 Task: Research Airbnb accommodation in Touba, Senegal from 4th December, 2023 to 8th December, 2023 for 1 adult.1  bedroom having 1 bed and 1 bathroom. Amenities needed are: wifi. Booking option can be shelf check-in. Look for 5 properties as per requirement.
Action: Mouse moved to (542, 118)
Screenshot: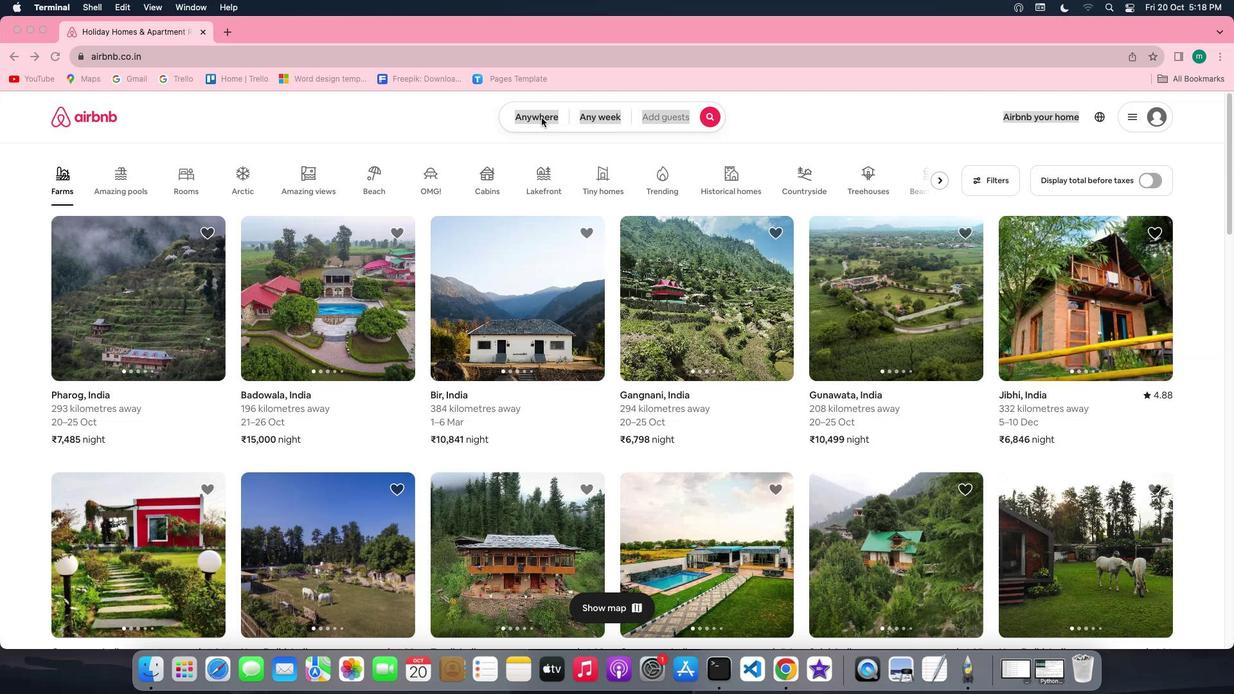 
Action: Mouse pressed left at (542, 118)
Screenshot: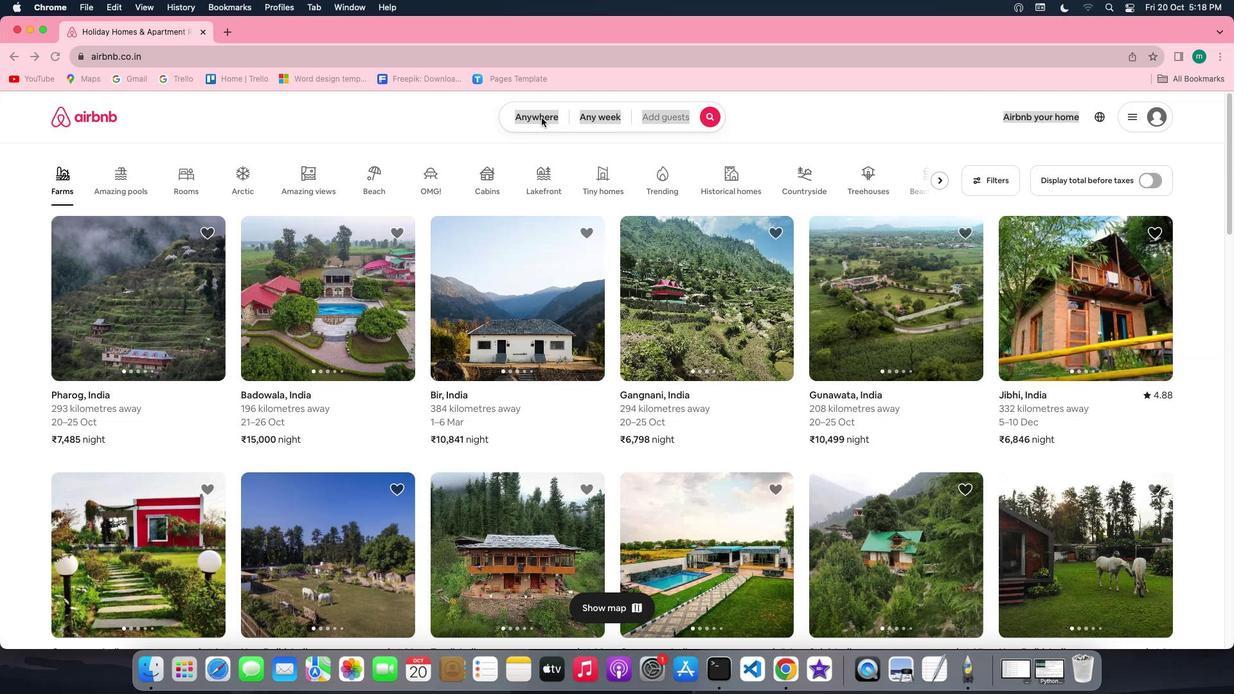 
Action: Mouse pressed left at (542, 118)
Screenshot: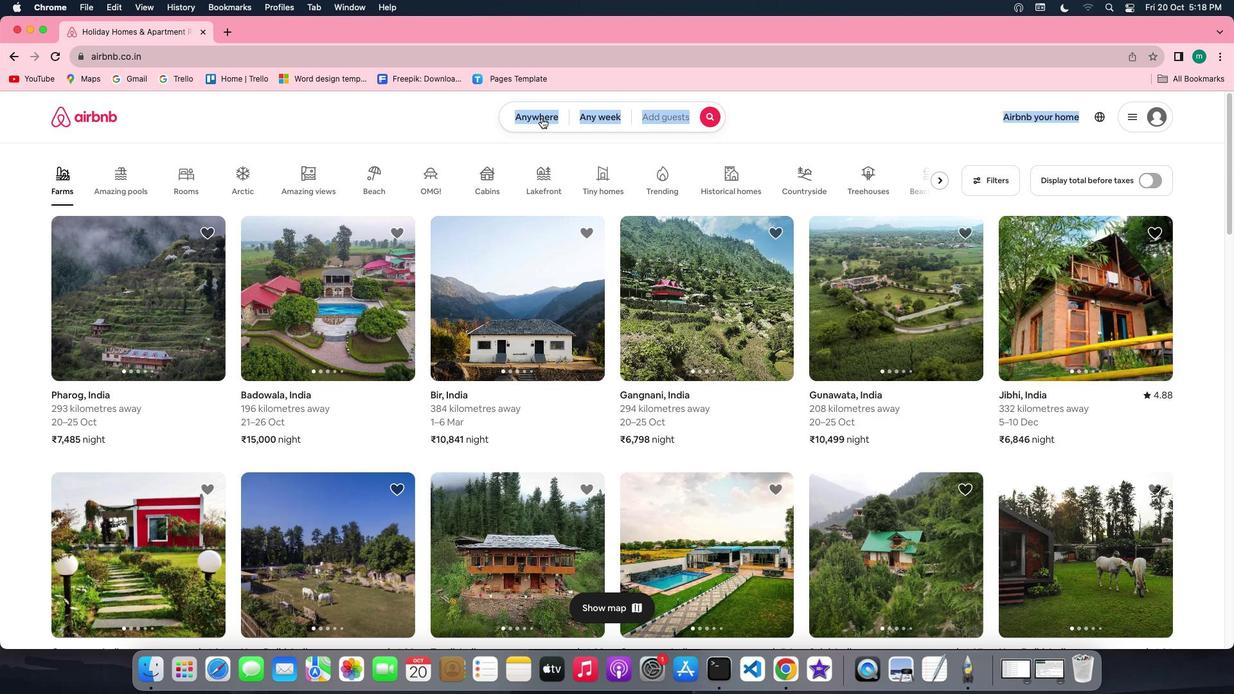 
Action: Mouse moved to (441, 169)
Screenshot: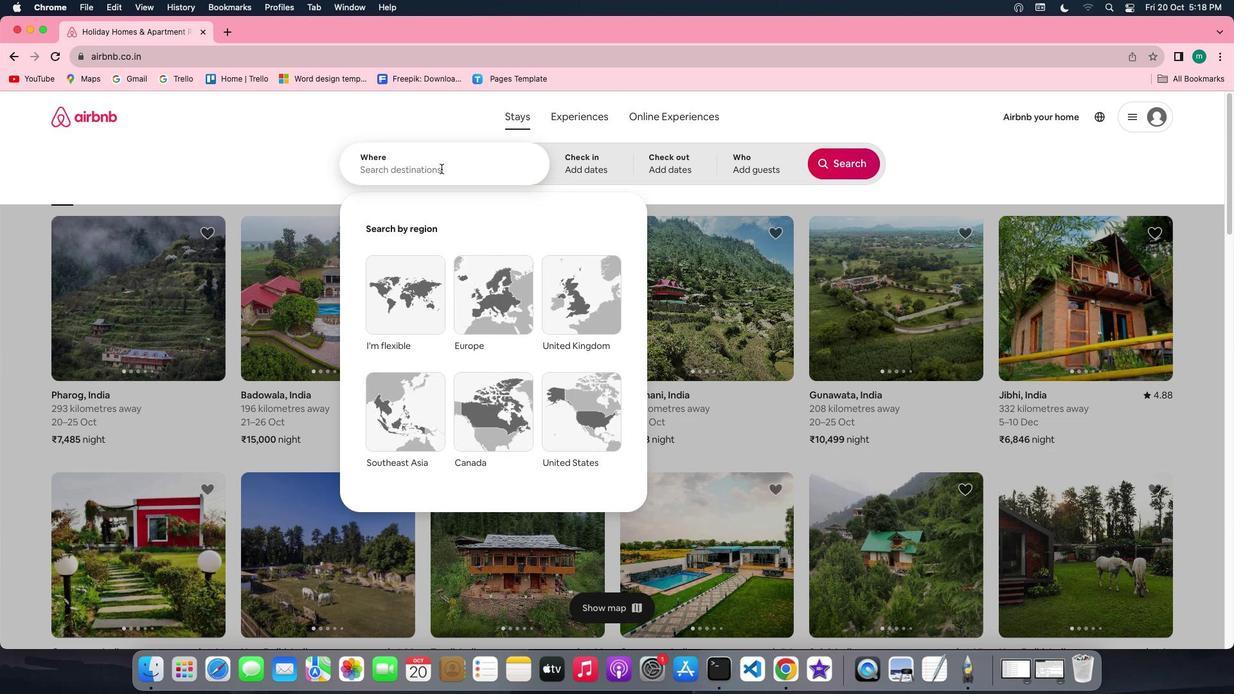 
Action: Mouse pressed left at (441, 169)
Screenshot: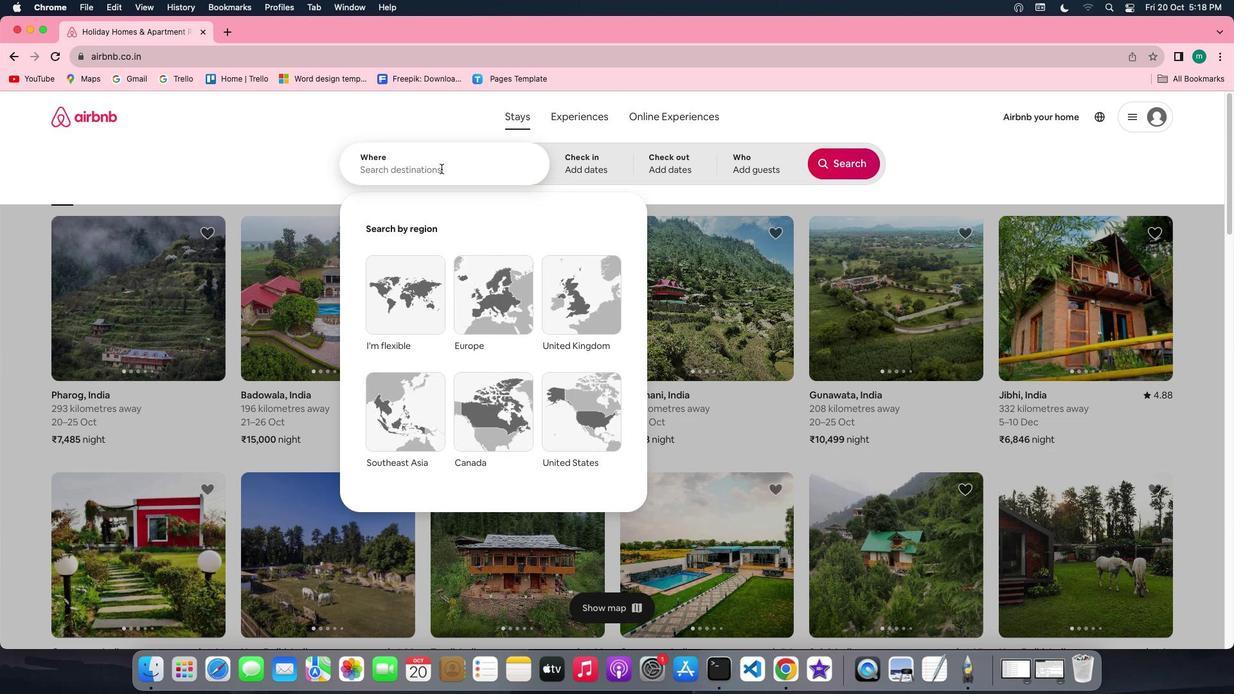 
Action: Key pressed Key.shift'T''o''u''b''a'','Key.spaceKey.shift'S''e''n''e''g''a''l'
Screenshot: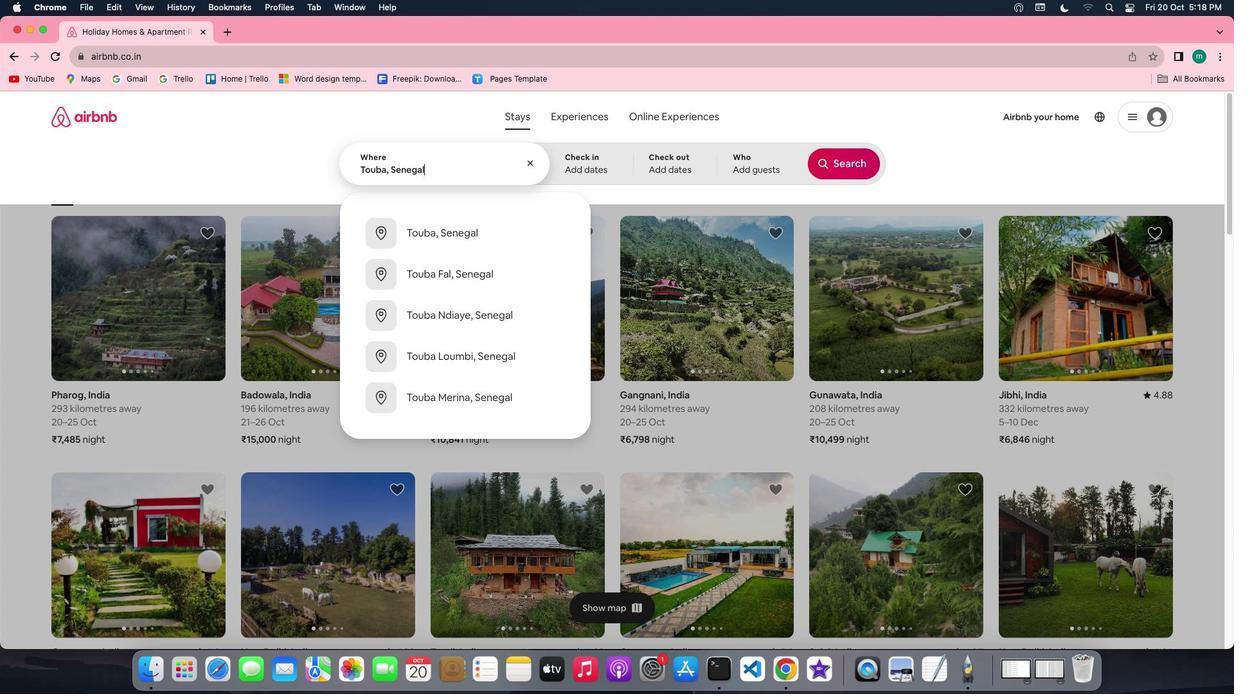 
Action: Mouse moved to (456, 251)
Screenshot: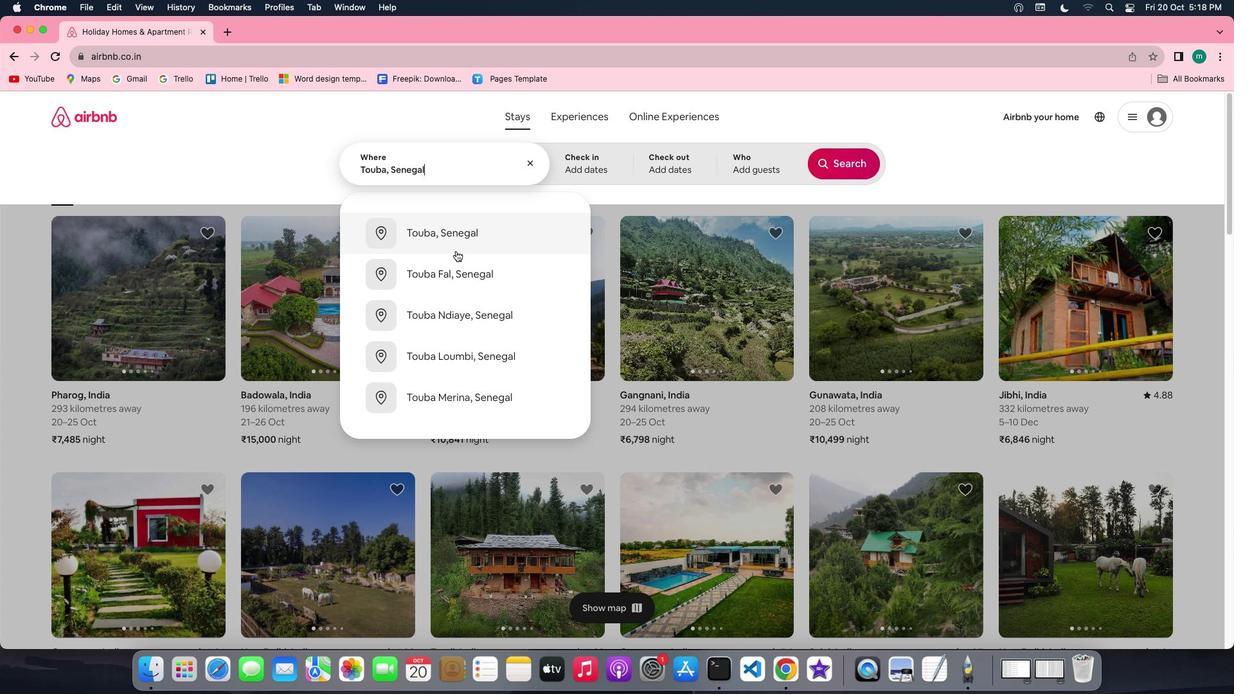 
Action: Mouse pressed left at (456, 251)
Screenshot: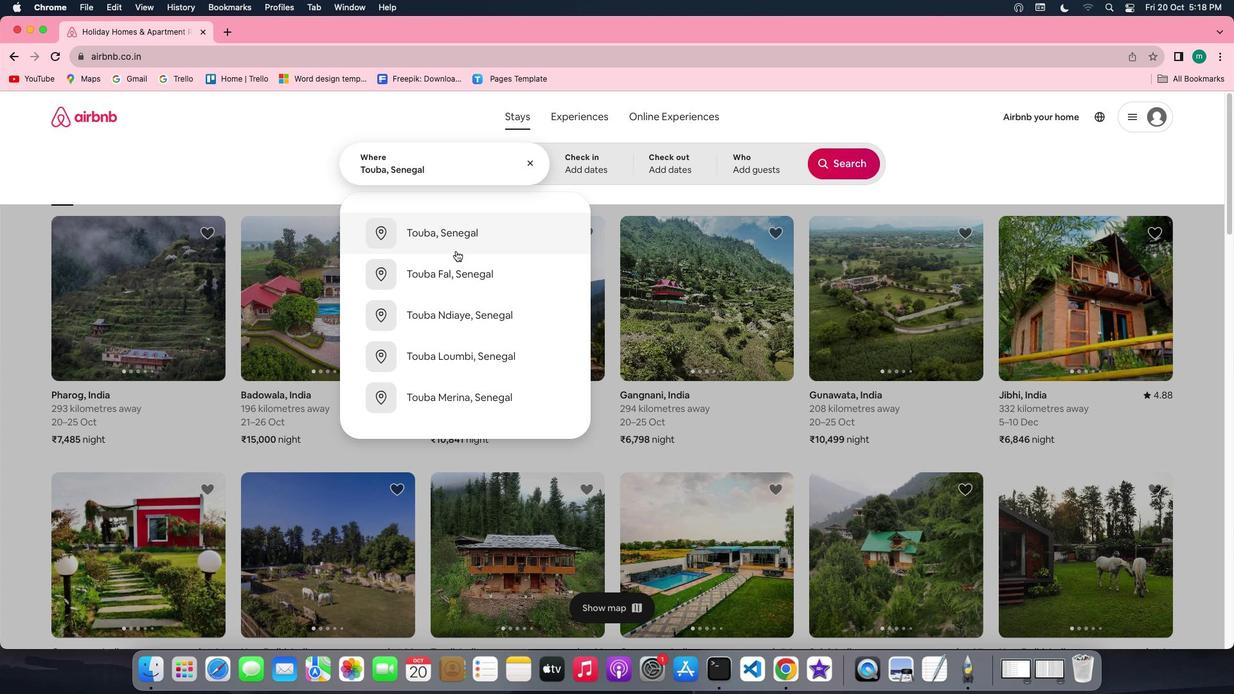
Action: Mouse moved to (836, 266)
Screenshot: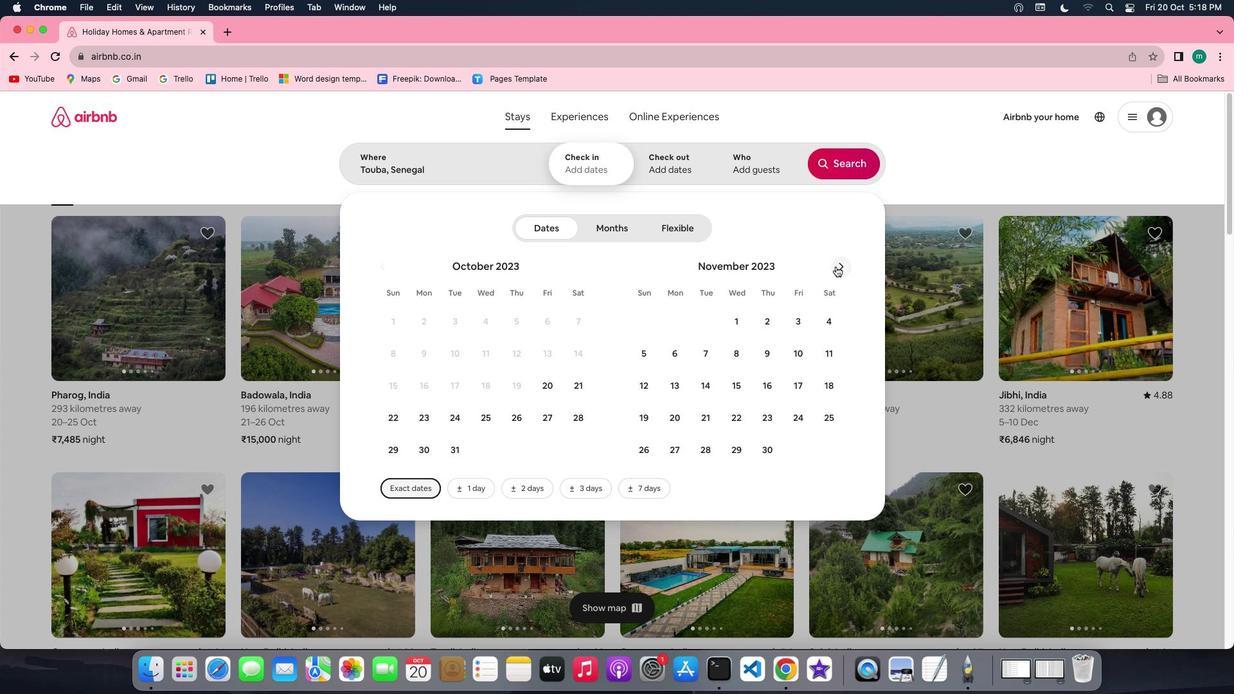 
Action: Mouse pressed left at (836, 266)
Screenshot: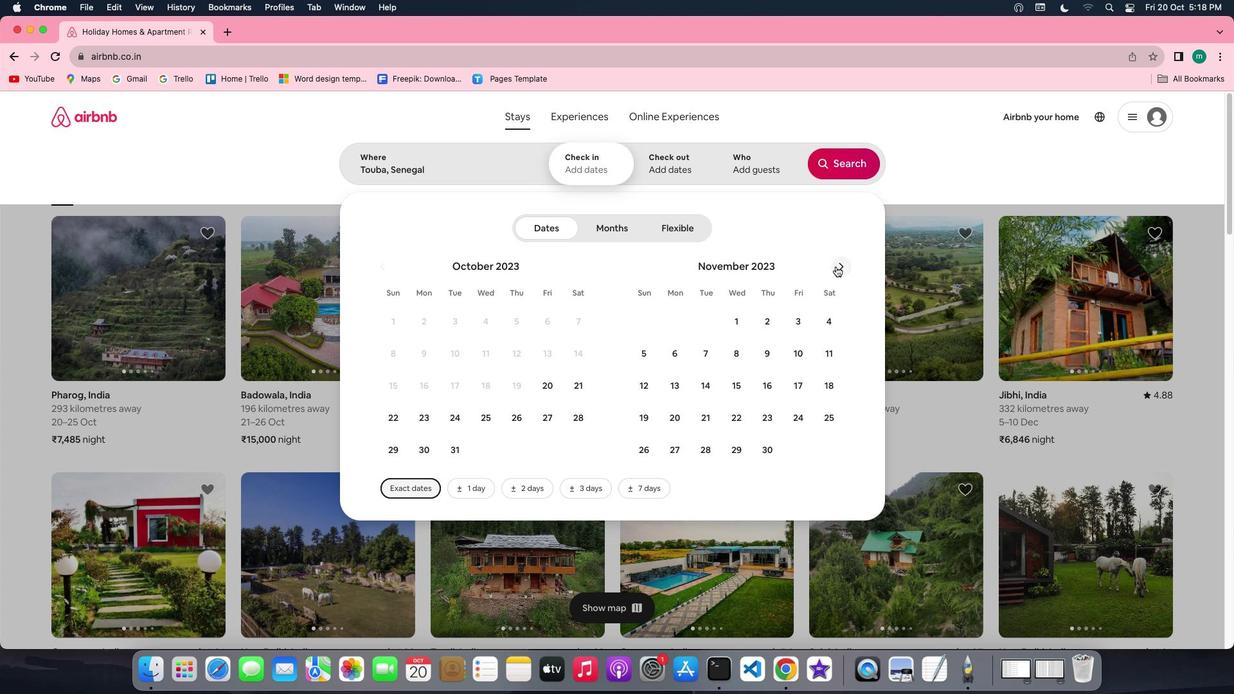 
Action: Mouse moved to (677, 351)
Screenshot: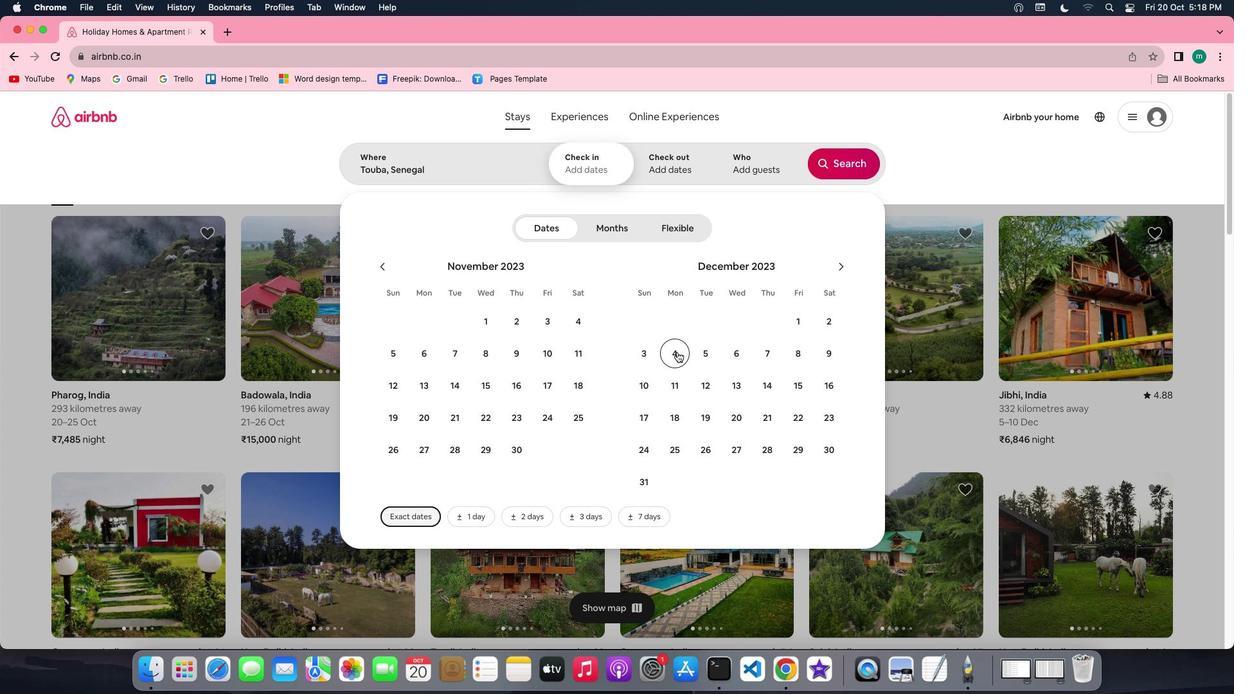 
Action: Mouse pressed left at (677, 351)
Screenshot: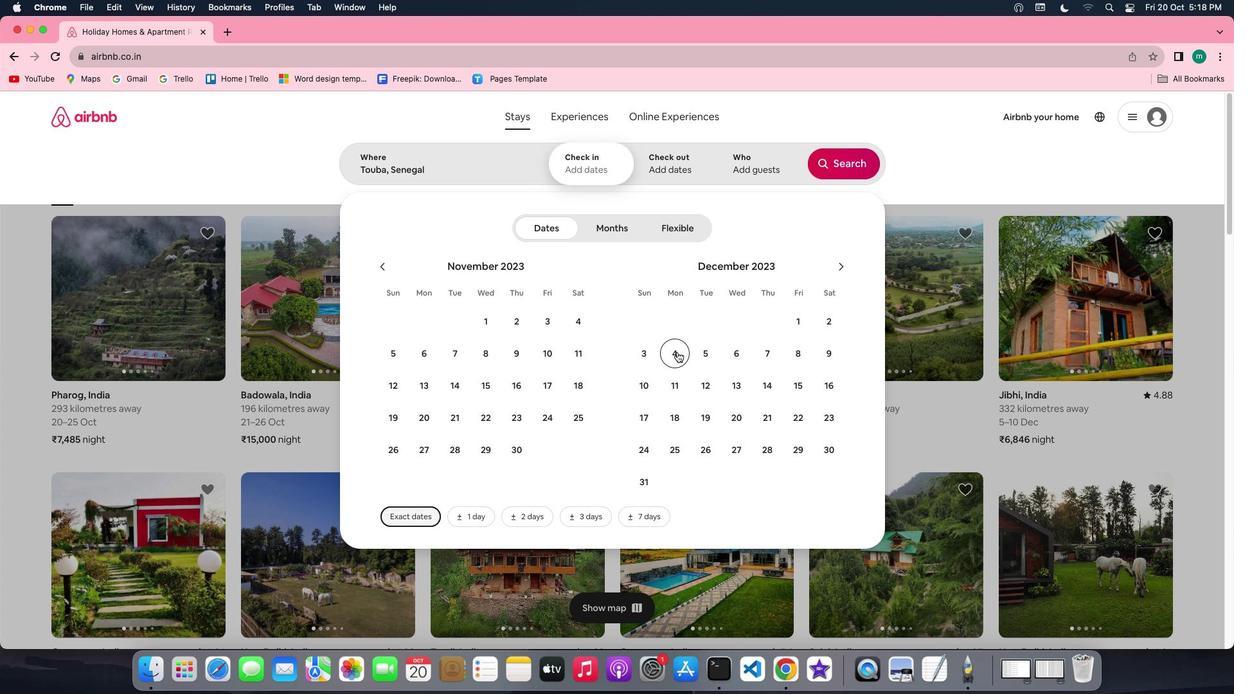 
Action: Mouse moved to (793, 349)
Screenshot: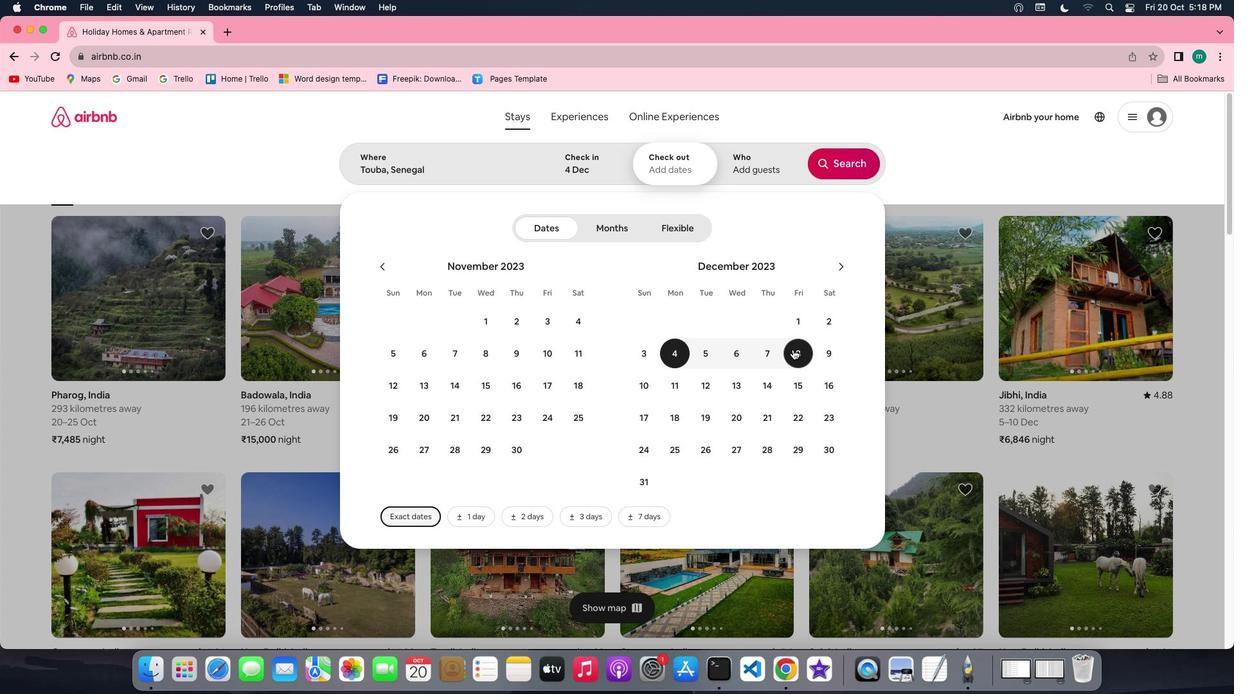 
Action: Mouse pressed left at (793, 349)
Screenshot: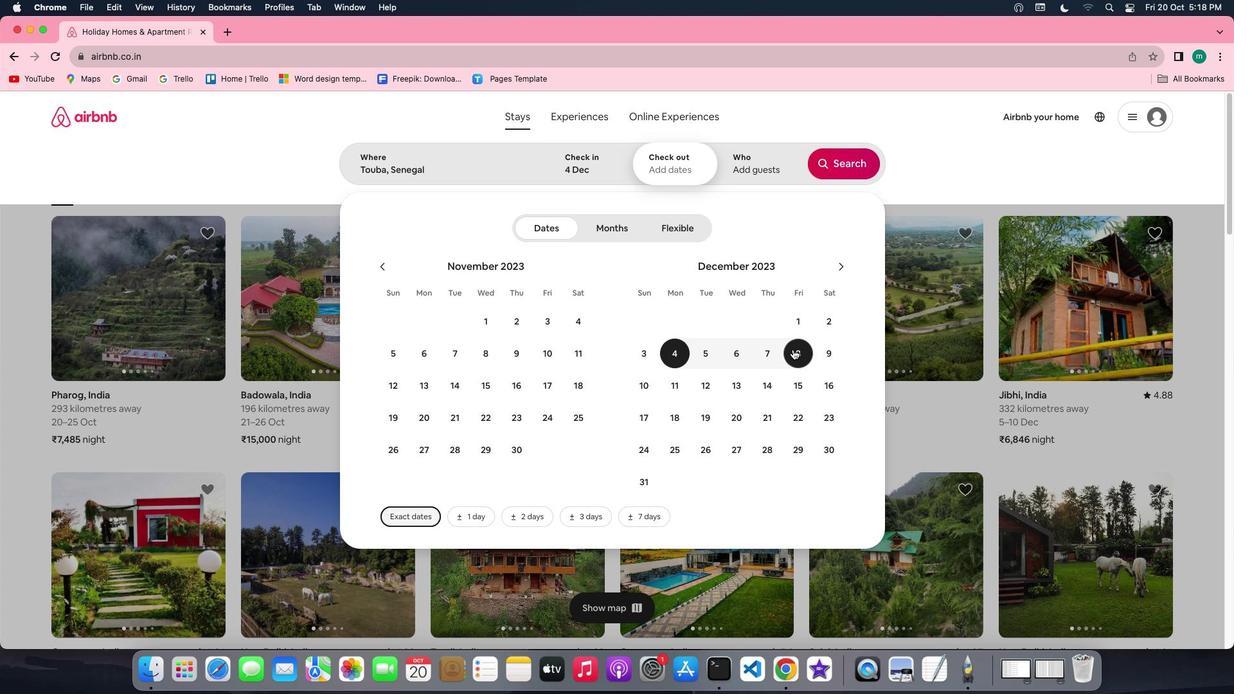 
Action: Mouse moved to (749, 176)
Screenshot: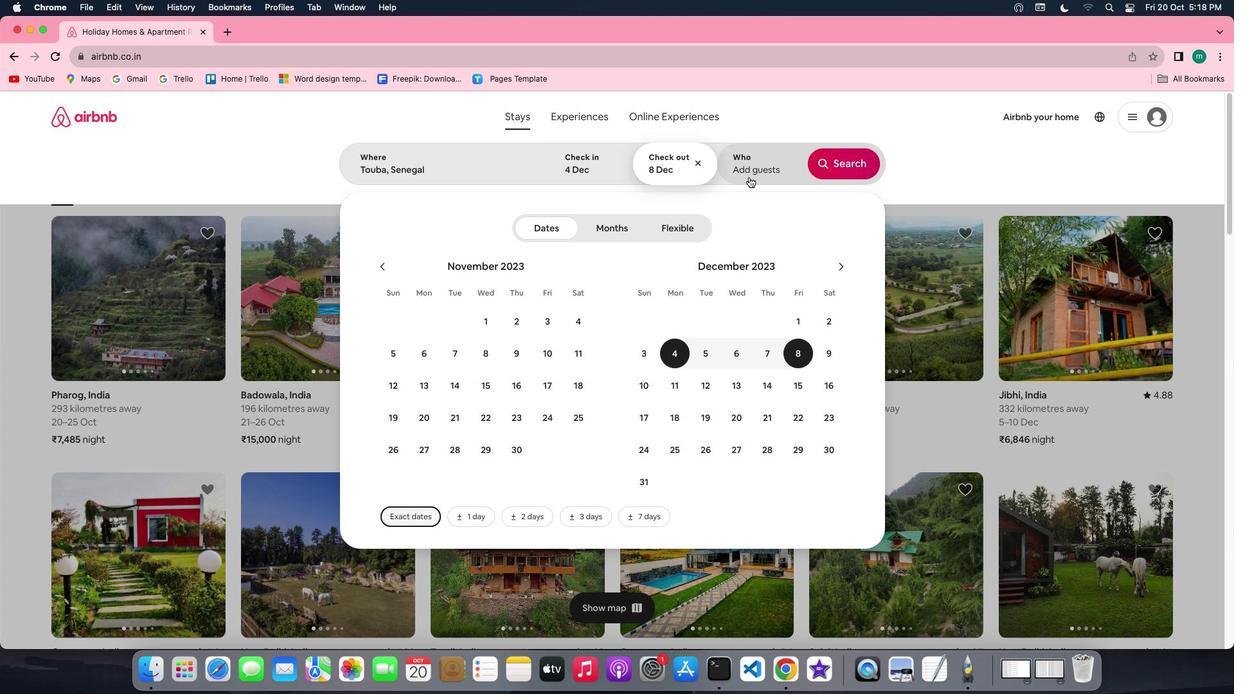 
Action: Mouse pressed left at (749, 176)
Screenshot: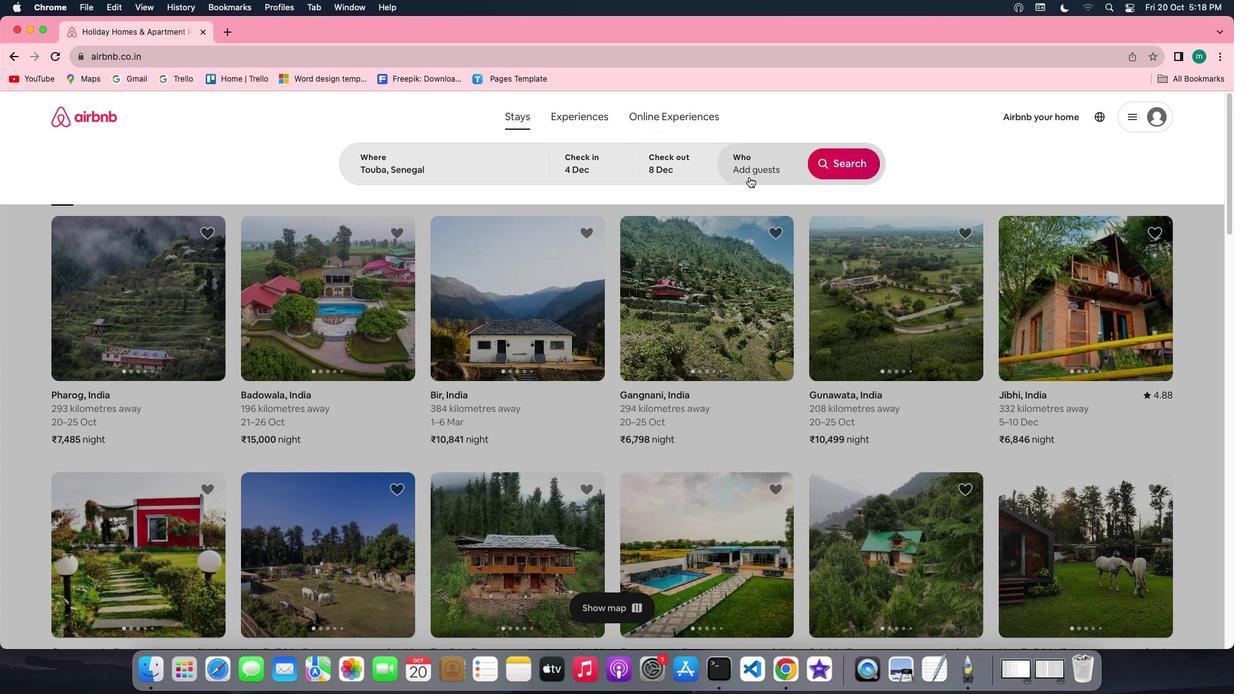 
Action: Mouse moved to (852, 230)
Screenshot: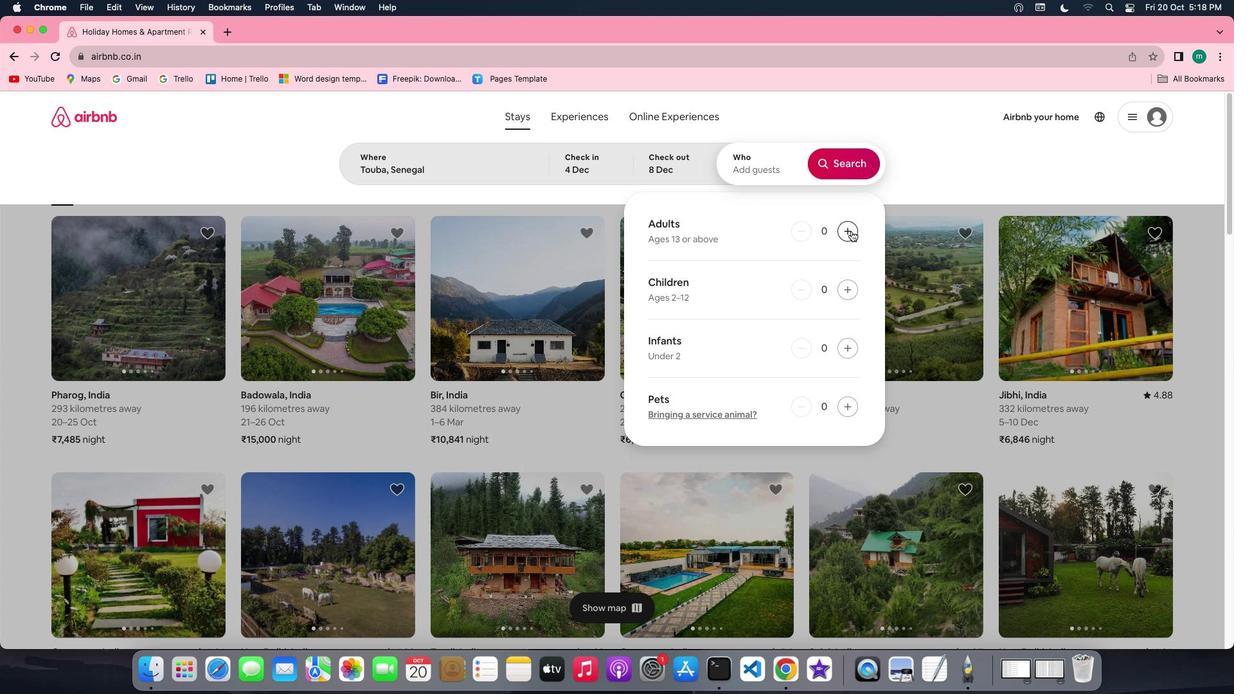 
Action: Mouse pressed left at (852, 230)
Screenshot: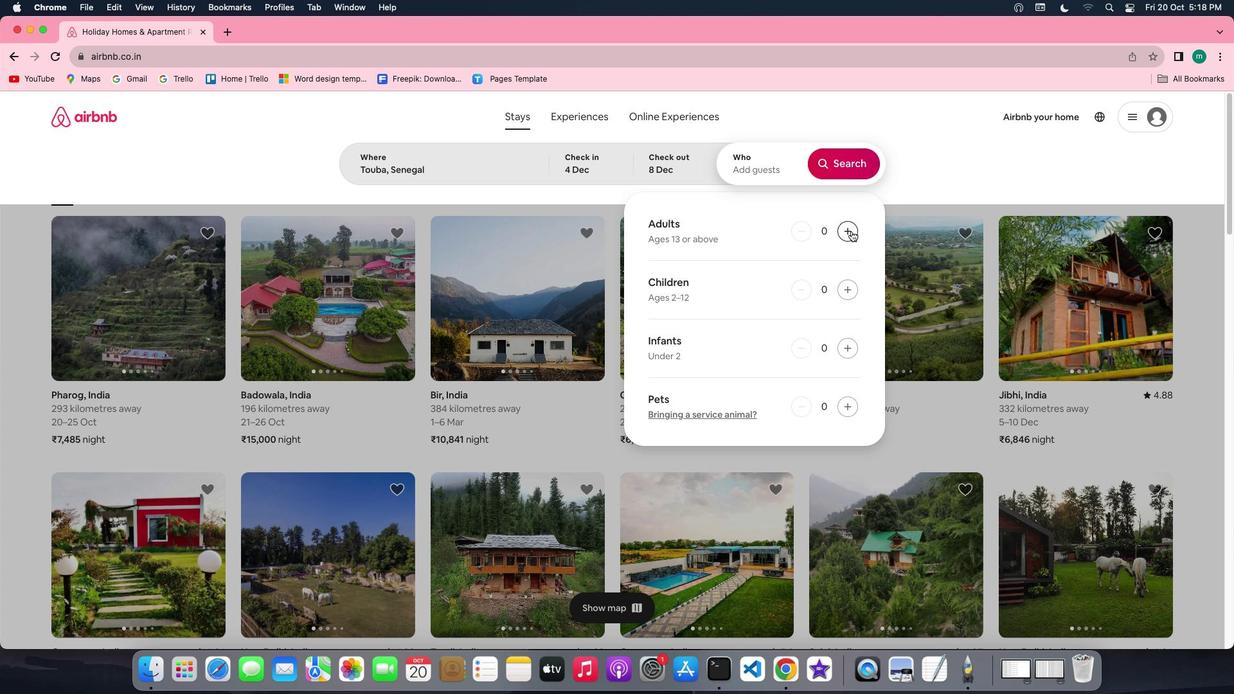 
Action: Mouse moved to (862, 169)
Screenshot: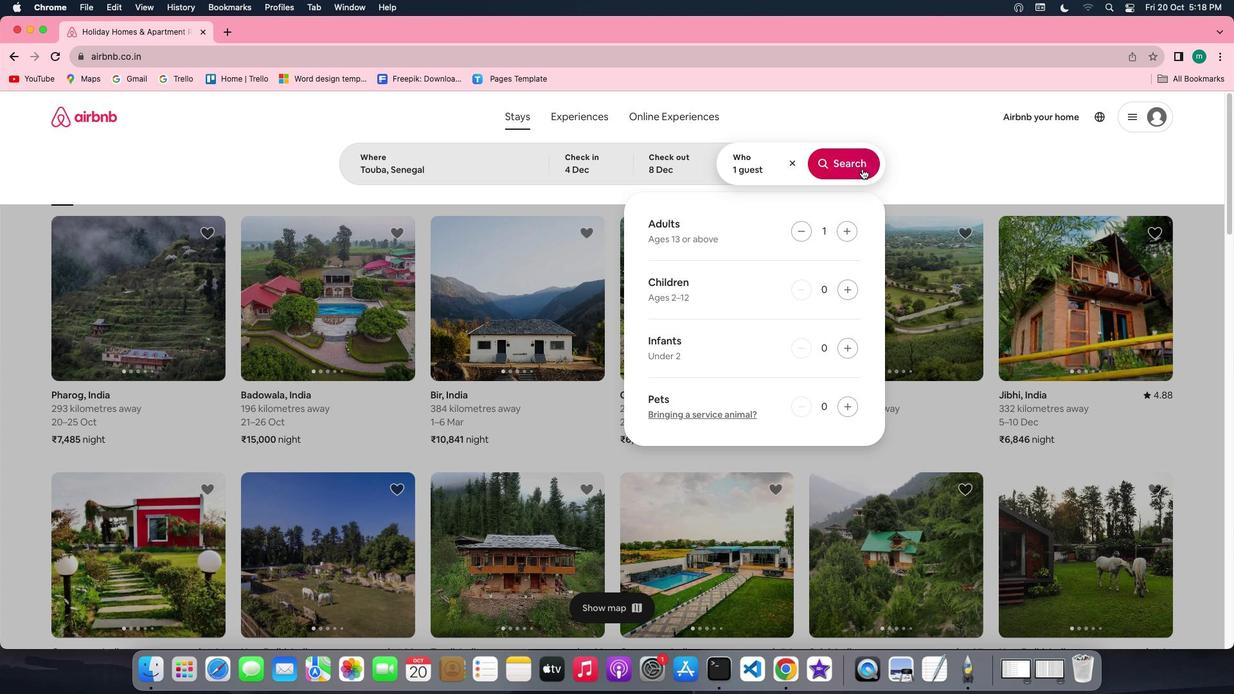 
Action: Mouse pressed left at (862, 169)
Screenshot: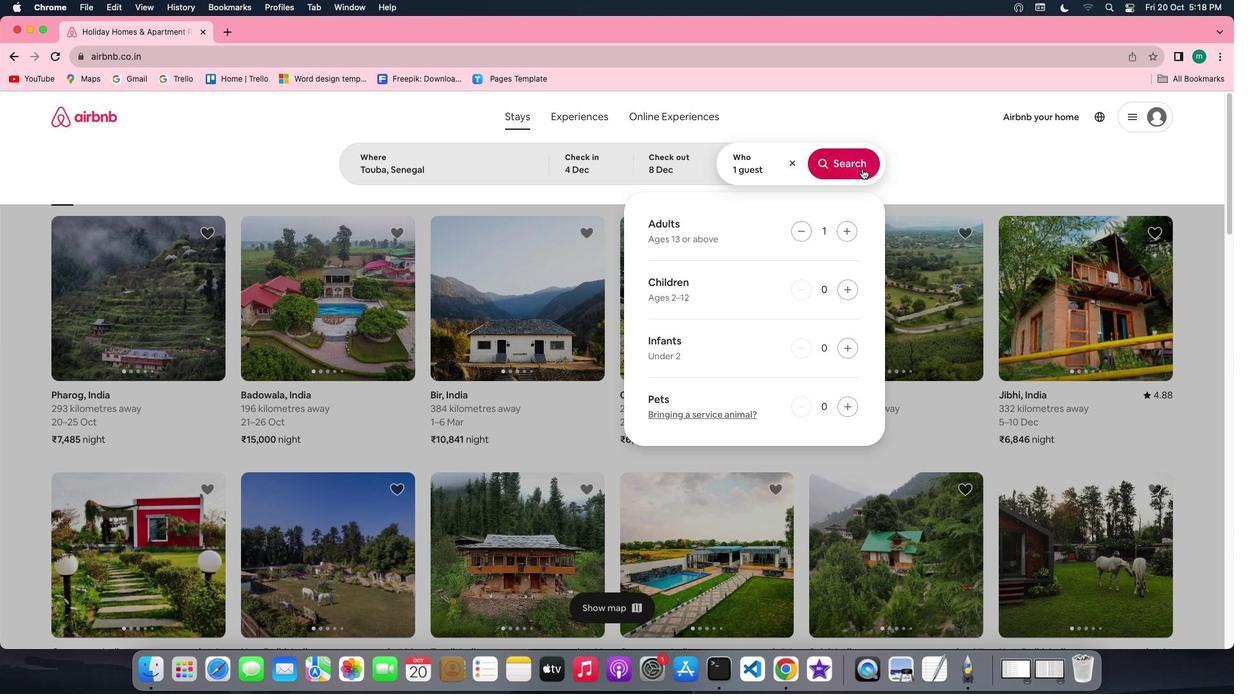 
Action: Mouse moved to (1026, 165)
Screenshot: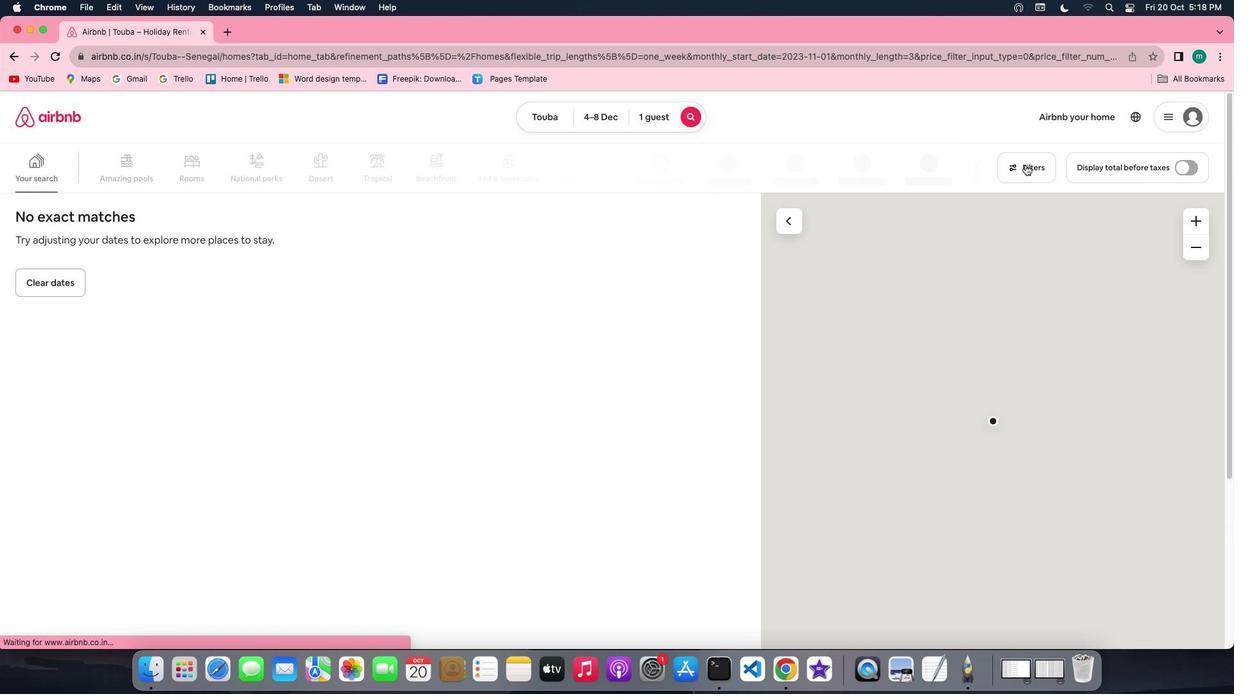 
Action: Mouse pressed left at (1026, 165)
Screenshot: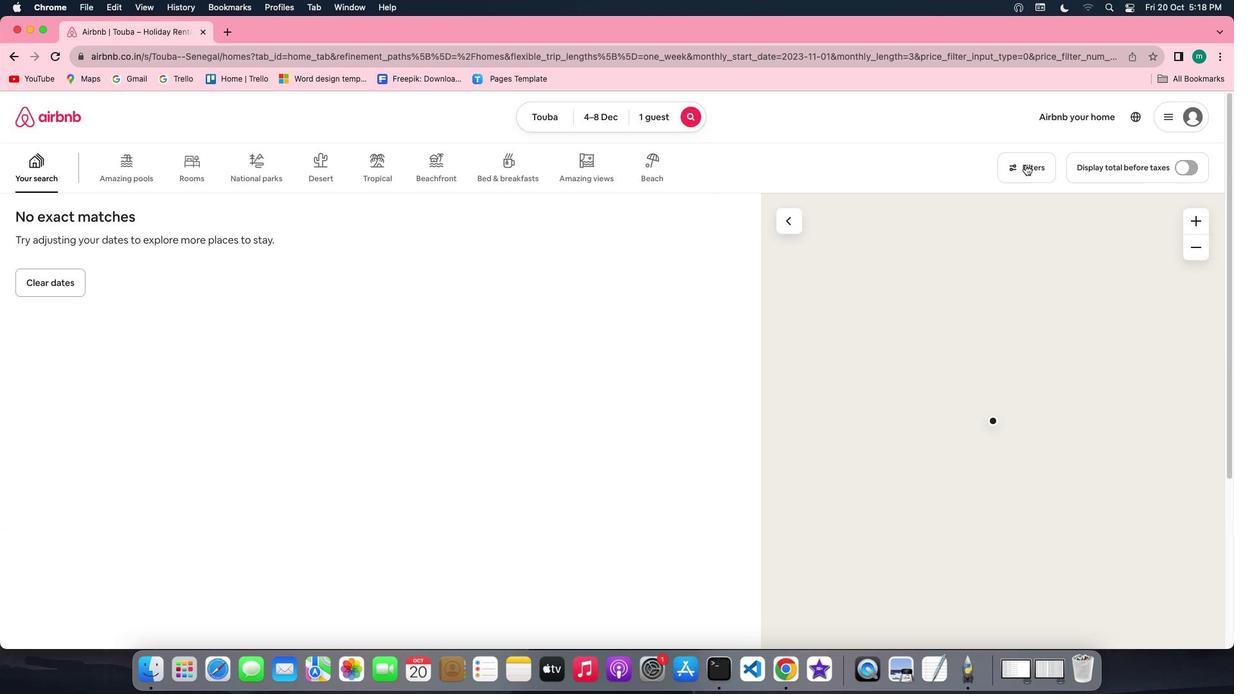 
Action: Mouse moved to (604, 369)
Screenshot: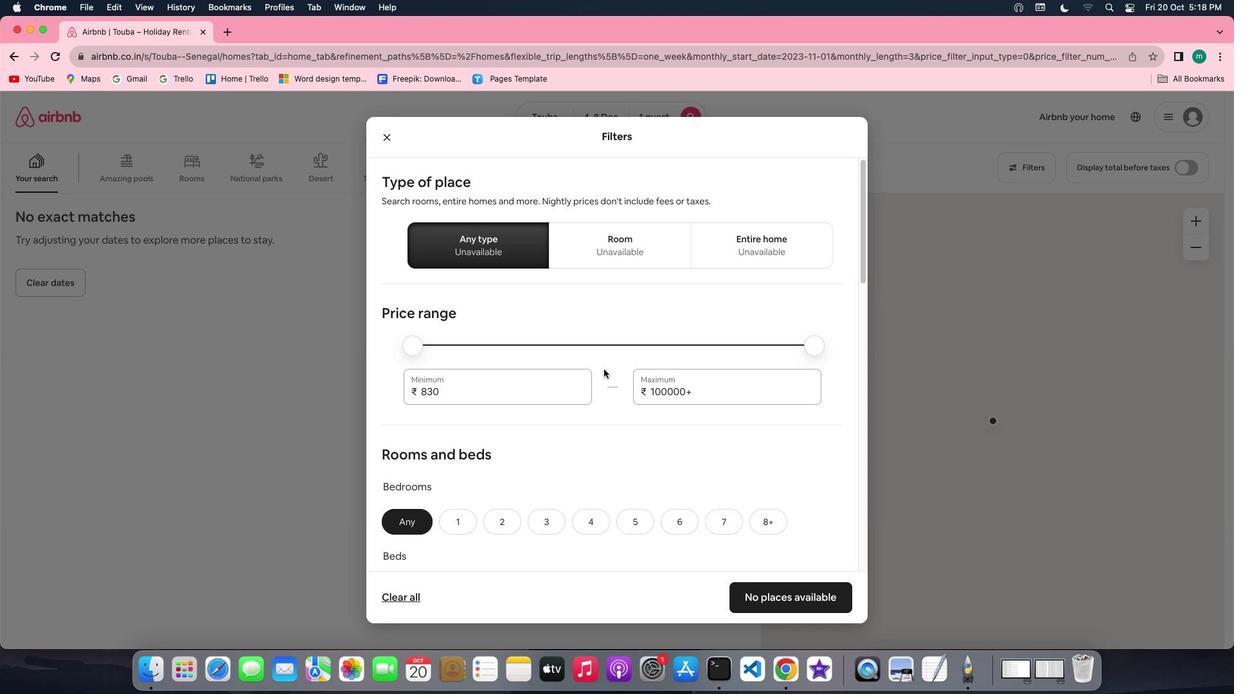 
Action: Mouse scrolled (604, 369) with delta (0, 0)
Screenshot: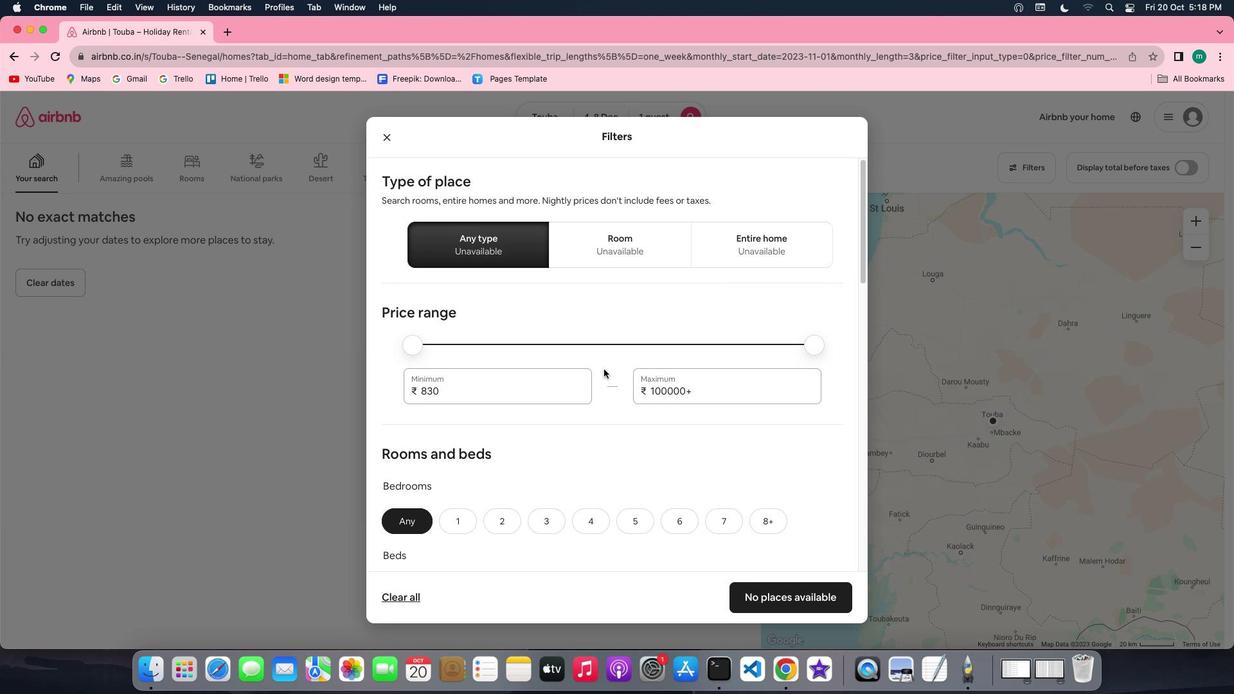 
Action: Mouse scrolled (604, 369) with delta (0, 0)
Screenshot: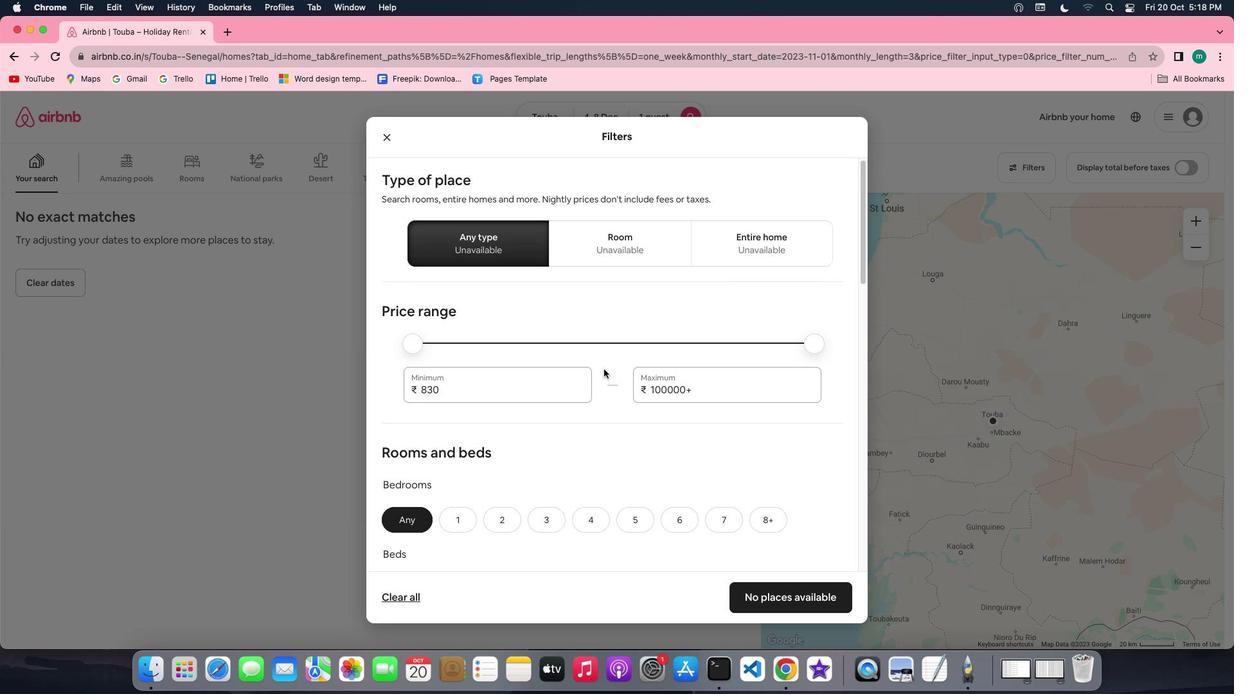 
Action: Mouse scrolled (604, 369) with delta (0, 0)
Screenshot: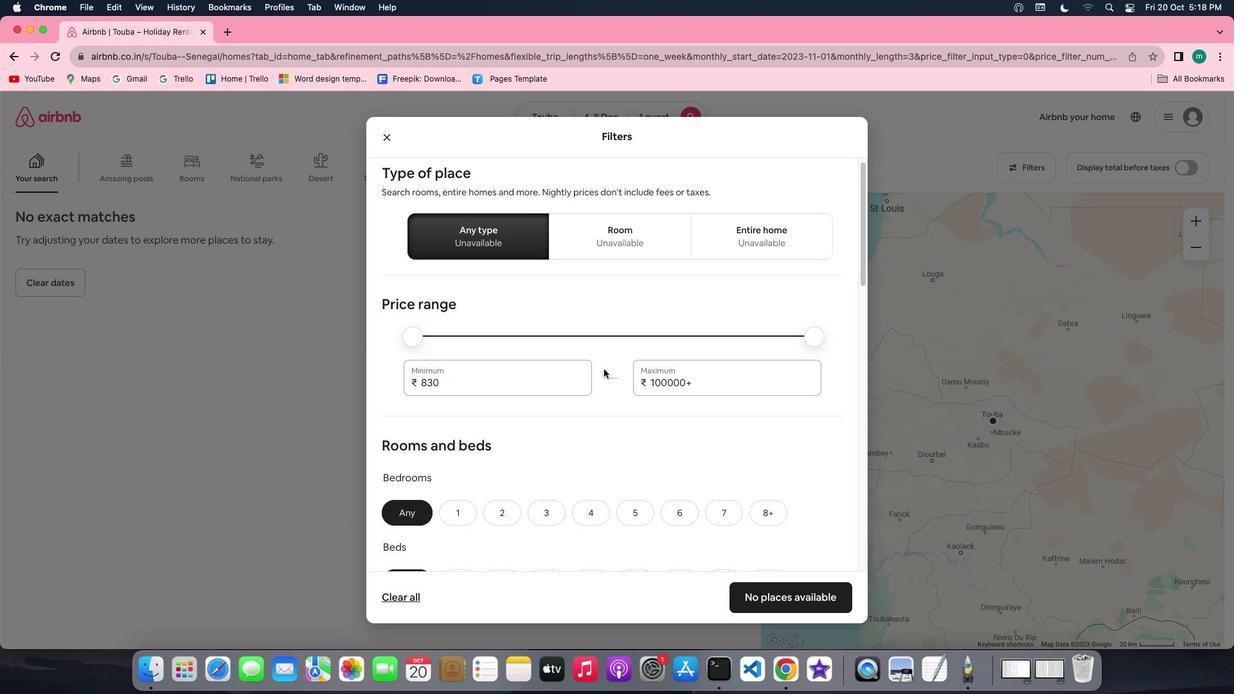 
Action: Mouse scrolled (604, 369) with delta (0, 0)
Screenshot: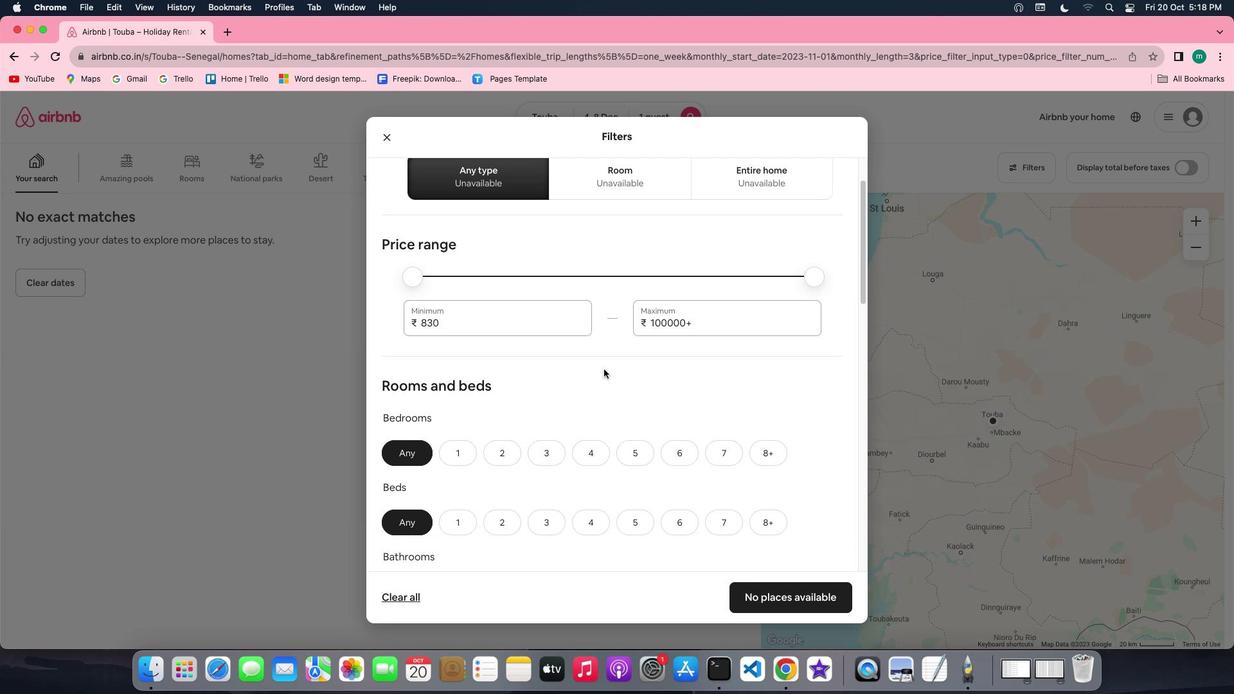 
Action: Mouse scrolled (604, 369) with delta (0, 0)
Screenshot: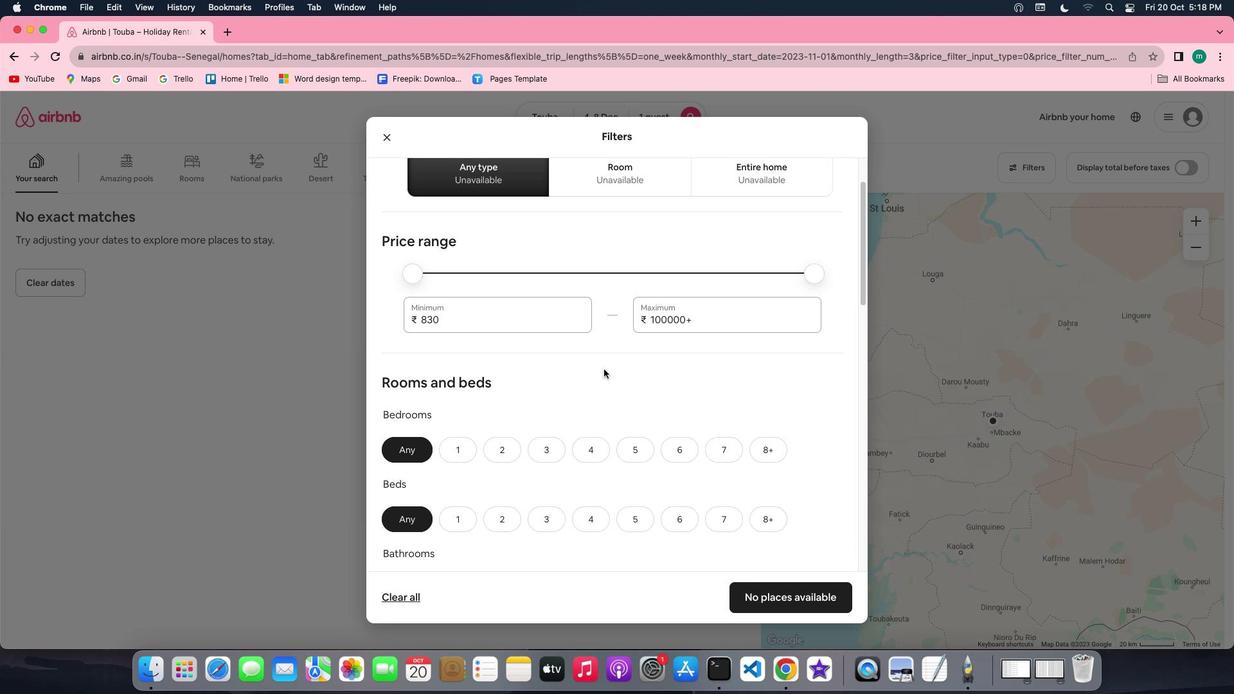 
Action: Mouse scrolled (604, 369) with delta (0, 0)
Screenshot: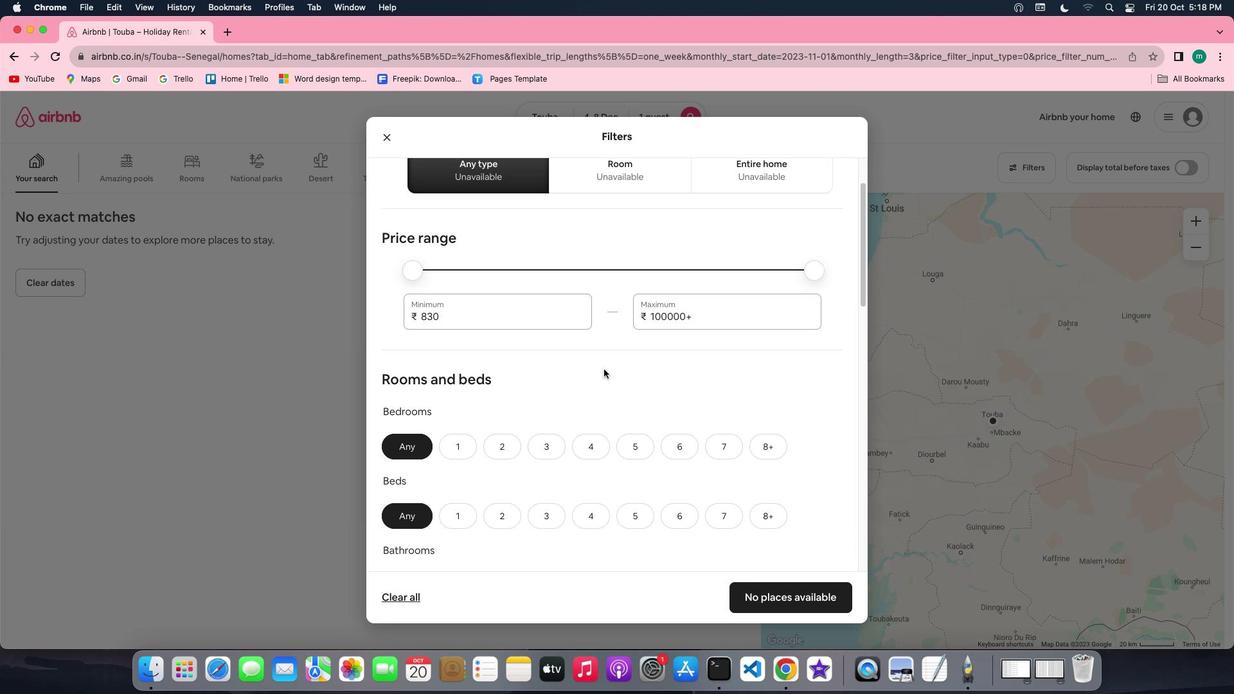 
Action: Mouse scrolled (604, 369) with delta (0, 0)
Screenshot: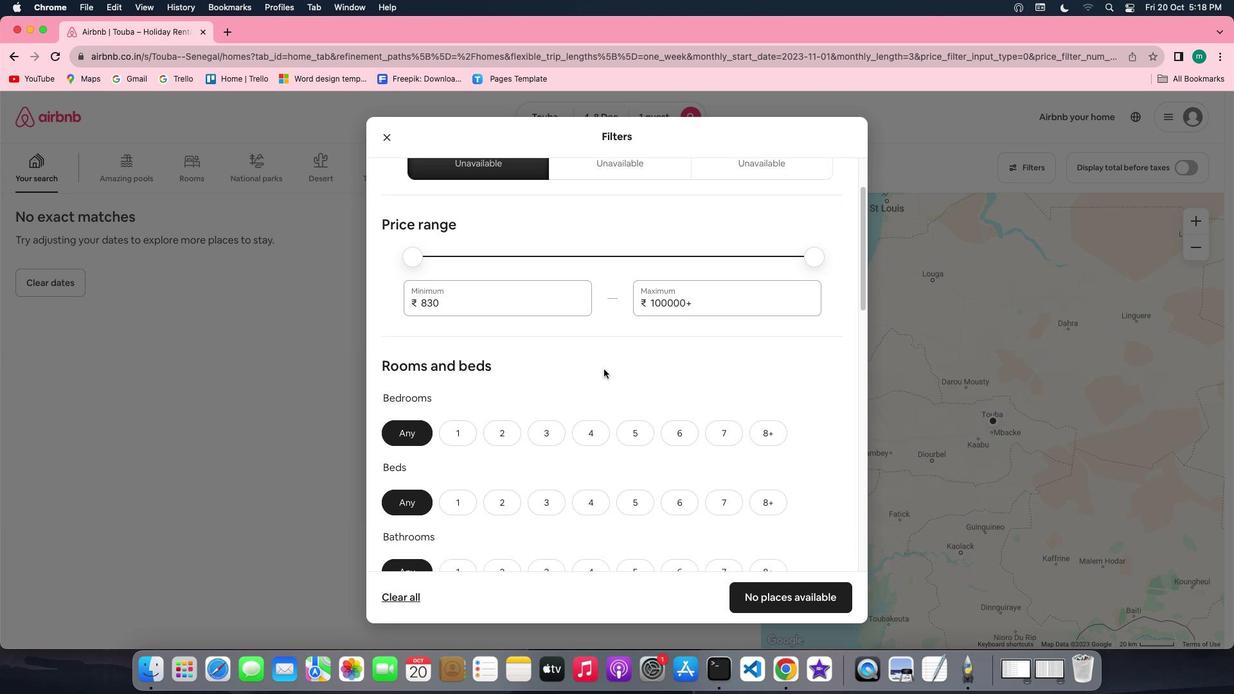 
Action: Mouse scrolled (604, 369) with delta (0, 0)
Screenshot: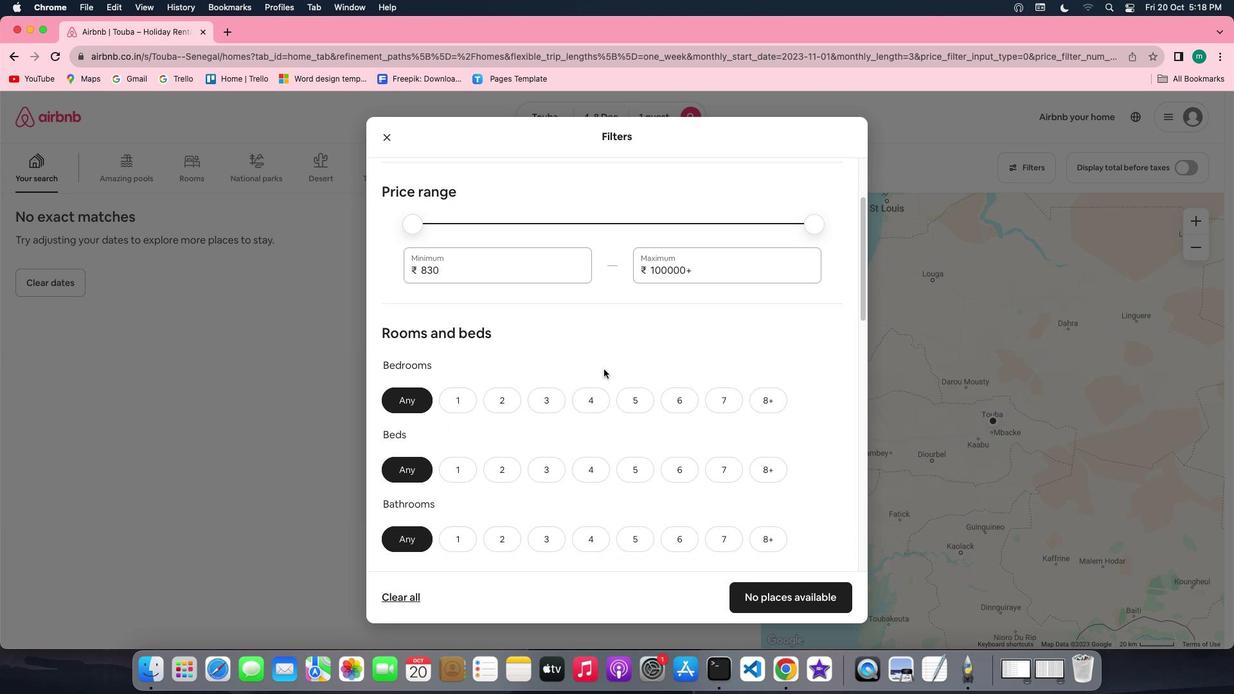 
Action: Mouse scrolled (604, 369) with delta (0, 0)
Screenshot: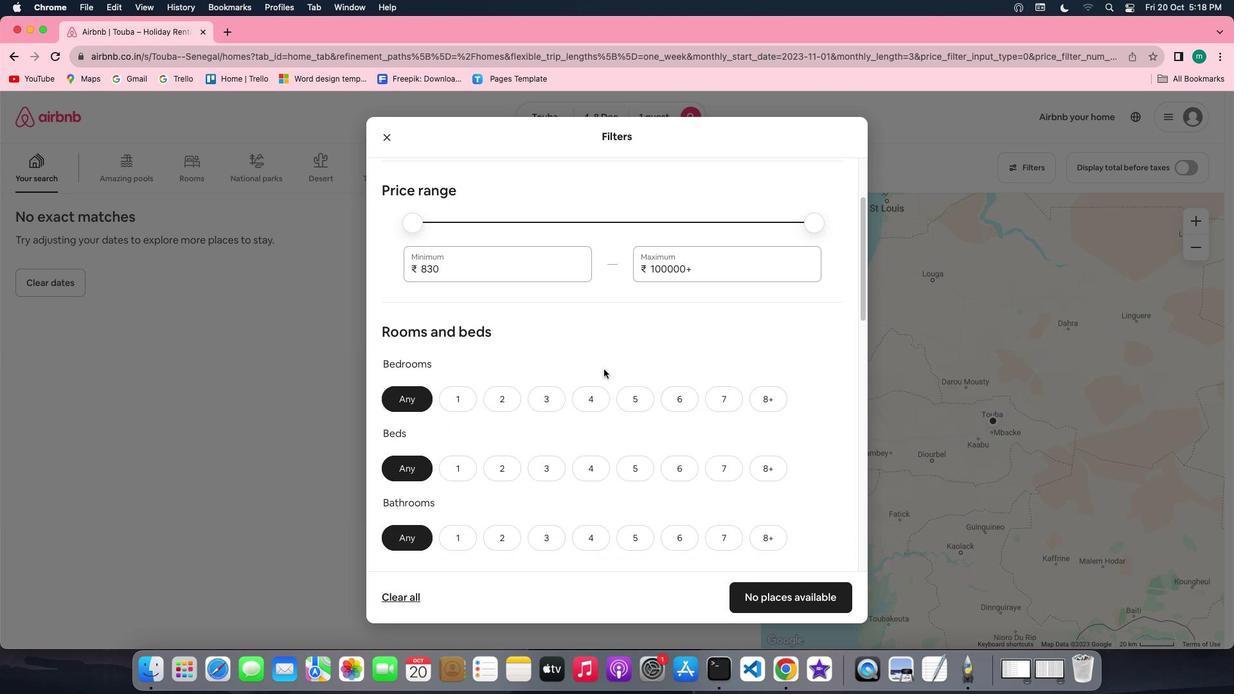 
Action: Mouse scrolled (604, 369) with delta (0, -1)
Screenshot: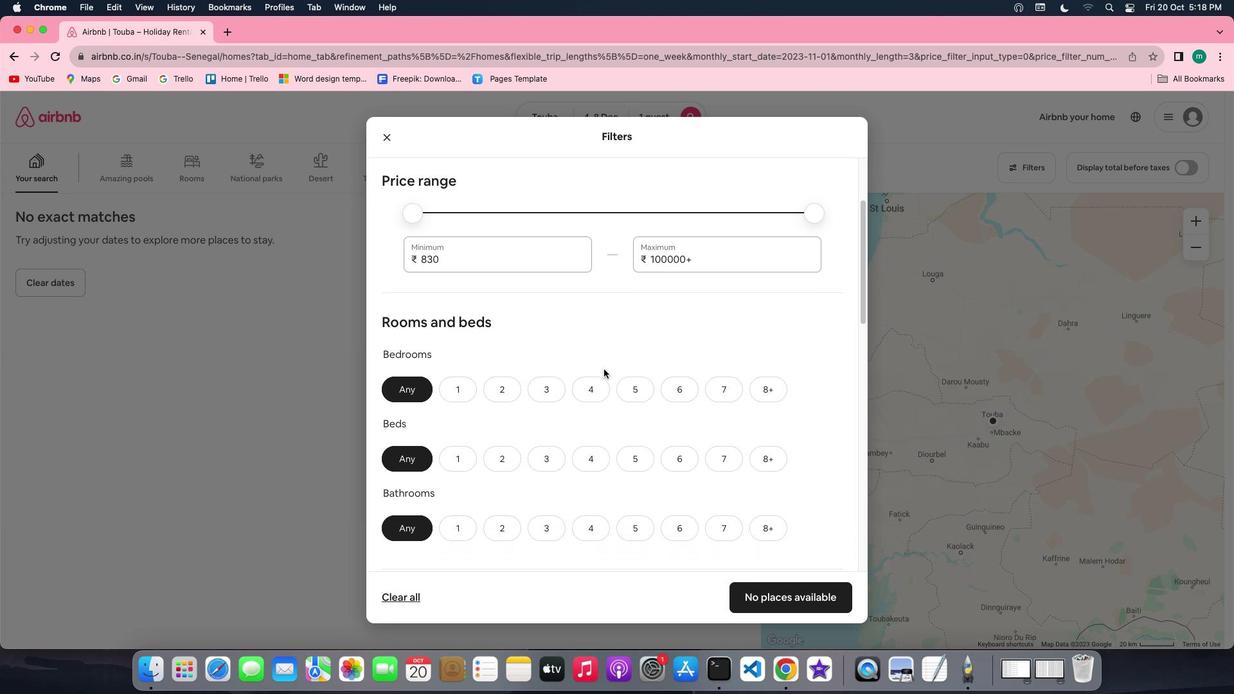 
Action: Mouse scrolled (604, 369) with delta (0, 0)
Screenshot: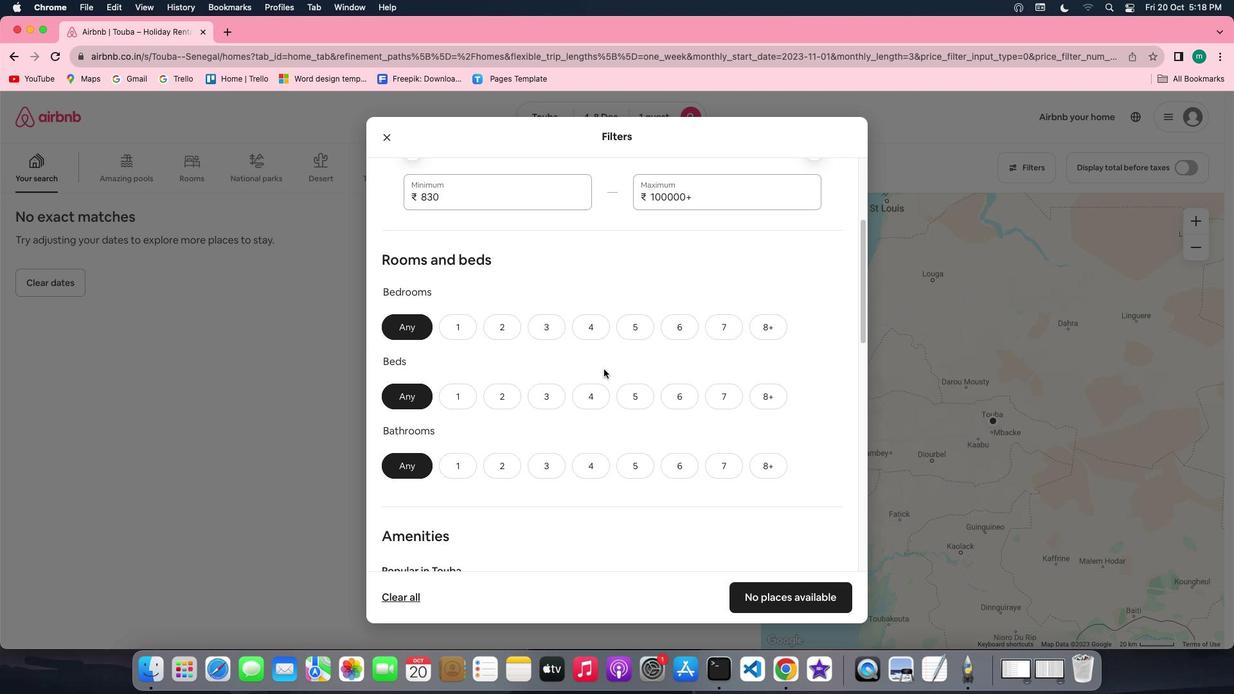 
Action: Mouse scrolled (604, 369) with delta (0, 0)
Screenshot: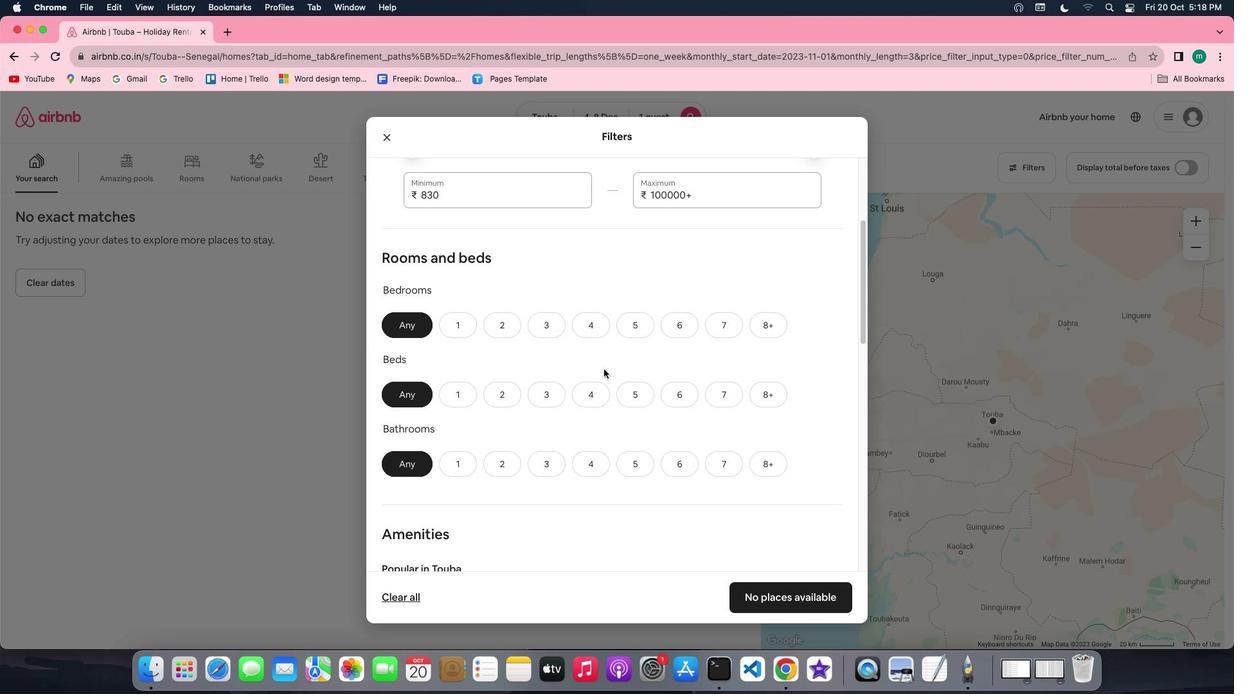 
Action: Mouse scrolled (604, 369) with delta (0, 0)
Screenshot: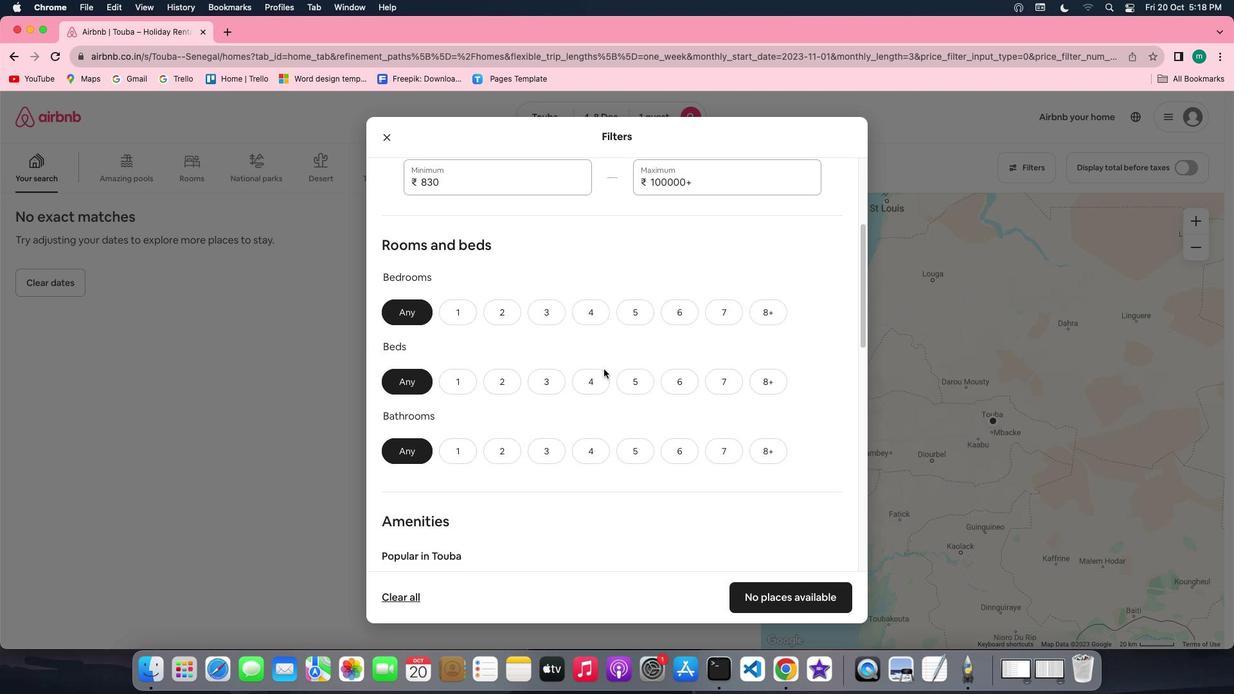 
Action: Mouse moved to (448, 270)
Screenshot: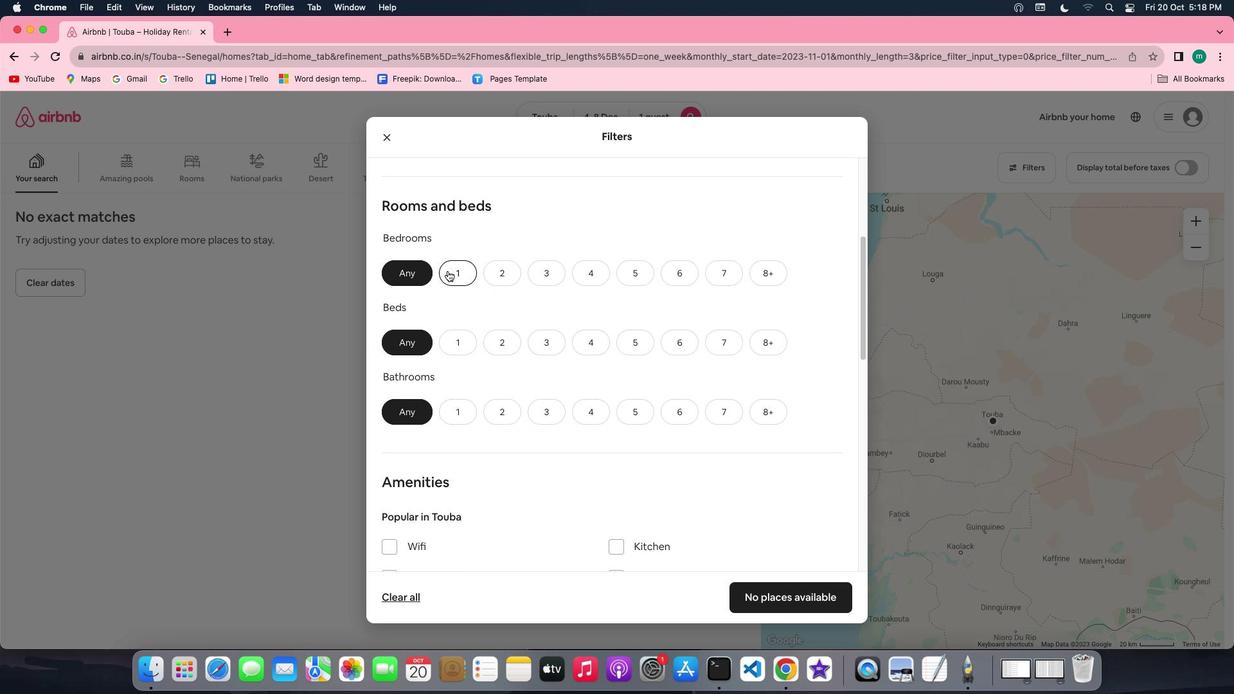 
Action: Mouse pressed left at (448, 270)
Screenshot: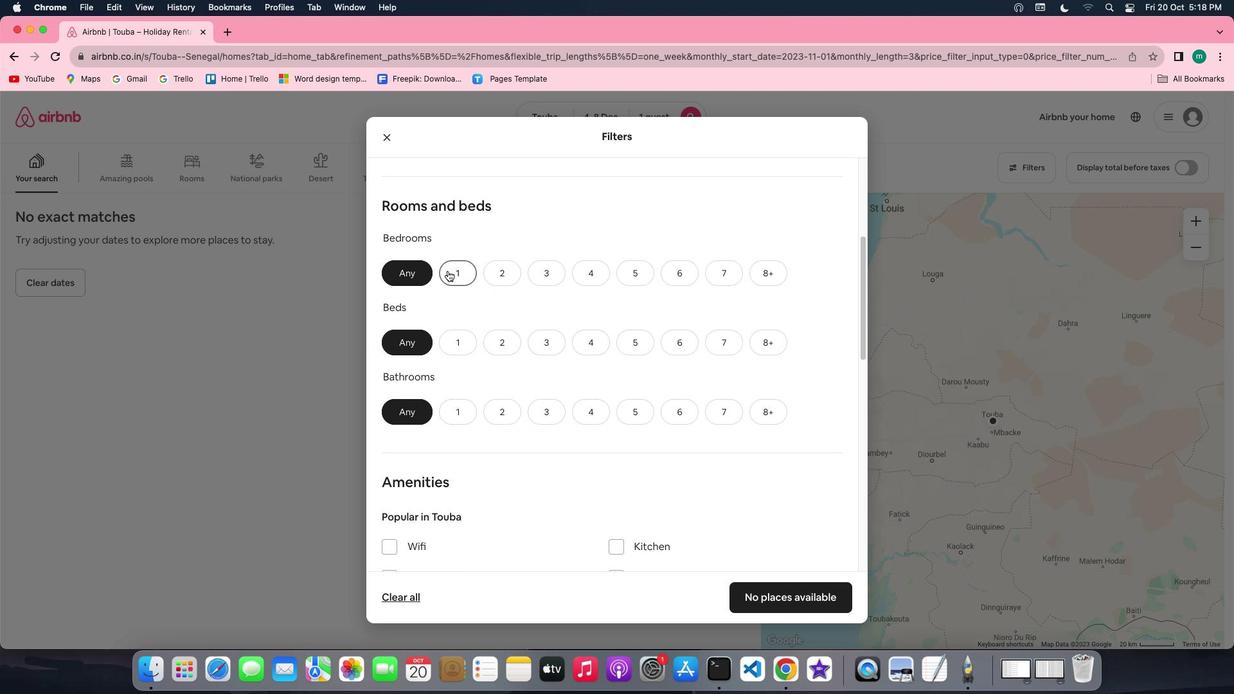 
Action: Mouse moved to (463, 343)
Screenshot: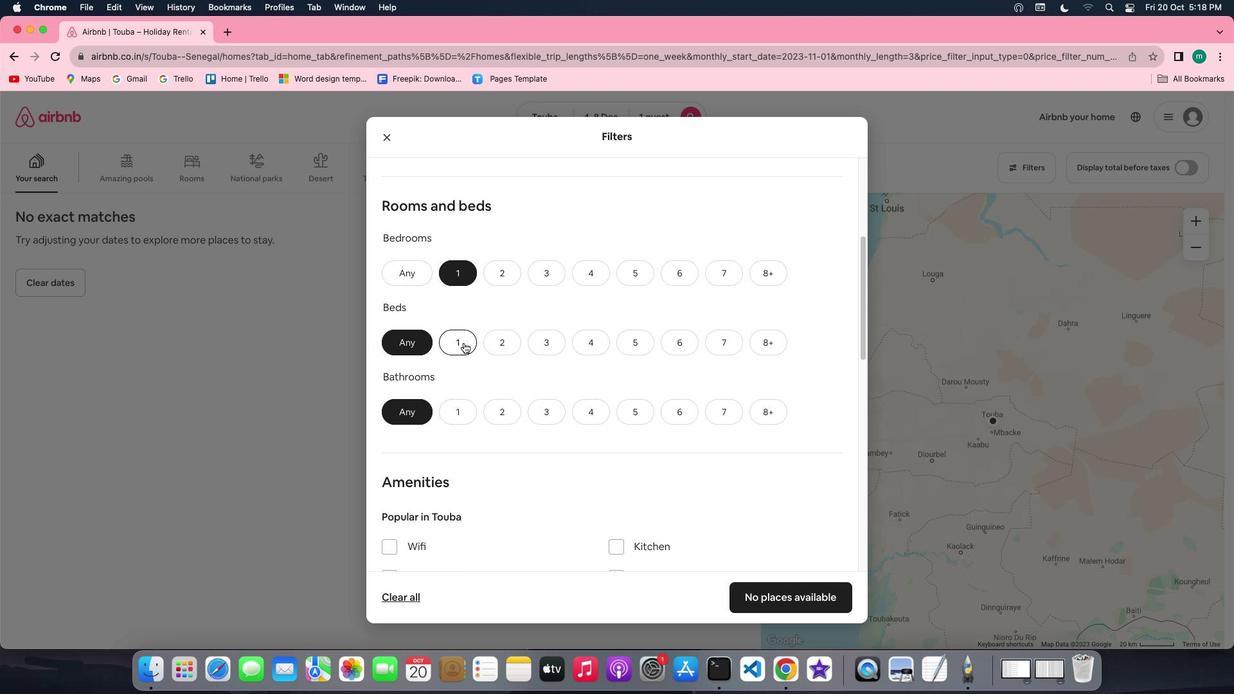 
Action: Mouse pressed left at (463, 343)
Screenshot: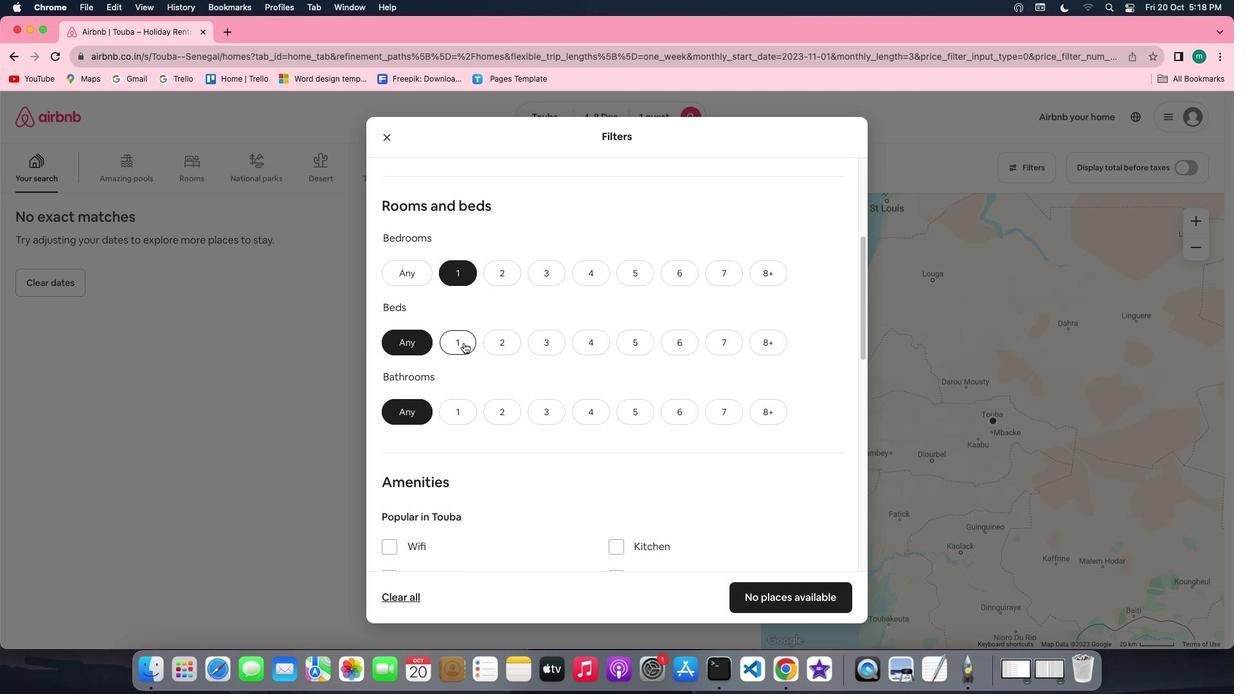 
Action: Mouse moved to (457, 411)
Screenshot: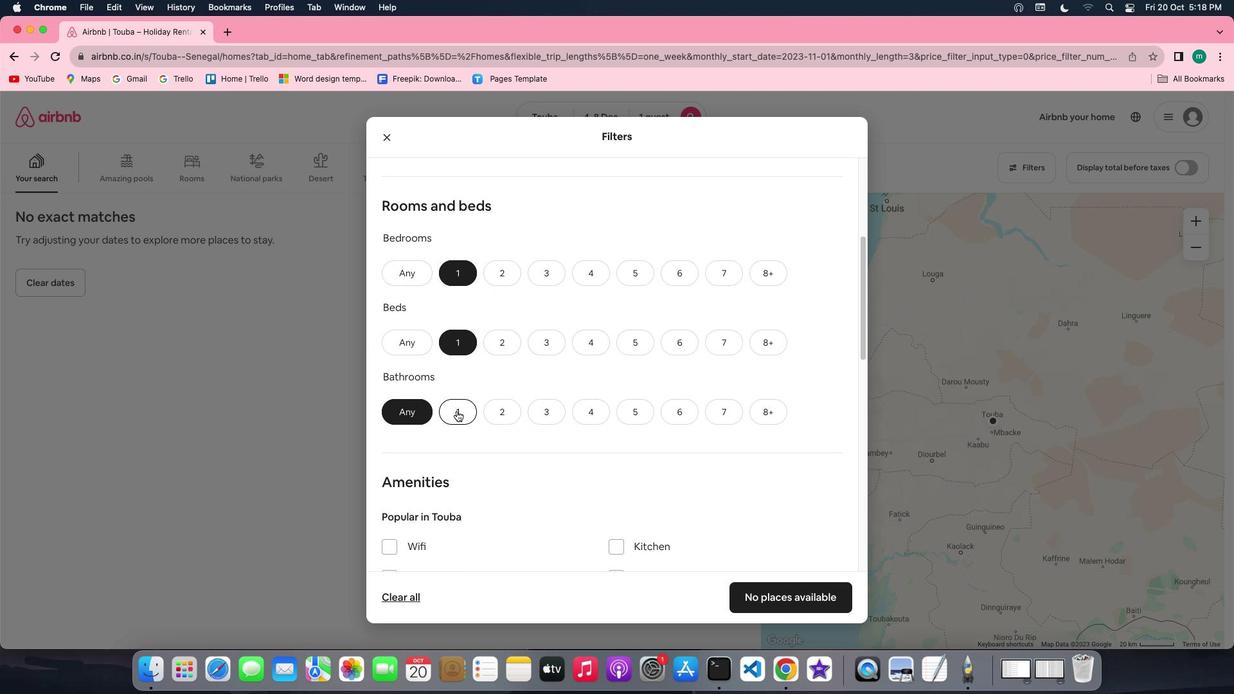 
Action: Mouse pressed left at (457, 411)
Screenshot: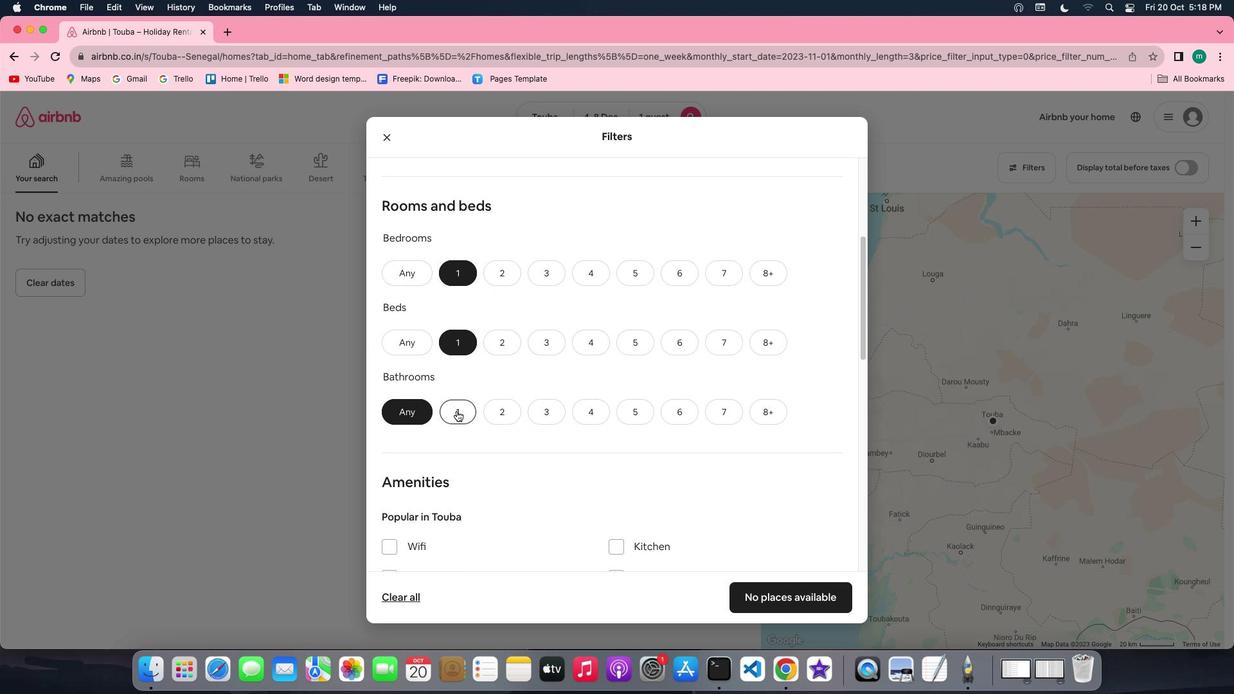 
Action: Mouse moved to (558, 415)
Screenshot: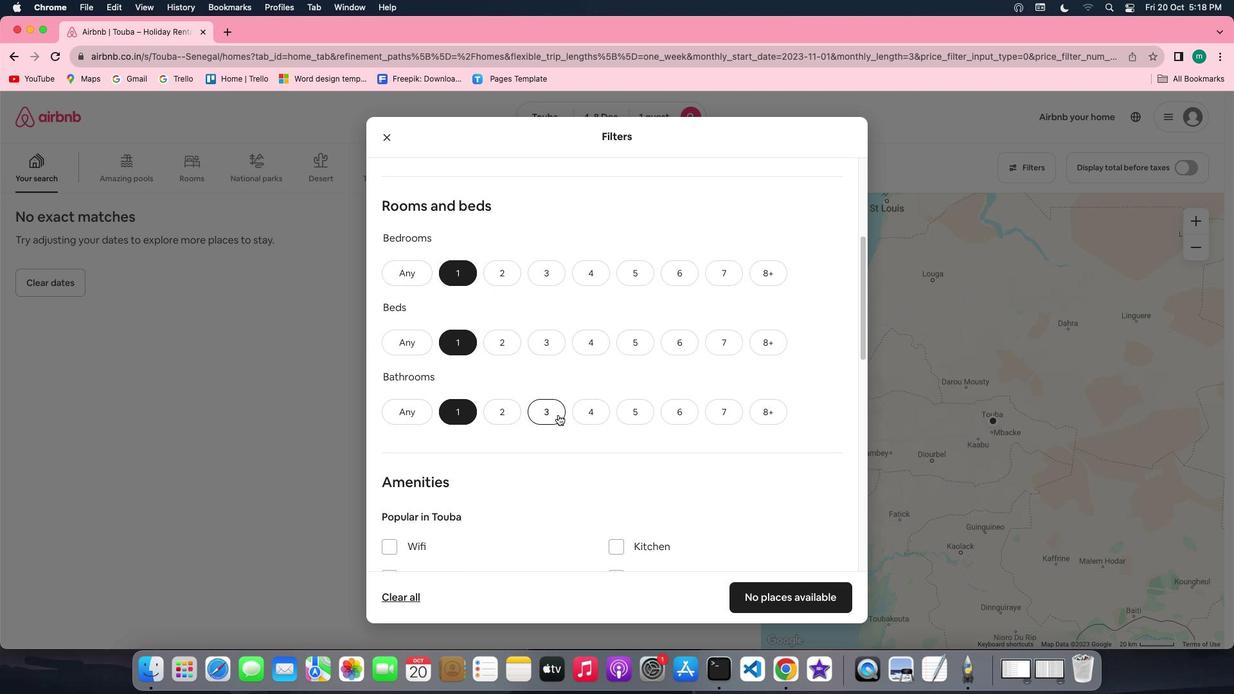 
Action: Mouse scrolled (558, 415) with delta (0, 0)
Screenshot: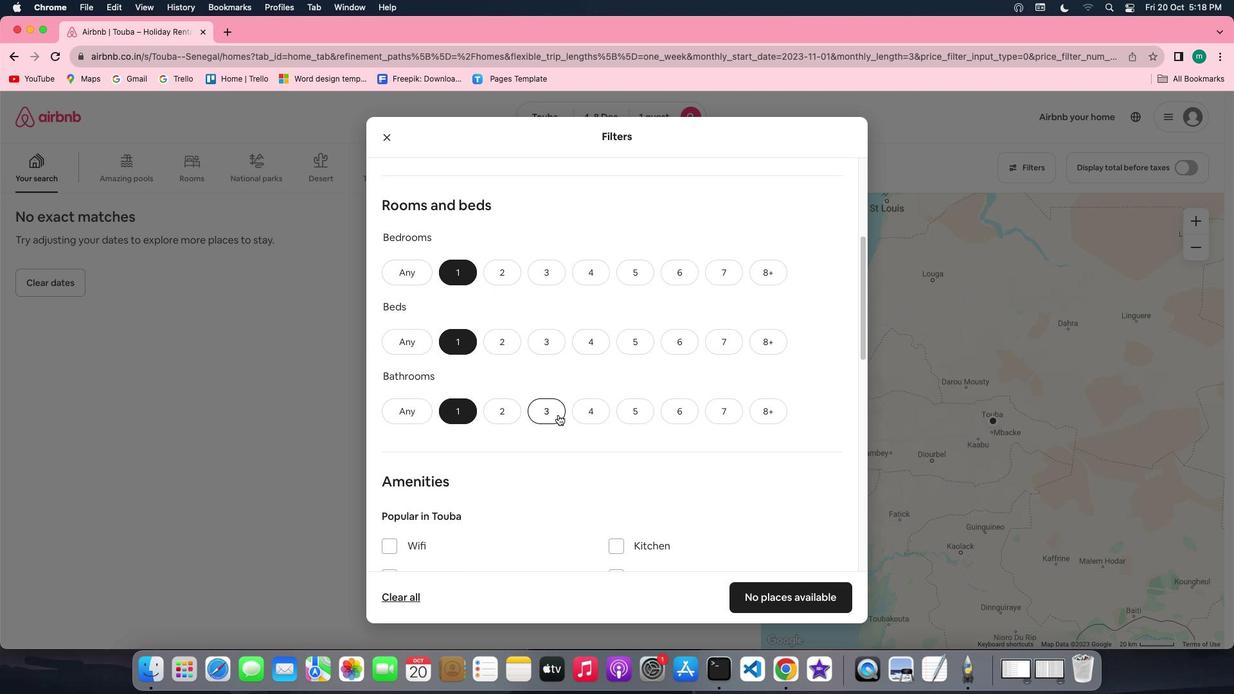 
Action: Mouse scrolled (558, 415) with delta (0, 0)
Screenshot: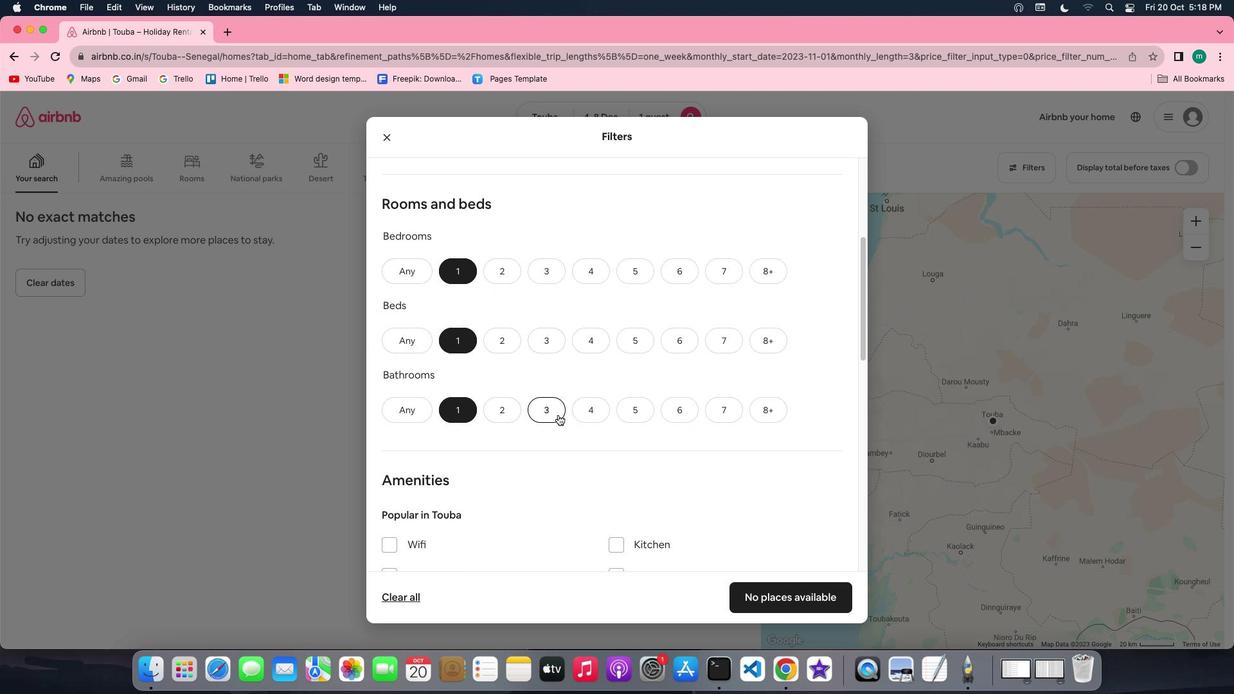 
Action: Mouse scrolled (558, 415) with delta (0, 0)
Screenshot: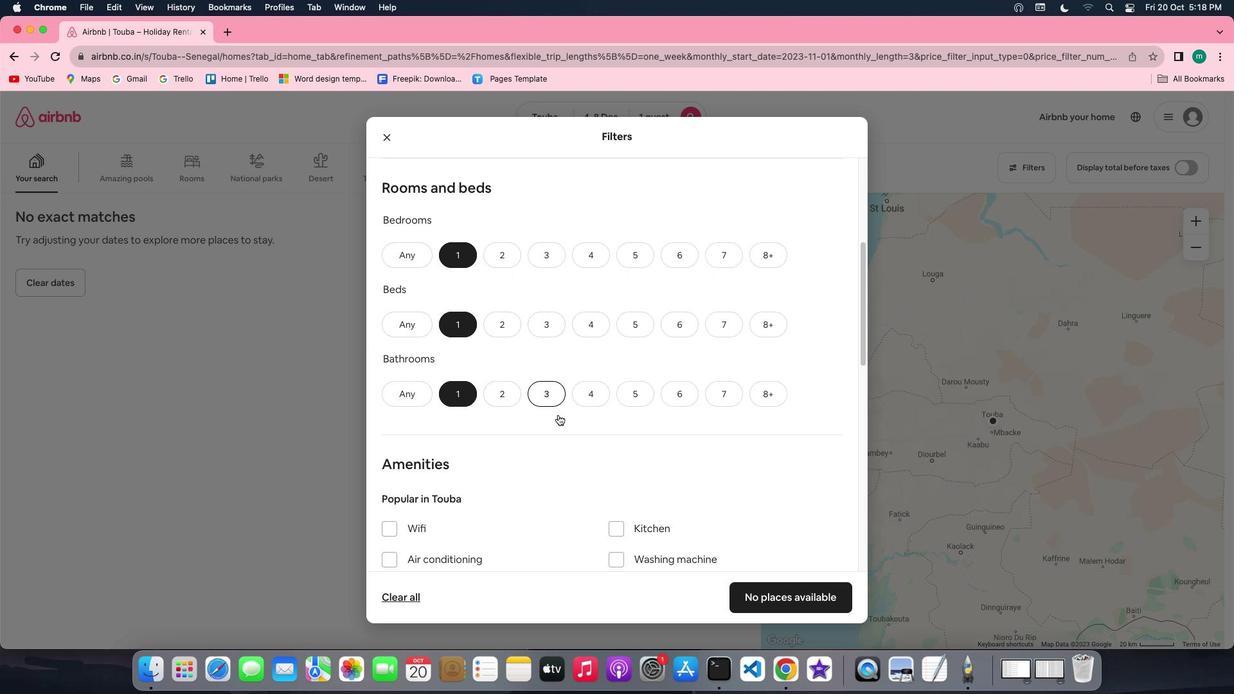 
Action: Mouse scrolled (558, 415) with delta (0, 0)
Screenshot: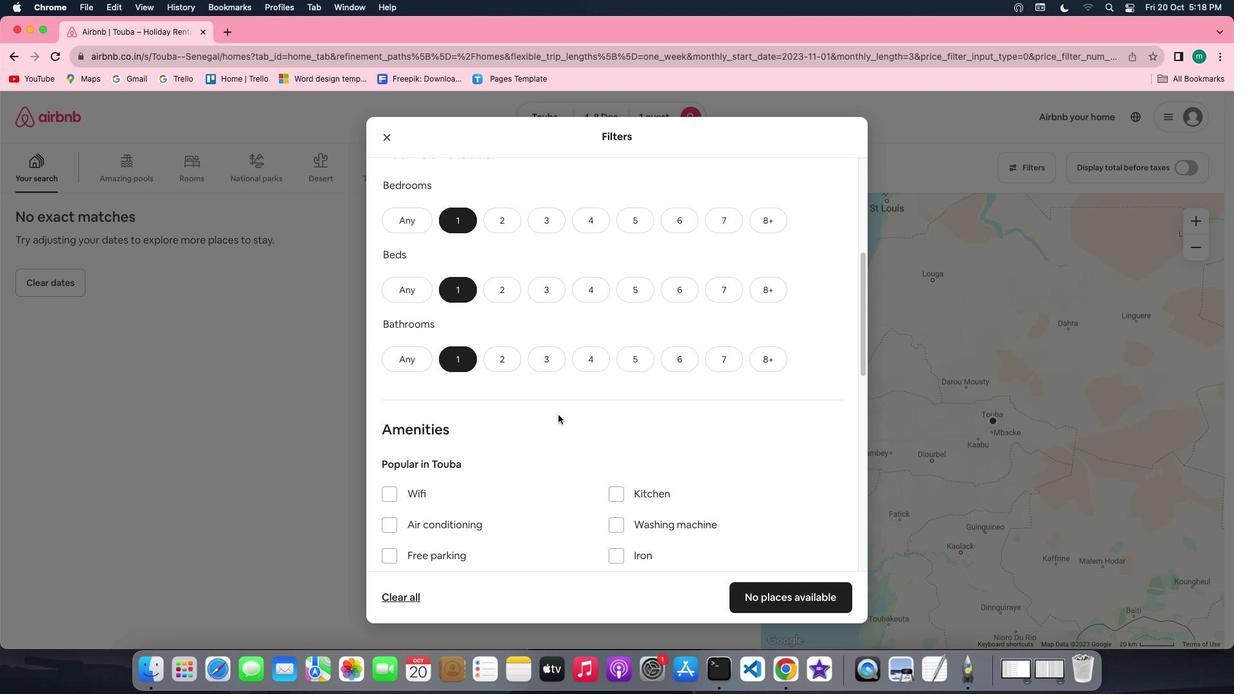
Action: Mouse scrolled (558, 415) with delta (0, 0)
Screenshot: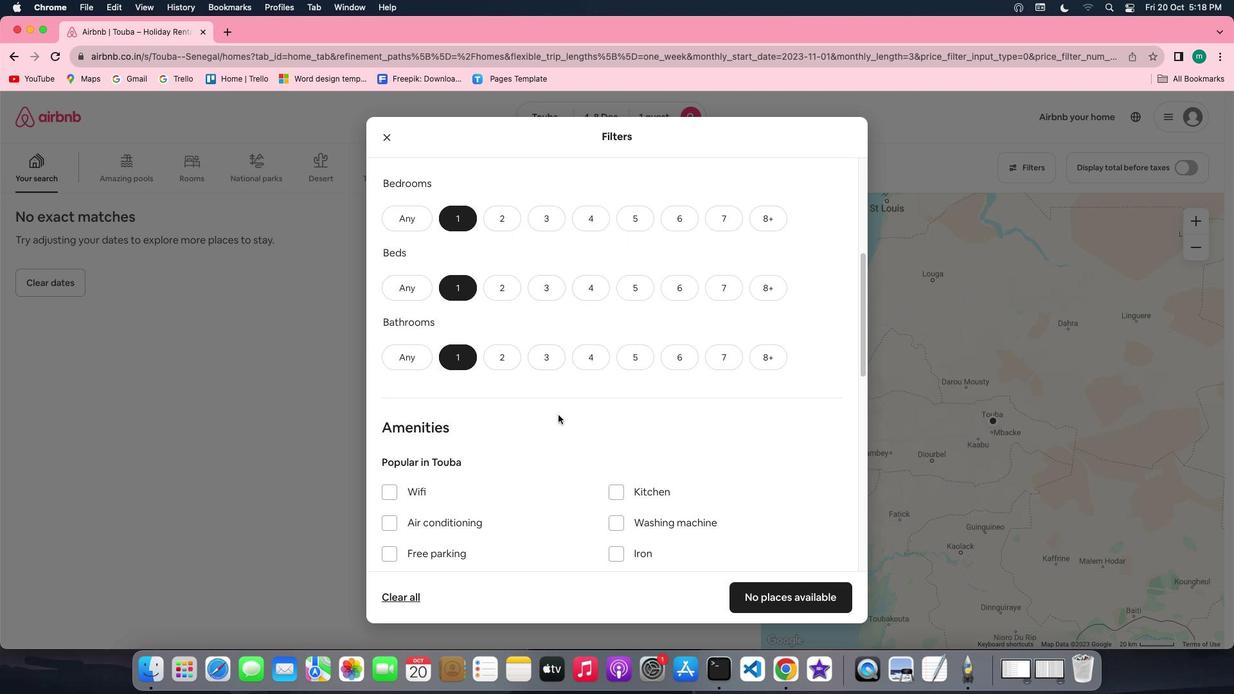
Action: Mouse scrolled (558, 415) with delta (0, 0)
Screenshot: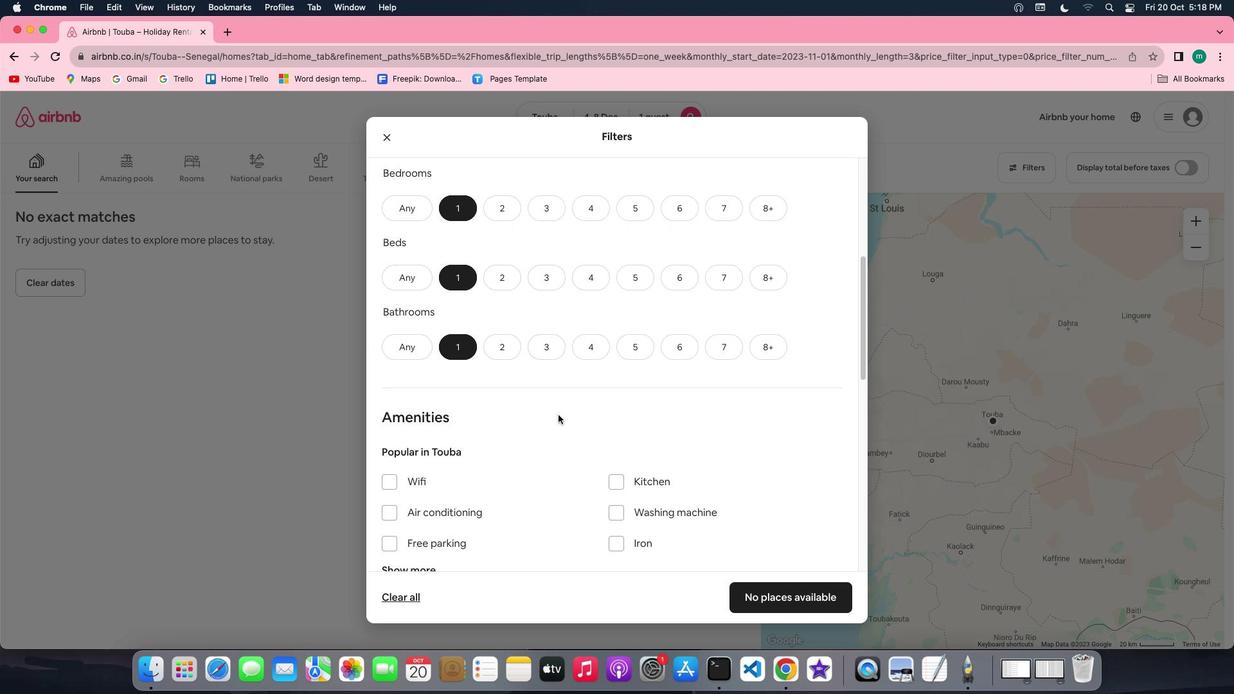 
Action: Mouse scrolled (558, 415) with delta (0, 0)
Screenshot: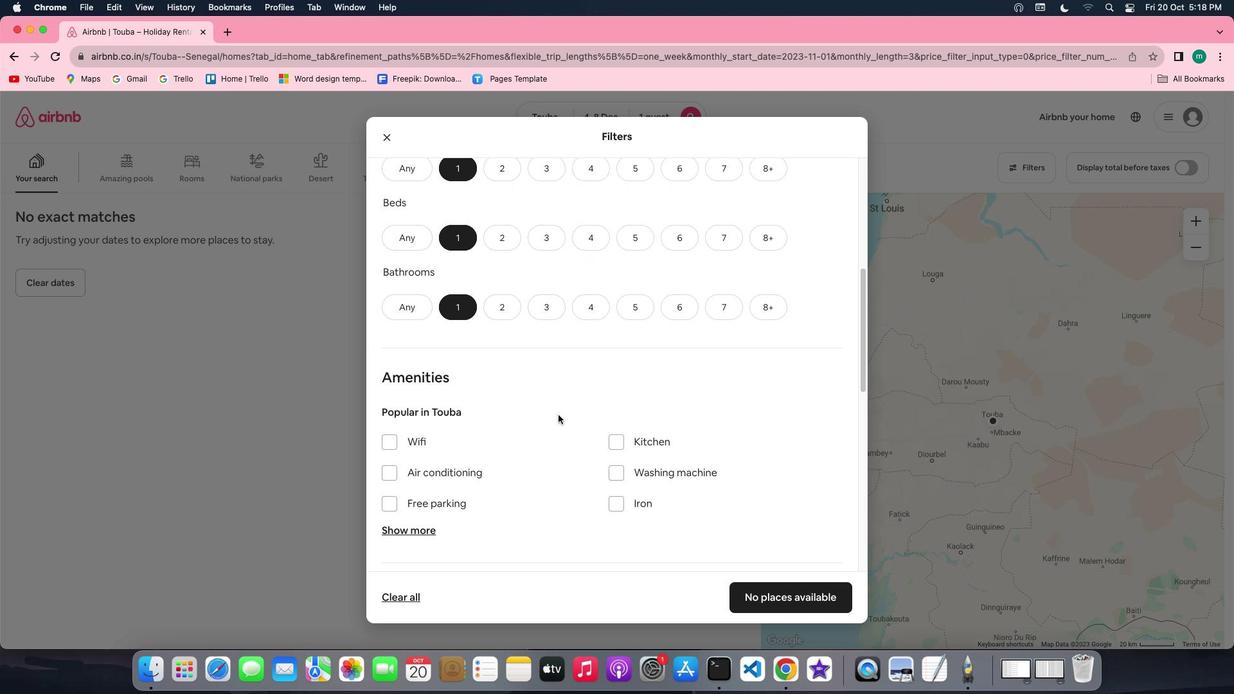 
Action: Mouse scrolled (558, 415) with delta (0, 0)
Screenshot: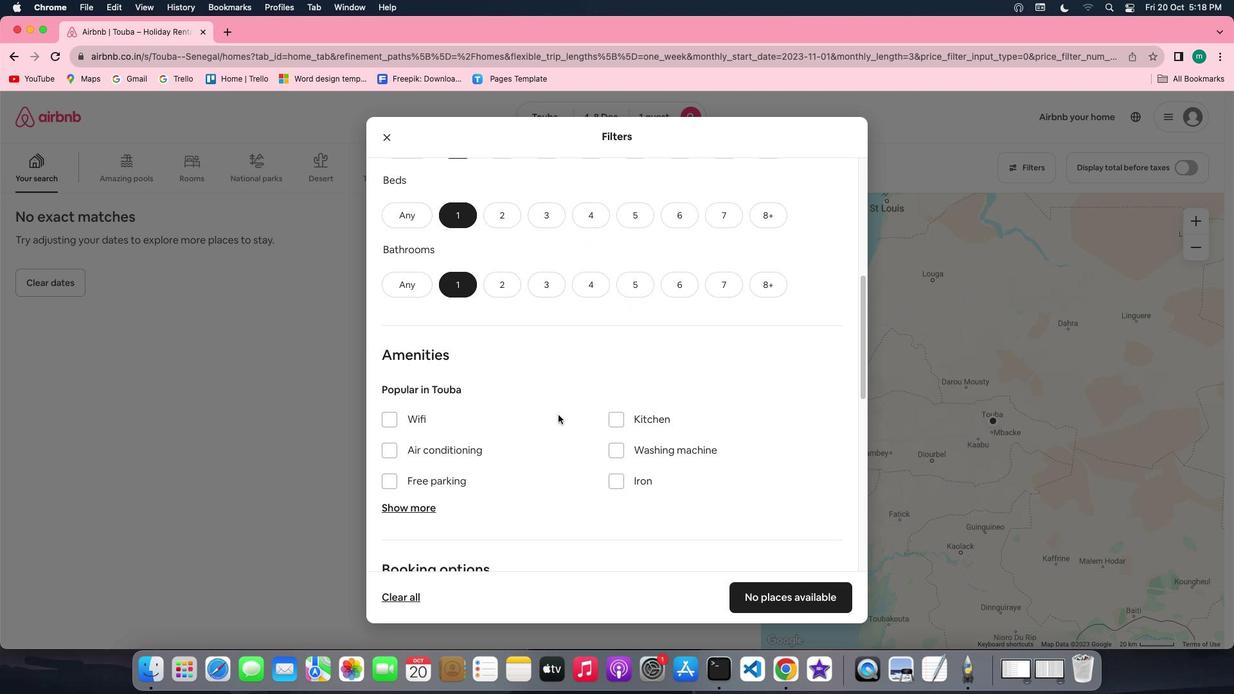 
Action: Mouse scrolled (558, 415) with delta (0, 0)
Screenshot: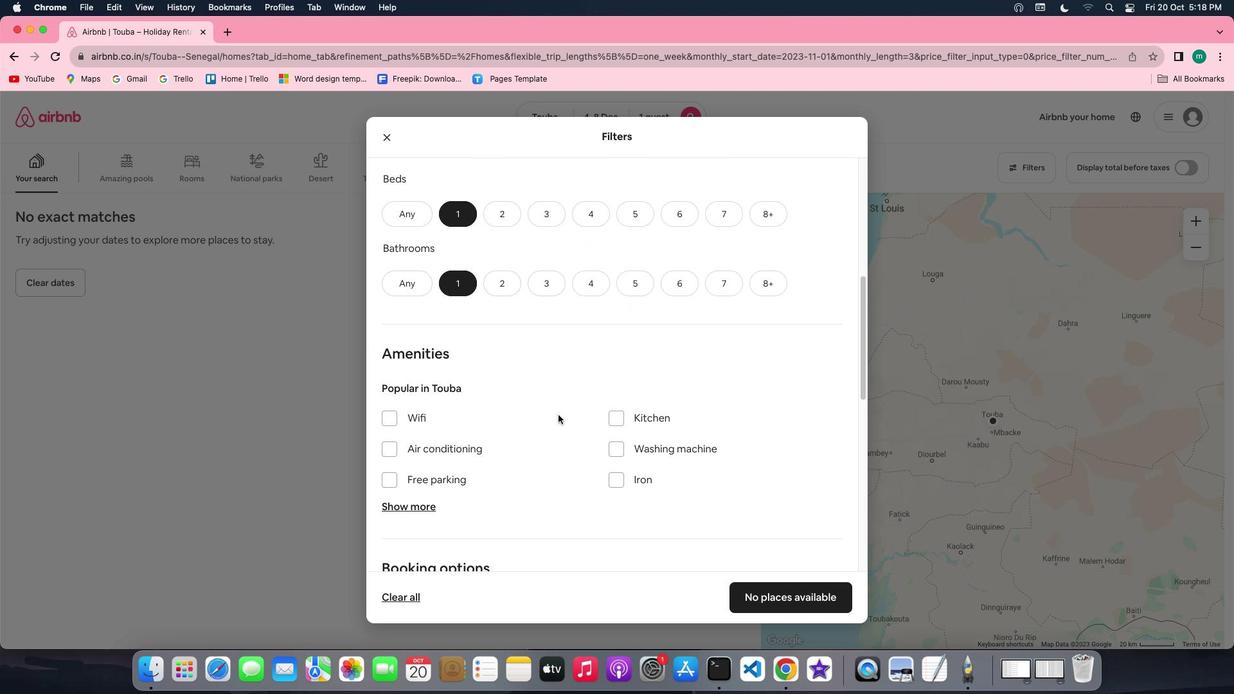 
Action: Mouse scrolled (558, 415) with delta (0, 0)
Screenshot: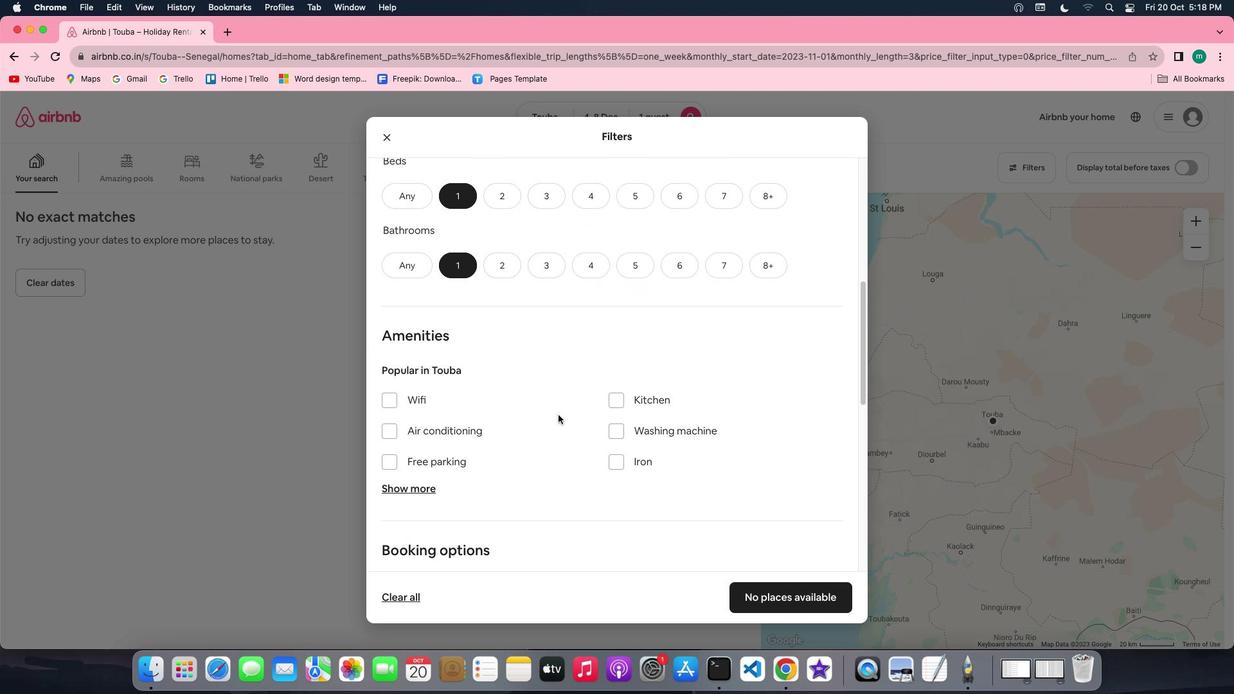 
Action: Mouse moved to (414, 353)
Screenshot: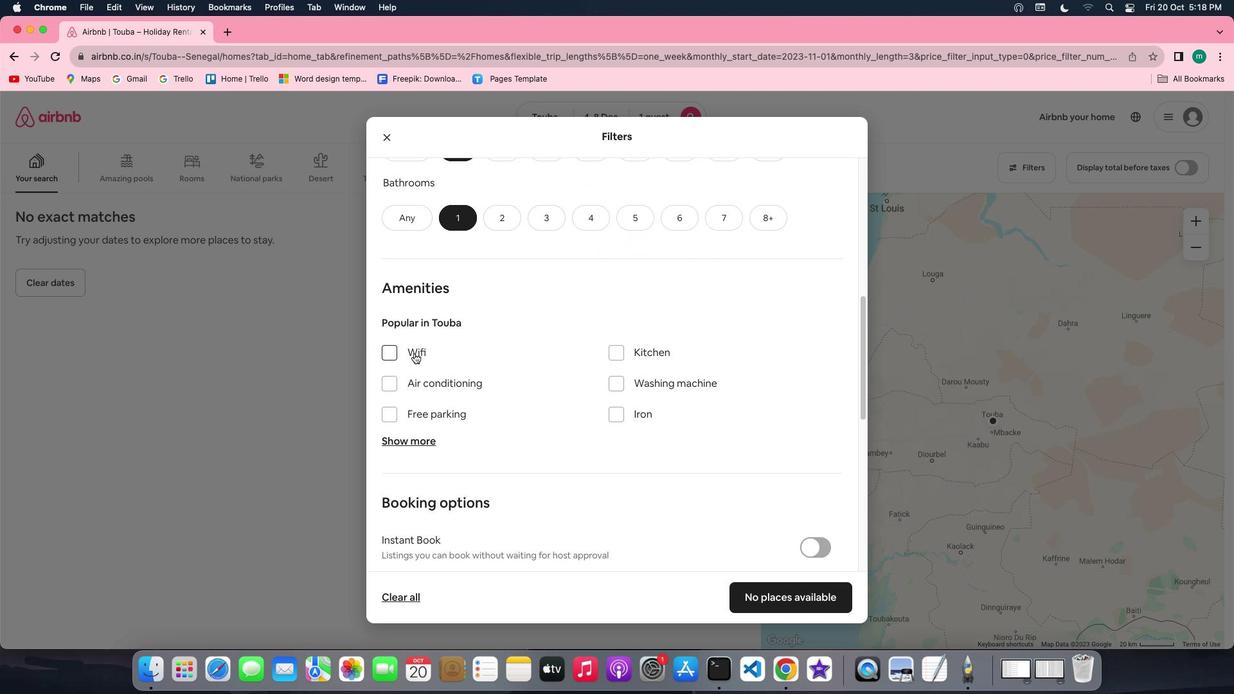 
Action: Mouse pressed left at (414, 353)
Screenshot: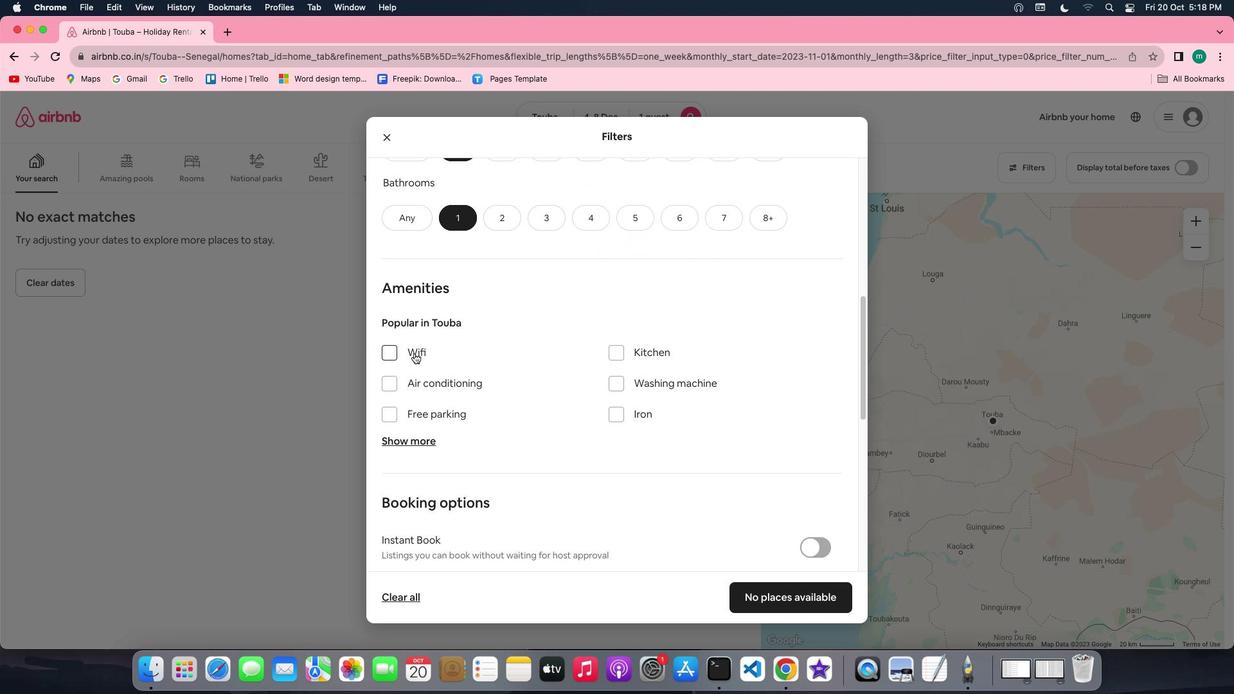 
Action: Mouse moved to (607, 394)
Screenshot: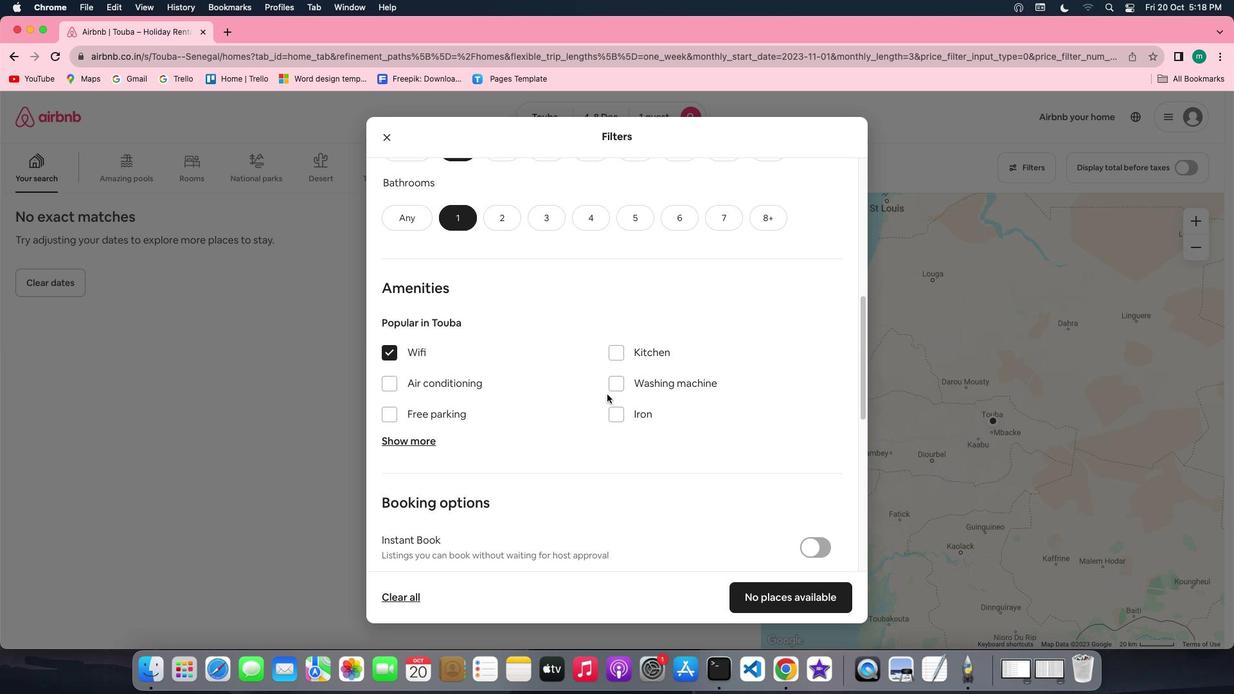 
Action: Mouse scrolled (607, 394) with delta (0, 0)
Screenshot: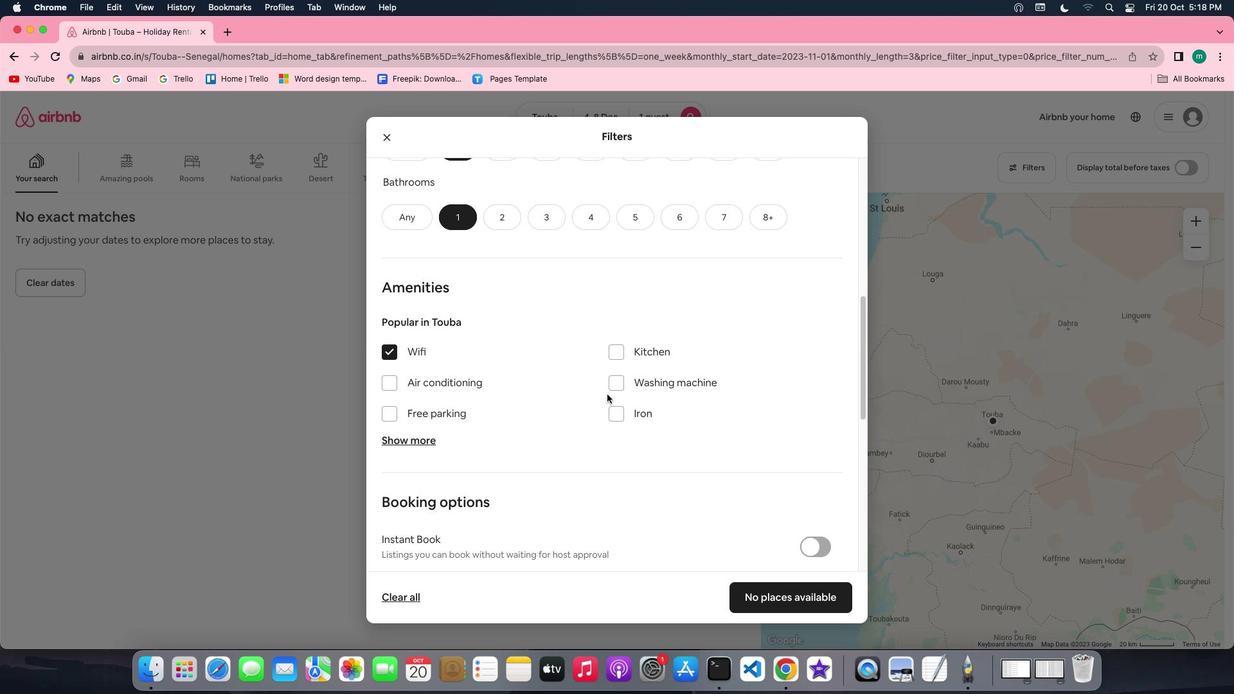 
Action: Mouse scrolled (607, 394) with delta (0, 0)
Screenshot: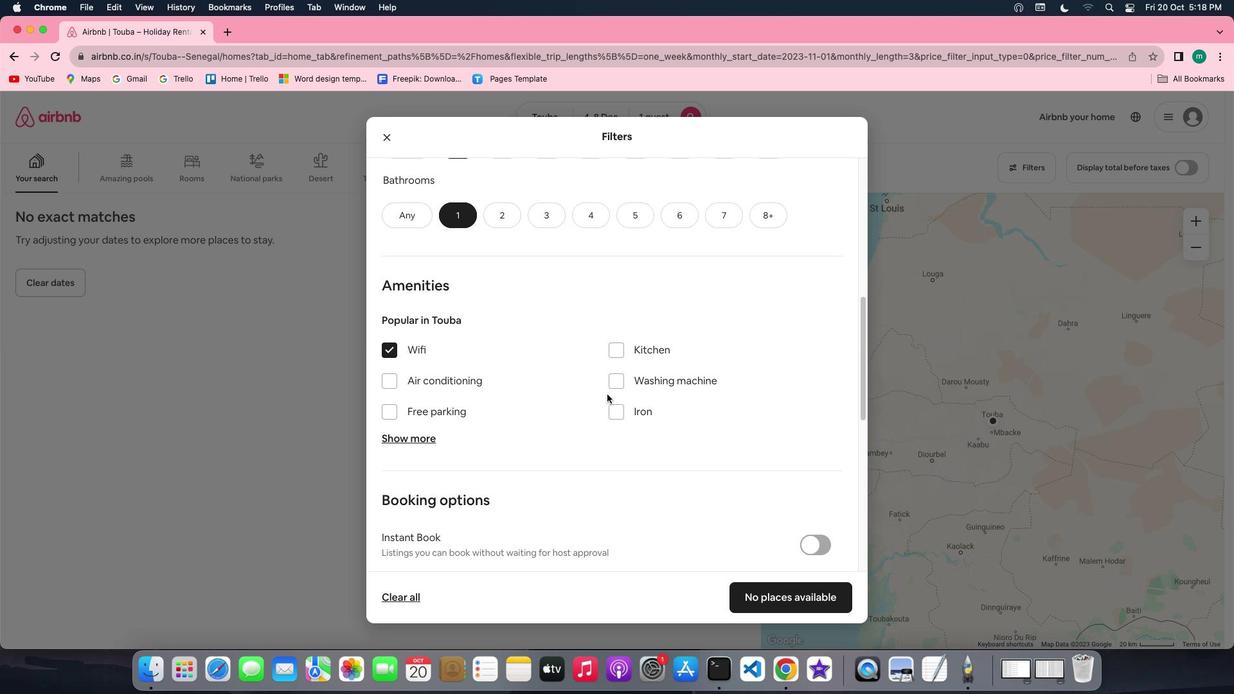
Action: Mouse scrolled (607, 394) with delta (0, 0)
Screenshot: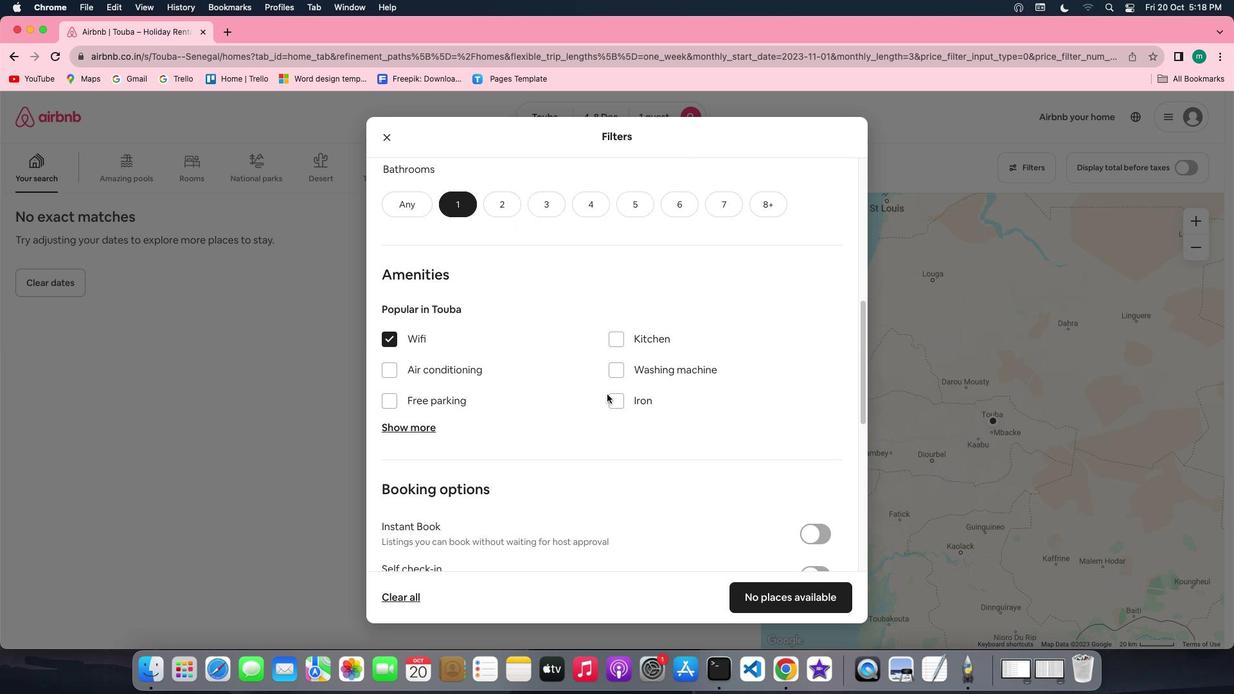 
Action: Mouse scrolled (607, 394) with delta (0, 0)
Screenshot: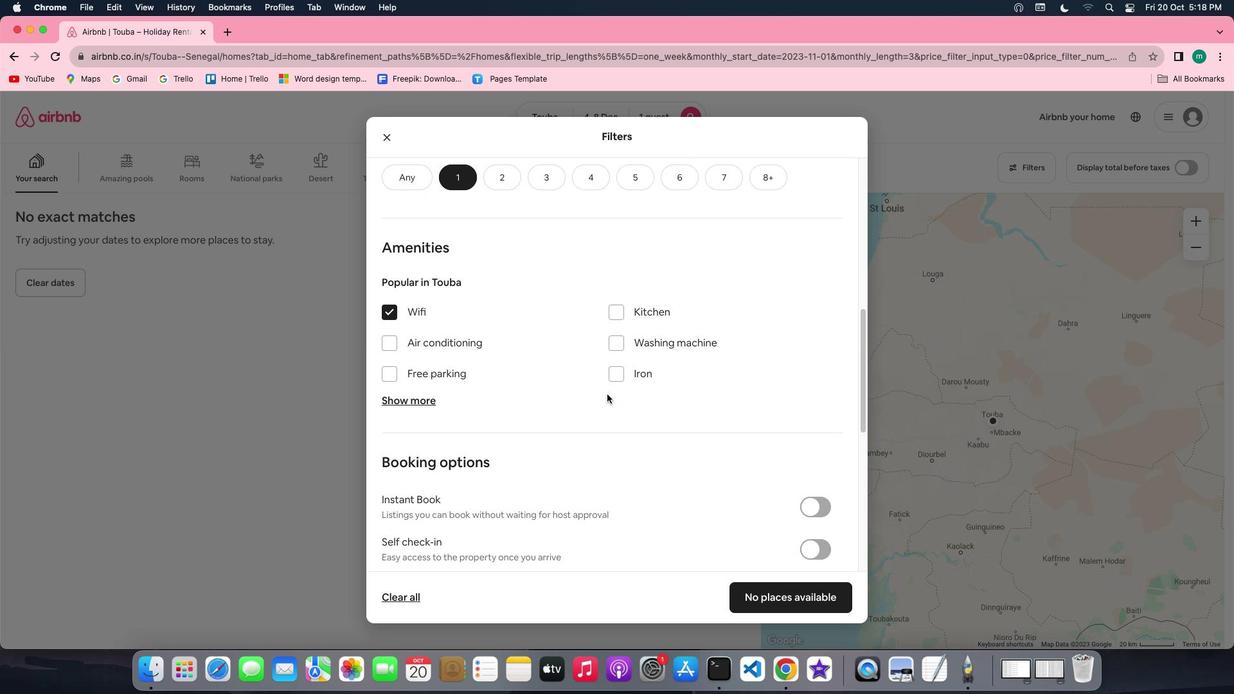 
Action: Mouse scrolled (607, 394) with delta (0, 0)
Screenshot: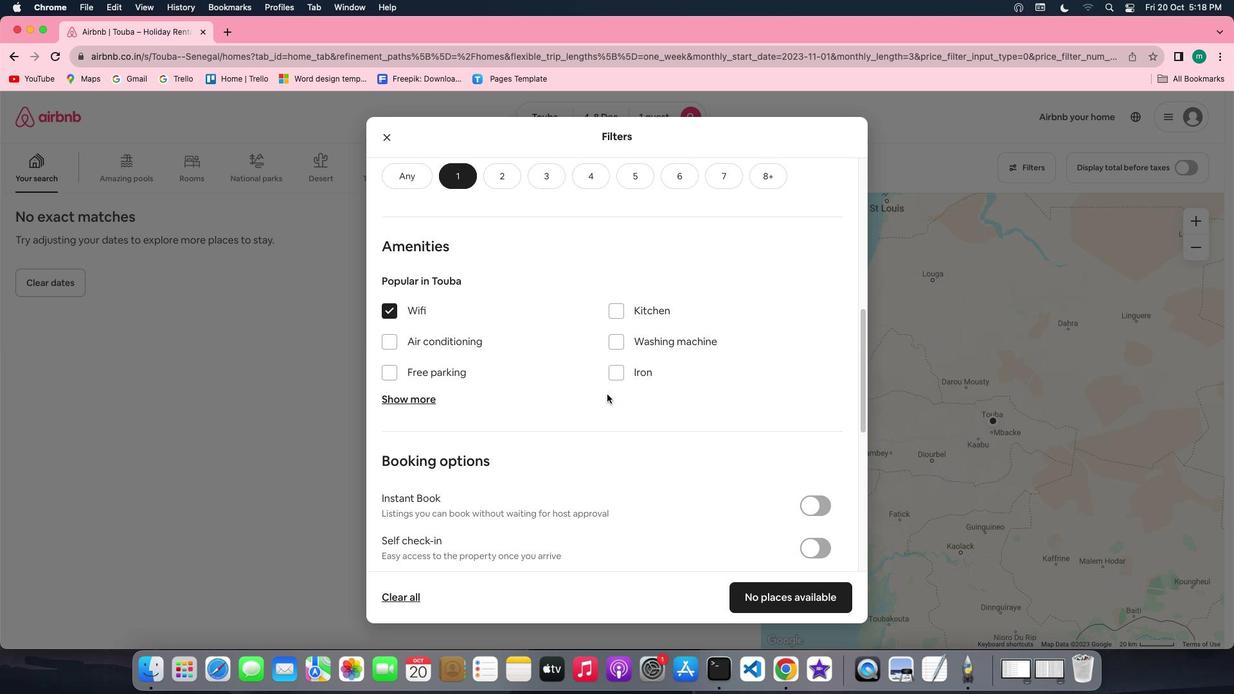 
Action: Mouse scrolled (607, 394) with delta (0, 0)
Screenshot: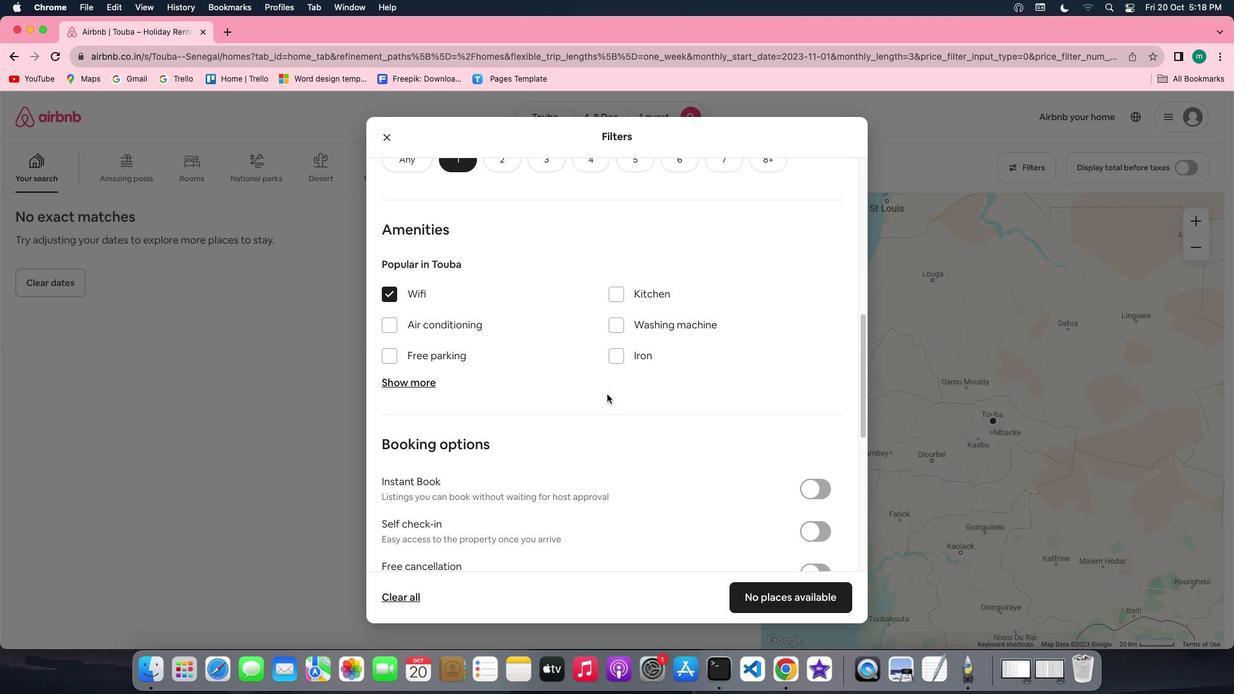 
Action: Mouse scrolled (607, 394) with delta (0, 0)
Screenshot: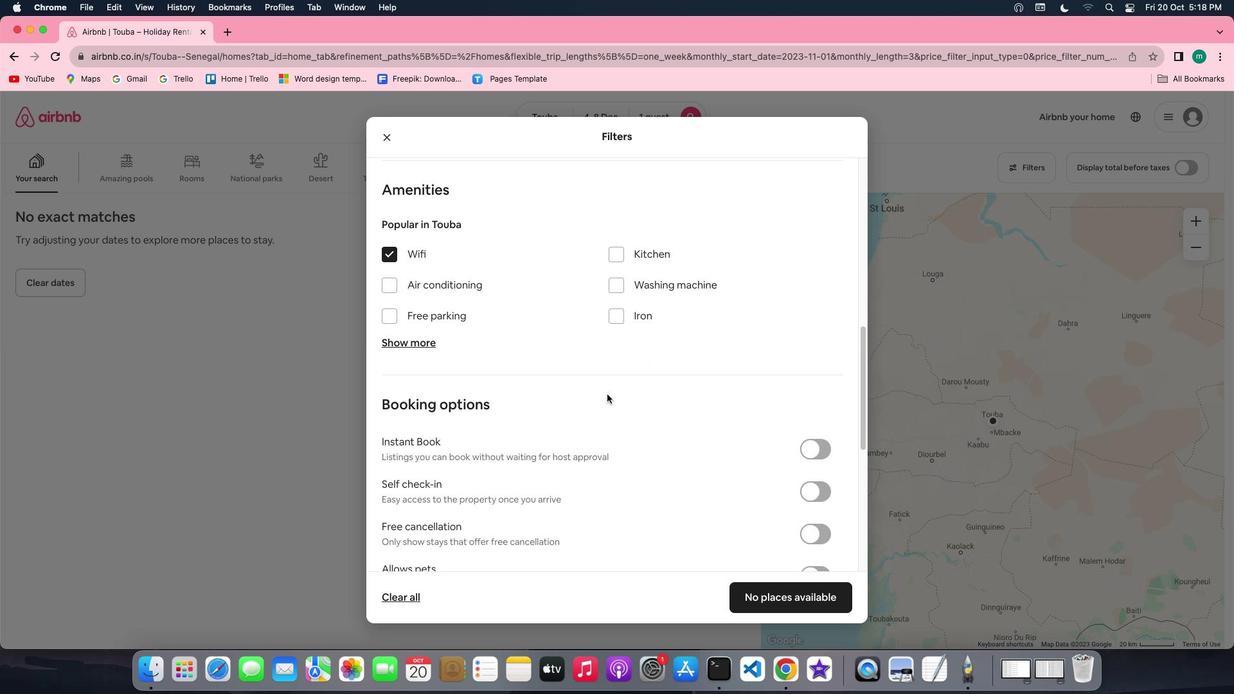 
Action: Mouse scrolled (607, 394) with delta (0, 0)
Screenshot: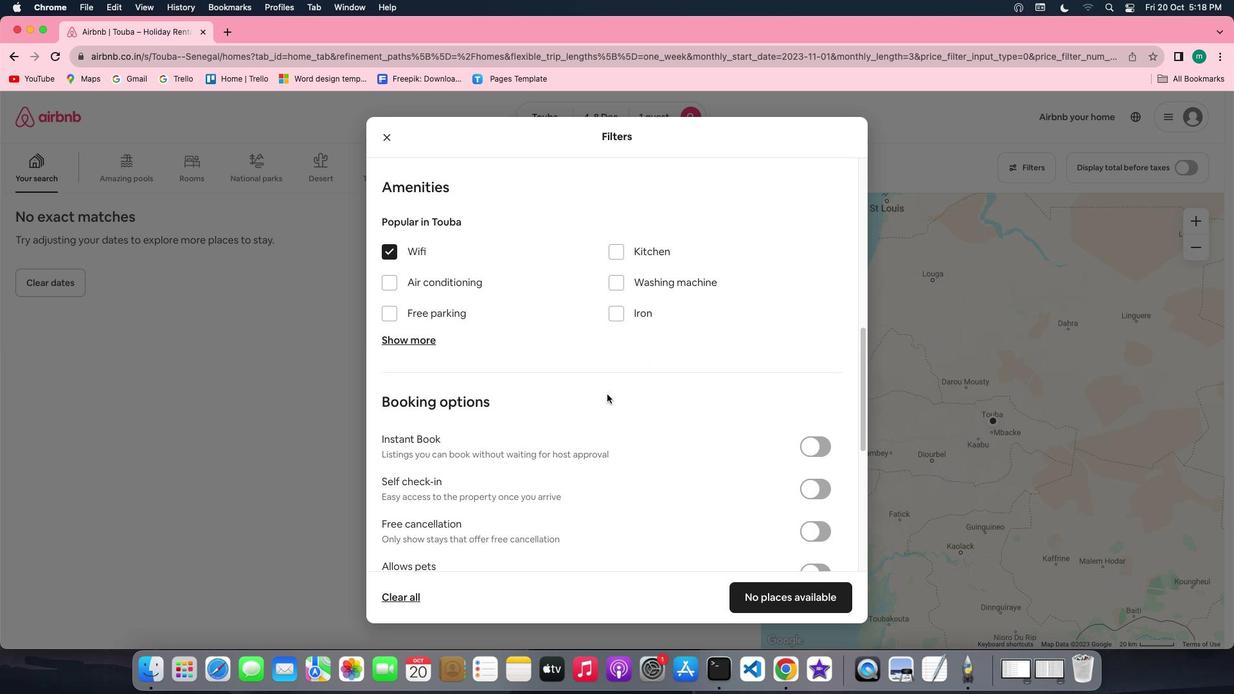 
Action: Mouse scrolled (607, 394) with delta (0, 0)
Screenshot: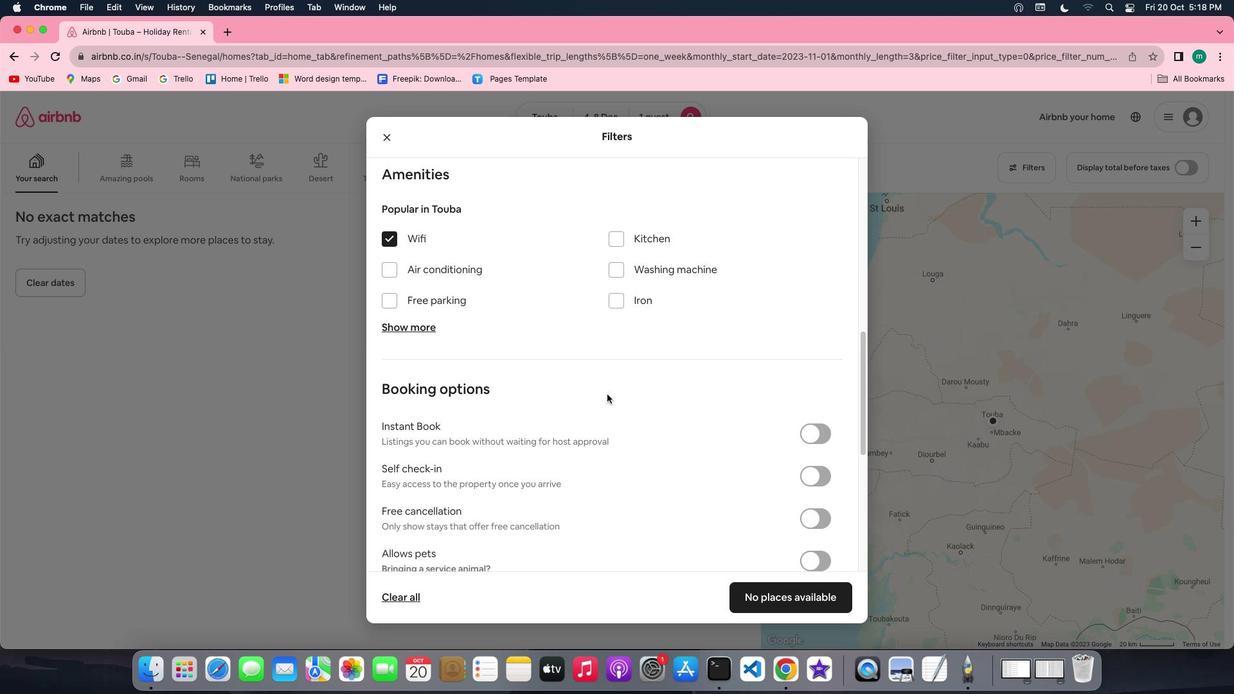 
Action: Mouse moved to (820, 427)
Screenshot: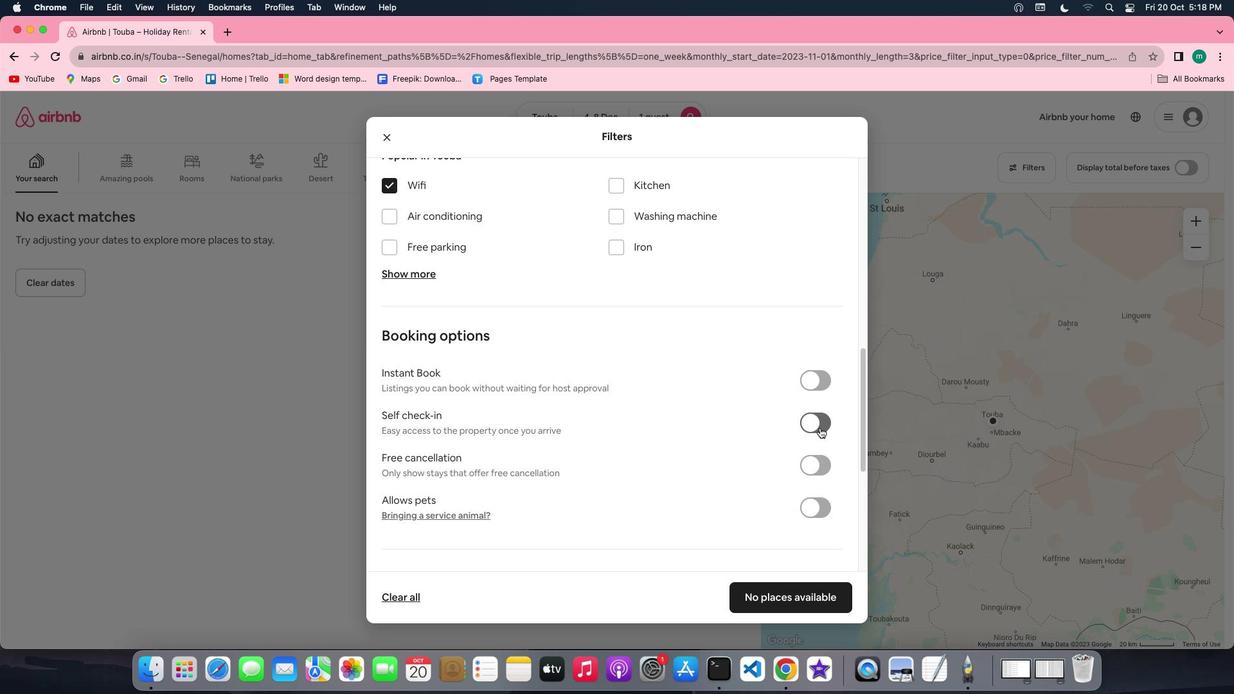 
Action: Mouse pressed left at (820, 427)
Screenshot: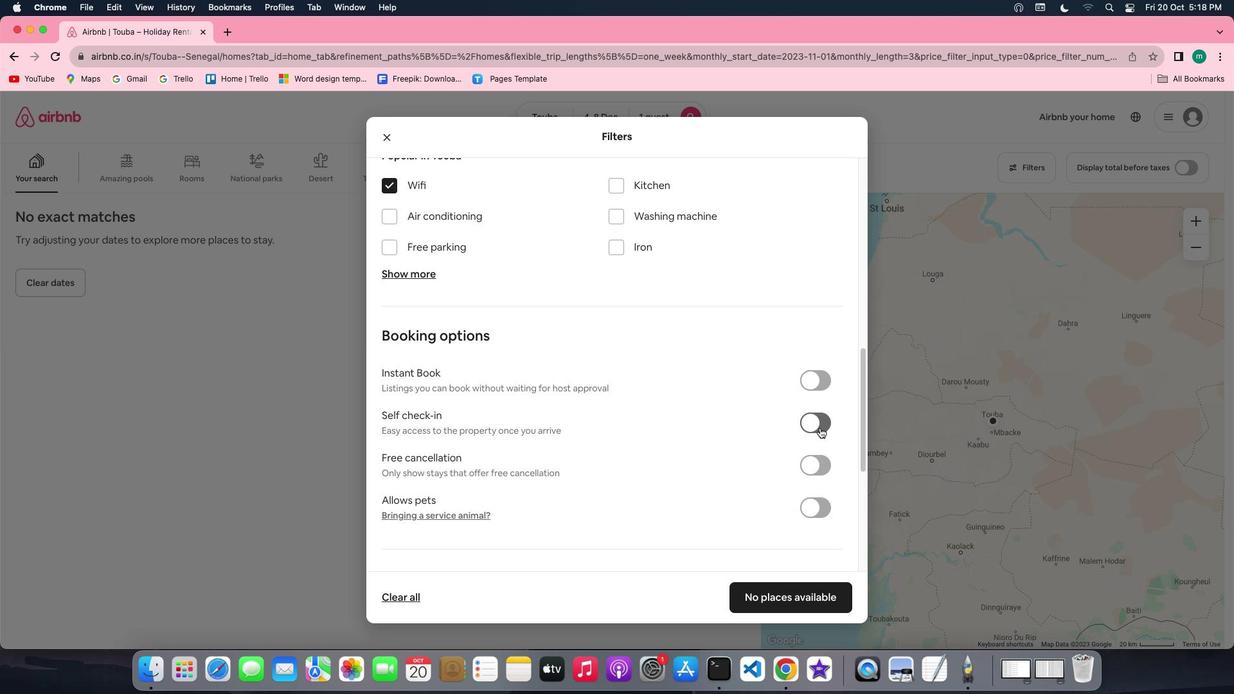 
Action: Mouse moved to (706, 454)
Screenshot: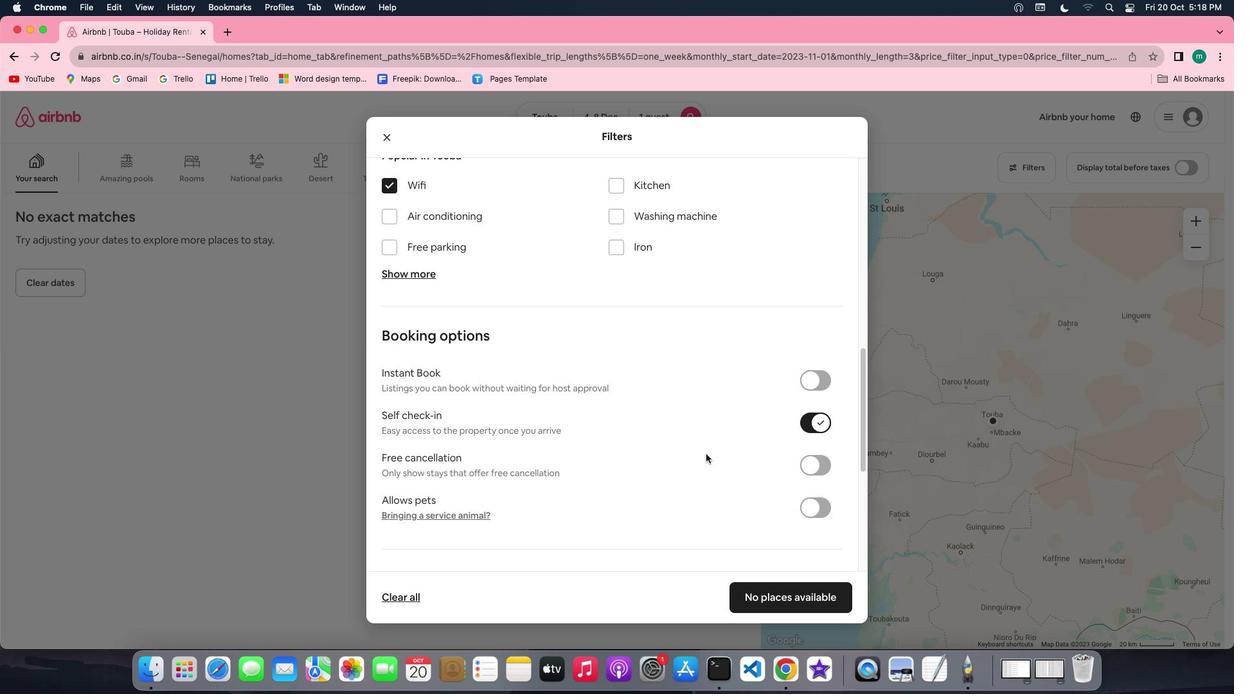 
Action: Mouse scrolled (706, 454) with delta (0, 0)
Screenshot: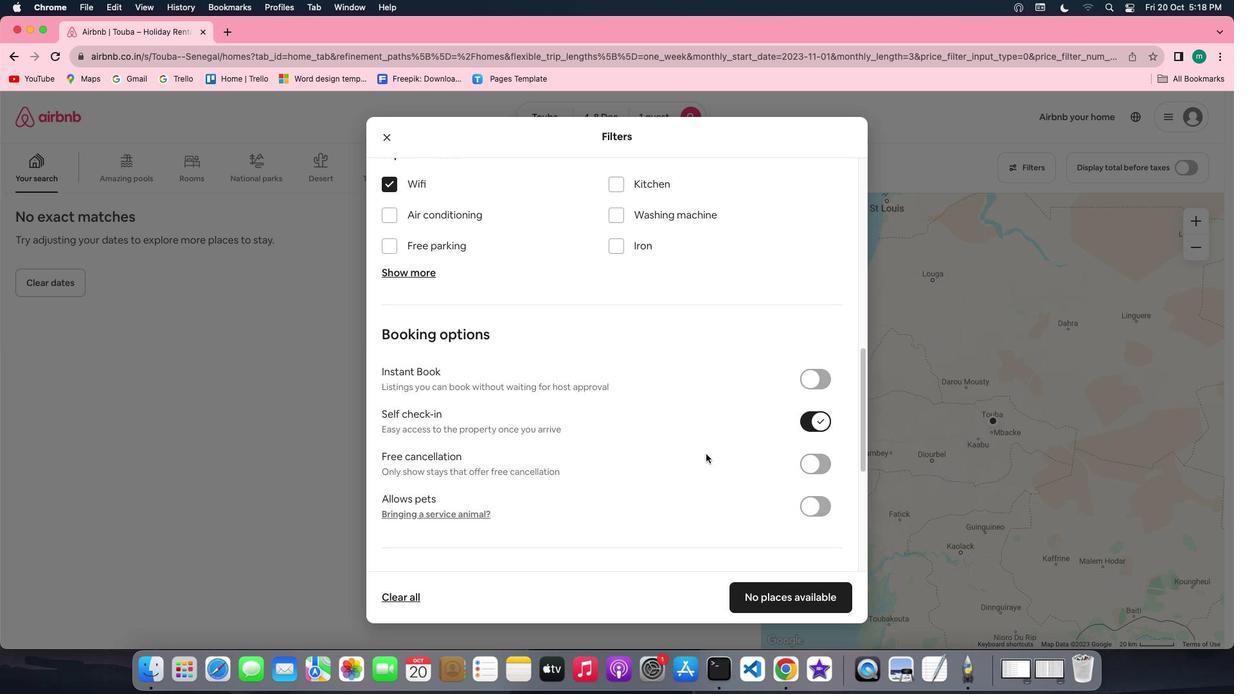 
Action: Mouse scrolled (706, 454) with delta (0, 0)
Screenshot: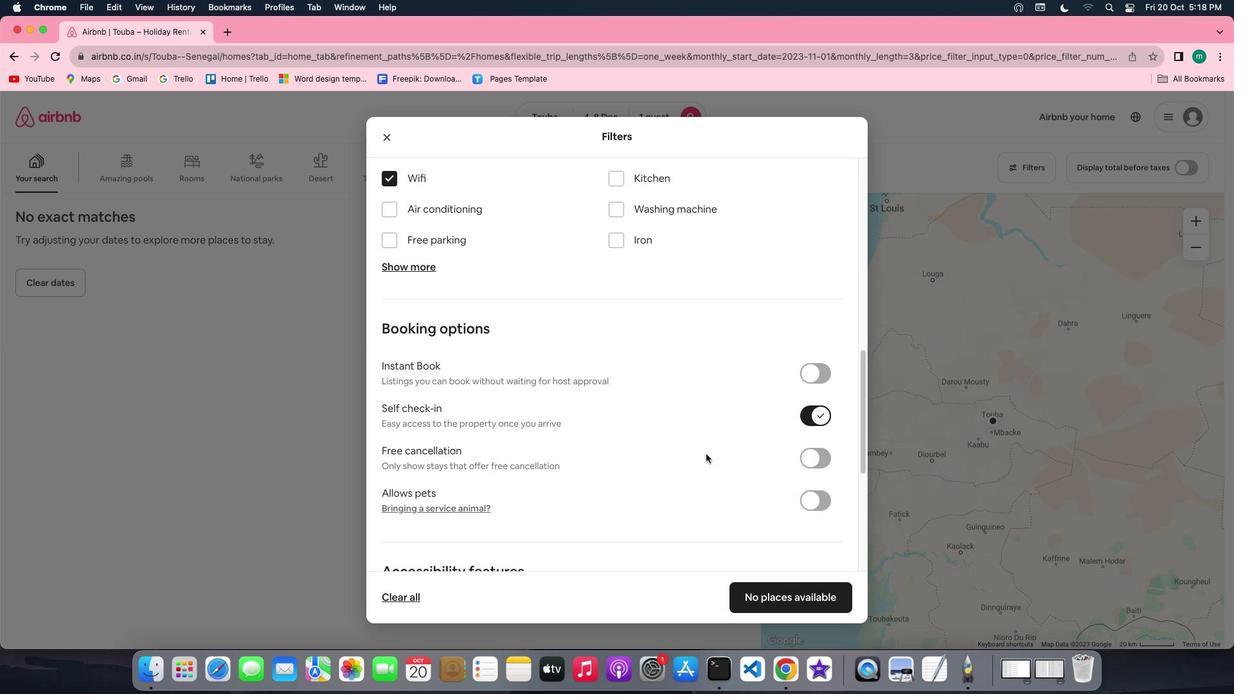 
Action: Mouse scrolled (706, 454) with delta (0, -1)
Screenshot: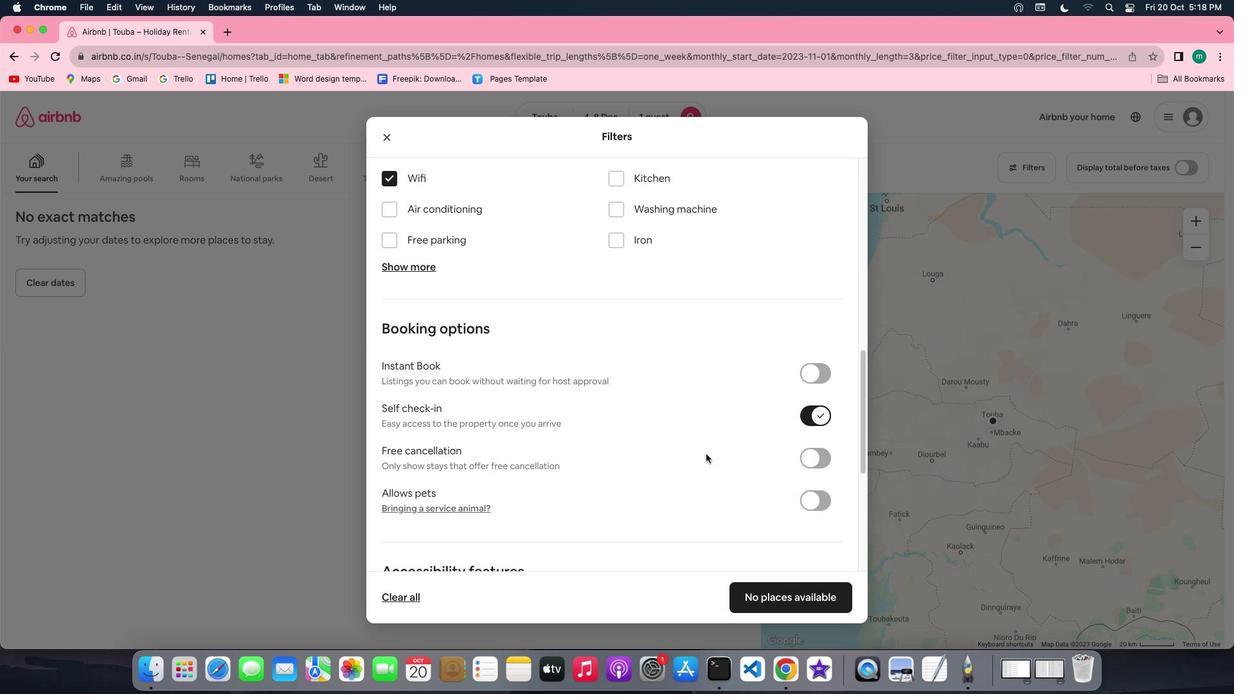 
Action: Mouse scrolled (706, 454) with delta (0, -2)
Screenshot: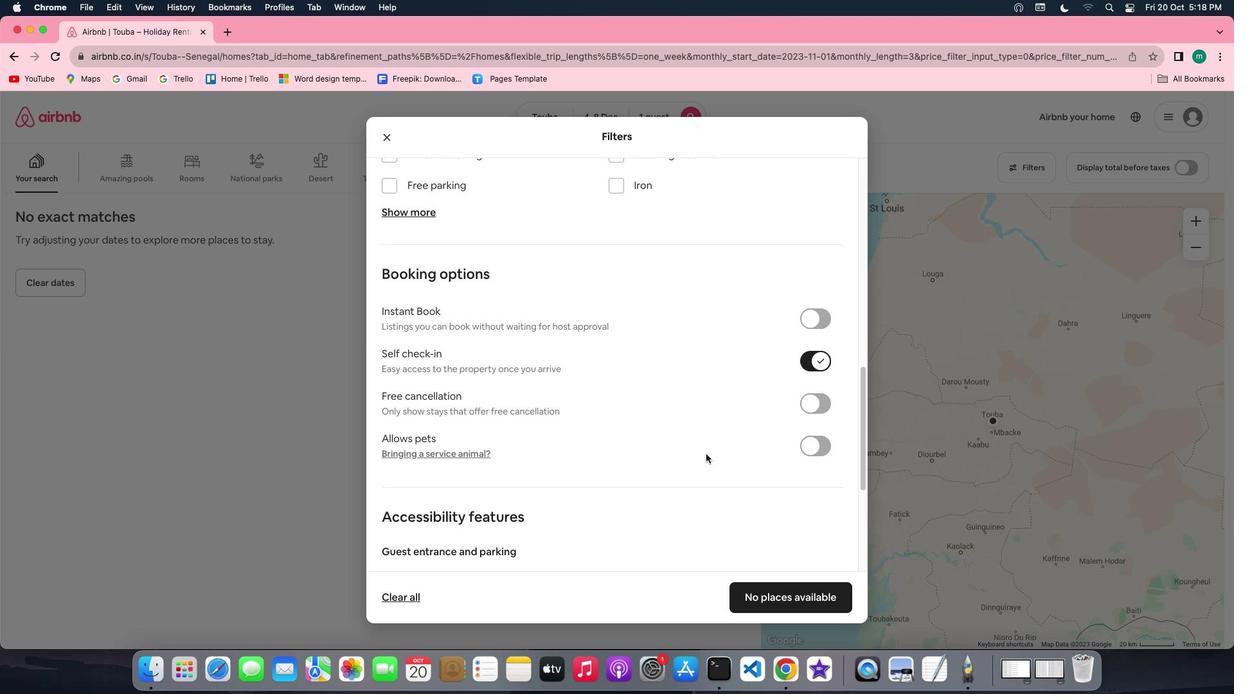 
Action: Mouse scrolled (706, 454) with delta (0, 0)
Screenshot: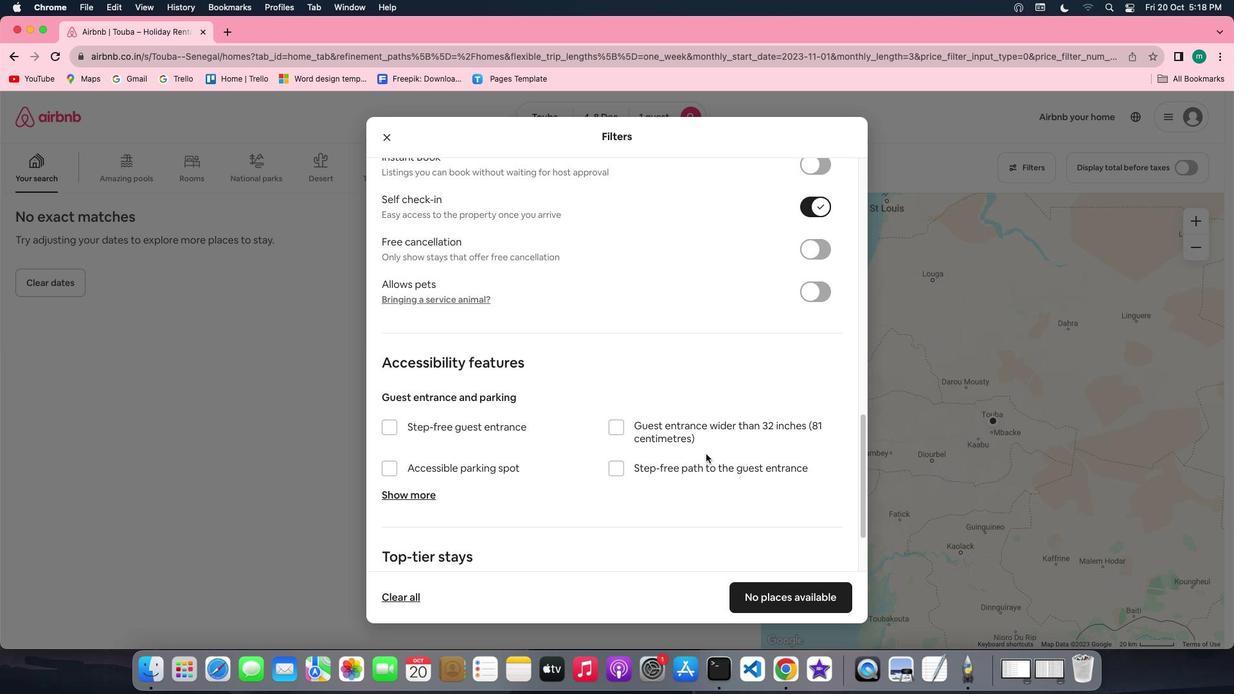 
Action: Mouse scrolled (706, 454) with delta (0, 0)
Screenshot: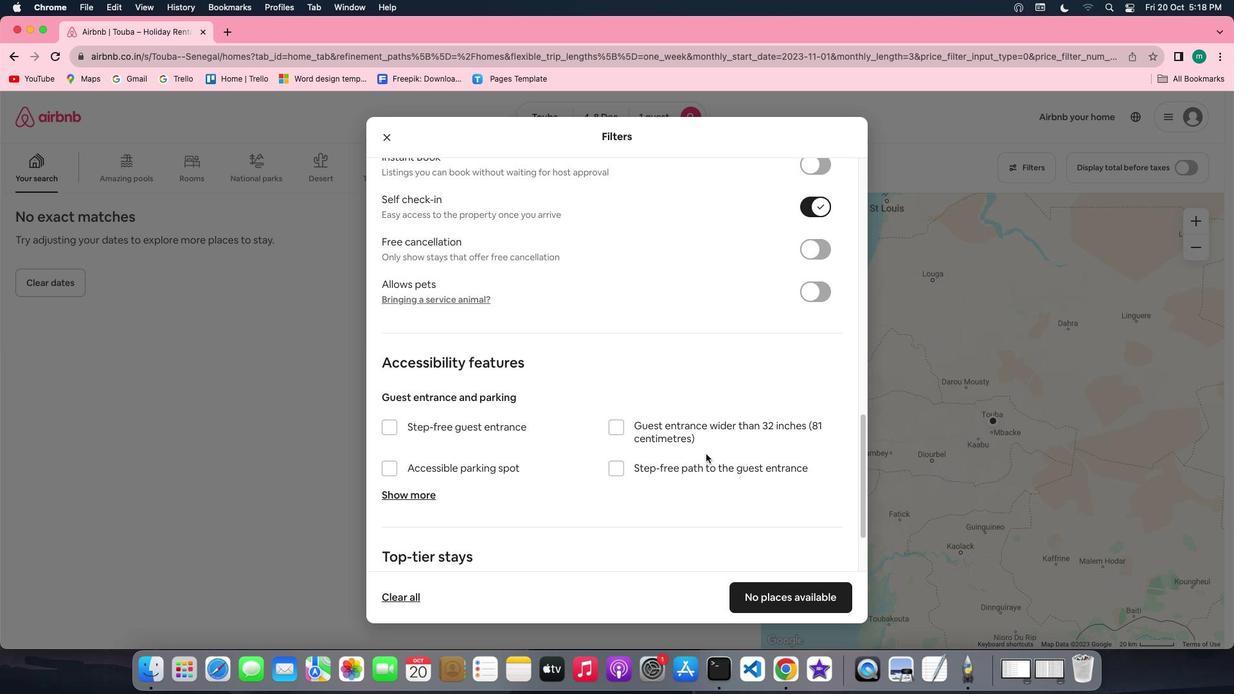 
Action: Mouse scrolled (706, 454) with delta (0, -1)
Screenshot: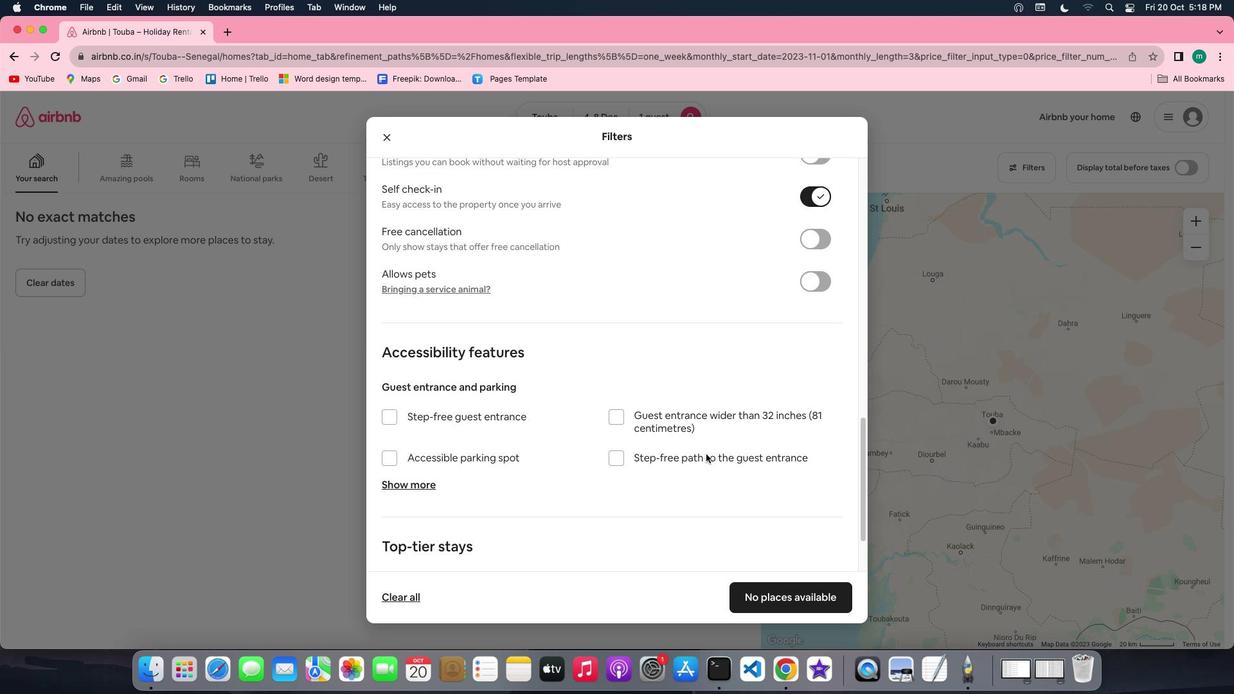 
Action: Mouse scrolled (706, 454) with delta (0, -3)
Screenshot: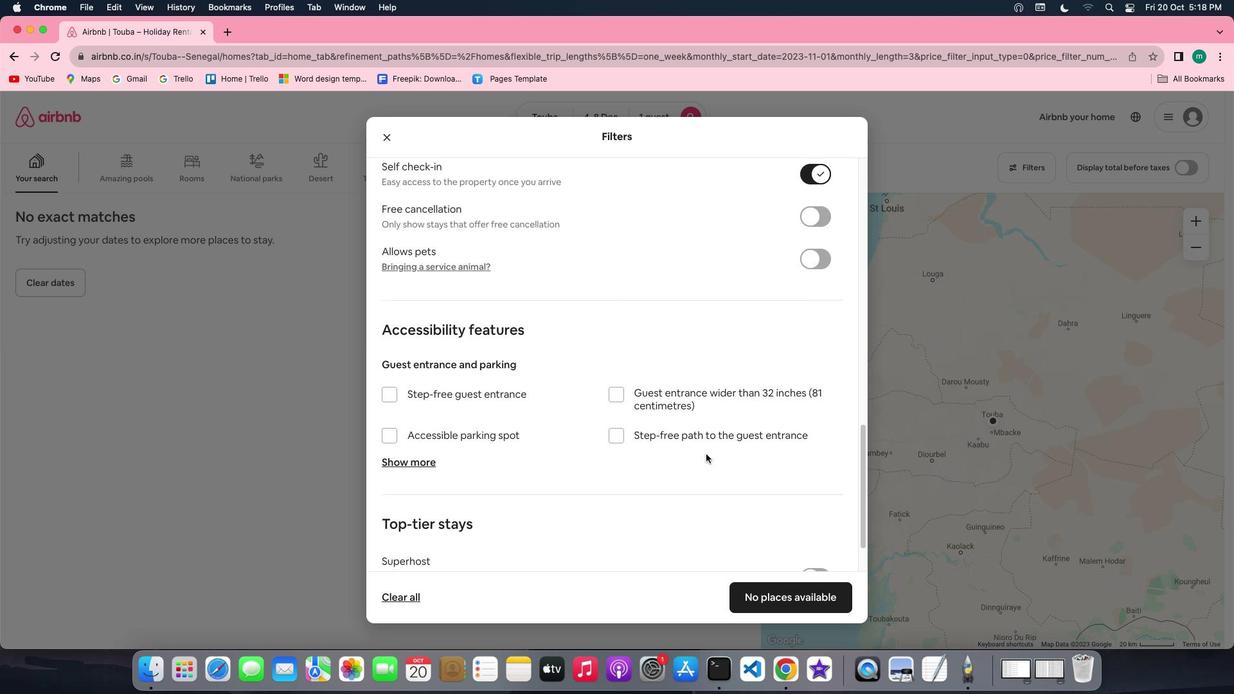 
Action: Mouse scrolled (706, 454) with delta (0, -3)
Screenshot: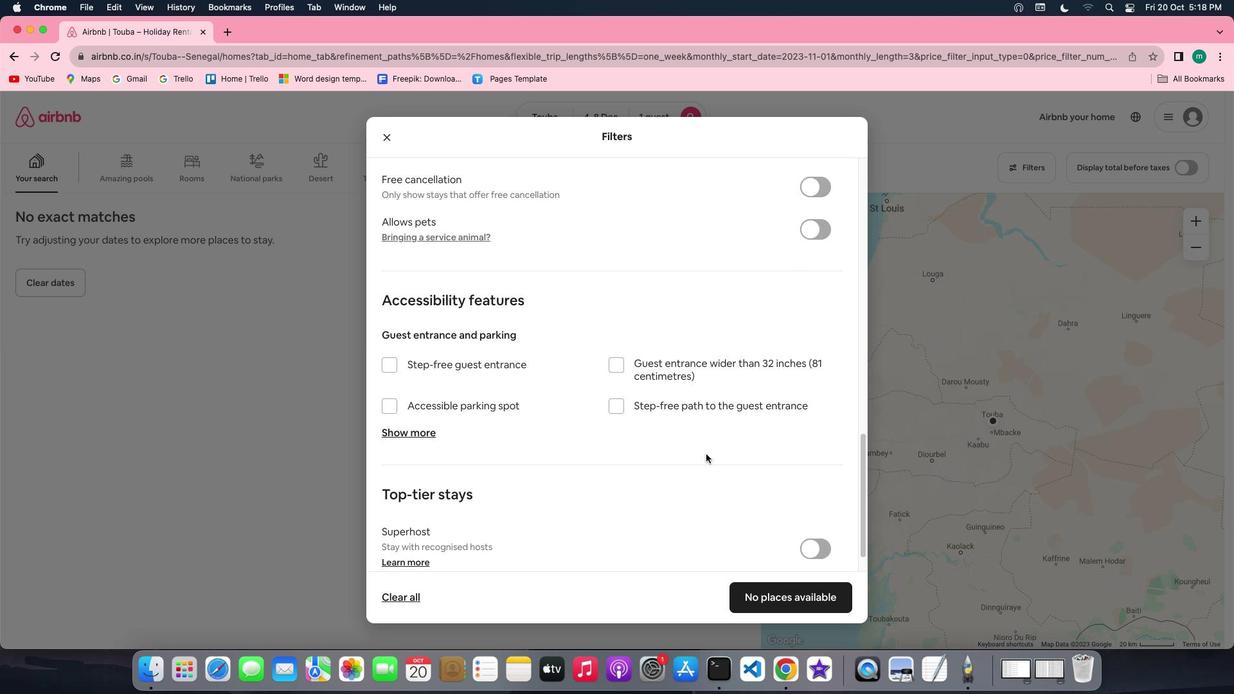 
Action: Mouse scrolled (706, 454) with delta (0, 0)
Screenshot: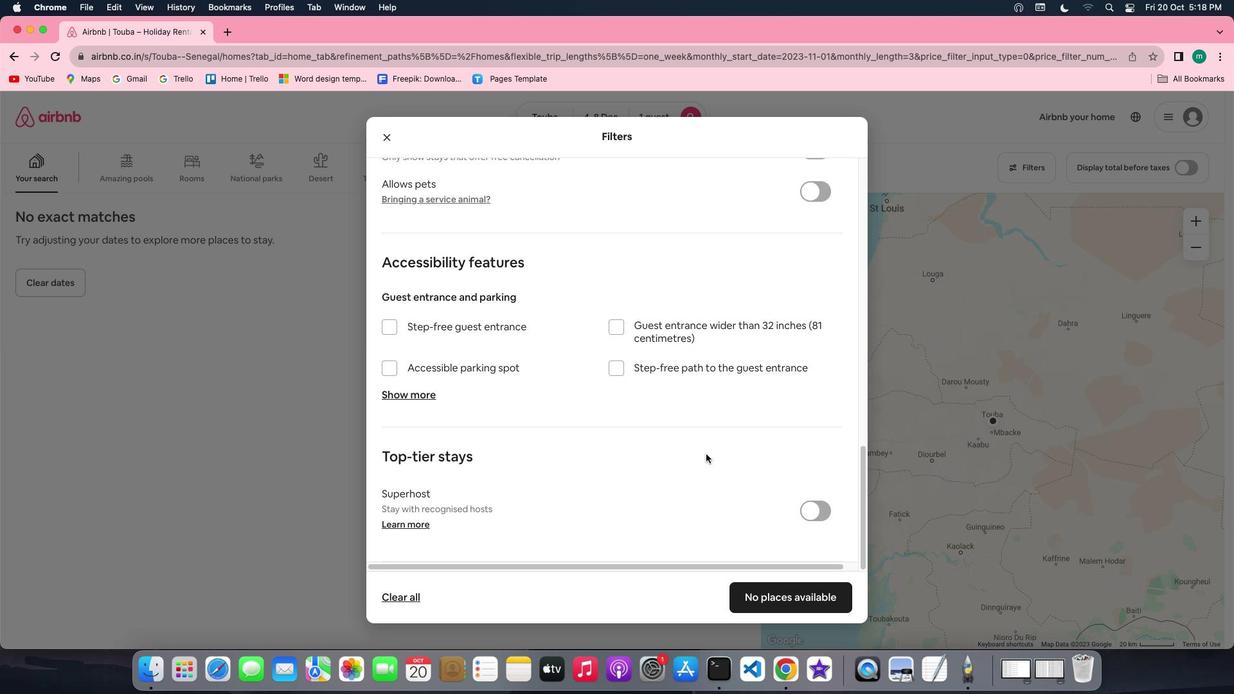 
Action: Mouse scrolled (706, 454) with delta (0, 0)
Screenshot: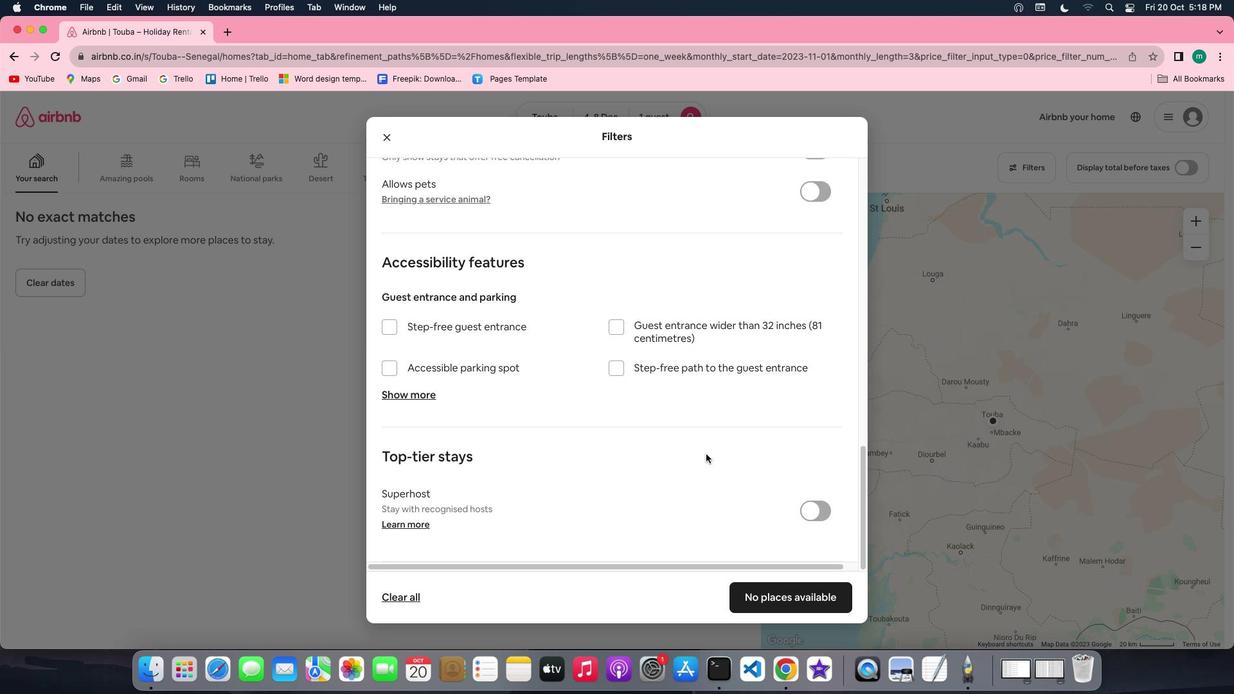 
Action: Mouse scrolled (706, 454) with delta (0, -1)
Screenshot: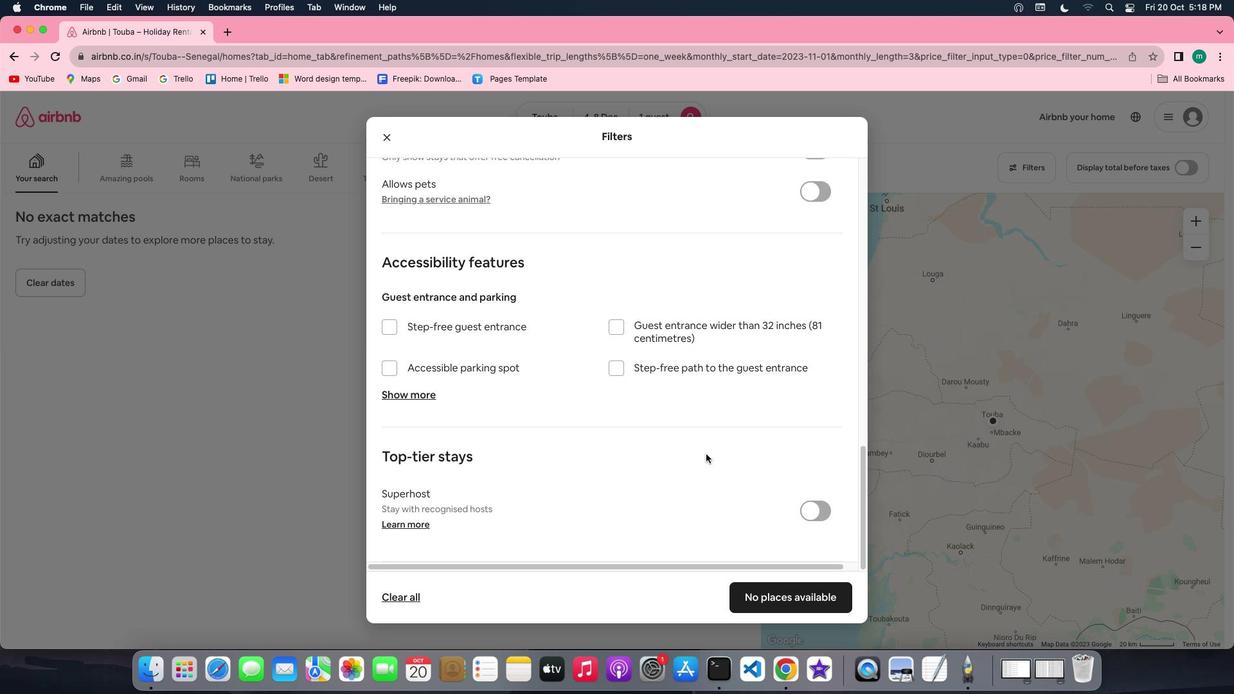 
Action: Mouse scrolled (706, 454) with delta (0, -3)
Screenshot: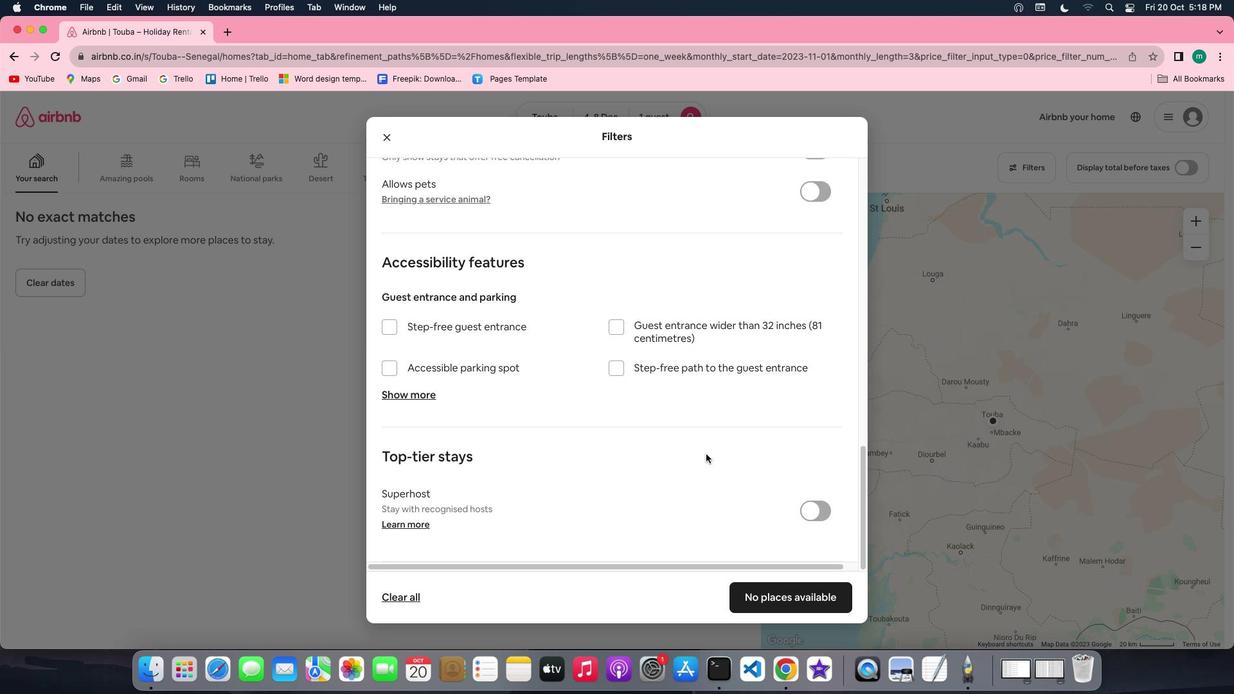 
Action: Mouse scrolled (706, 454) with delta (0, -3)
Screenshot: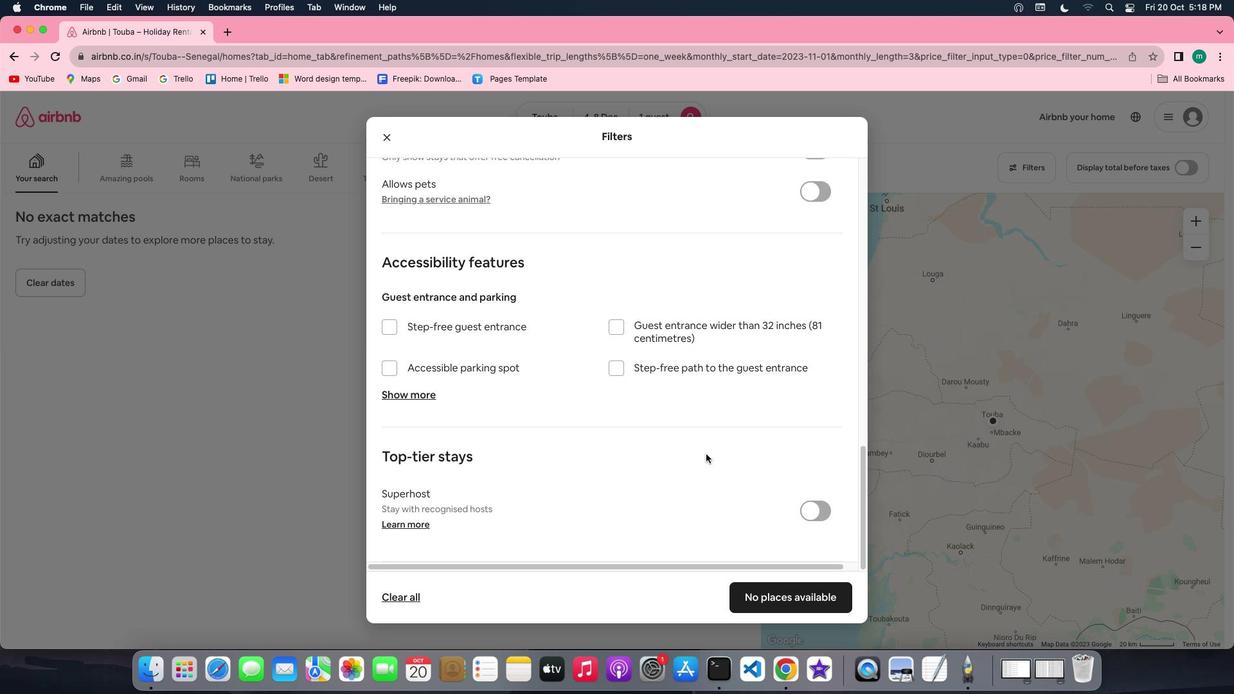 
Action: Mouse moved to (800, 594)
Screenshot: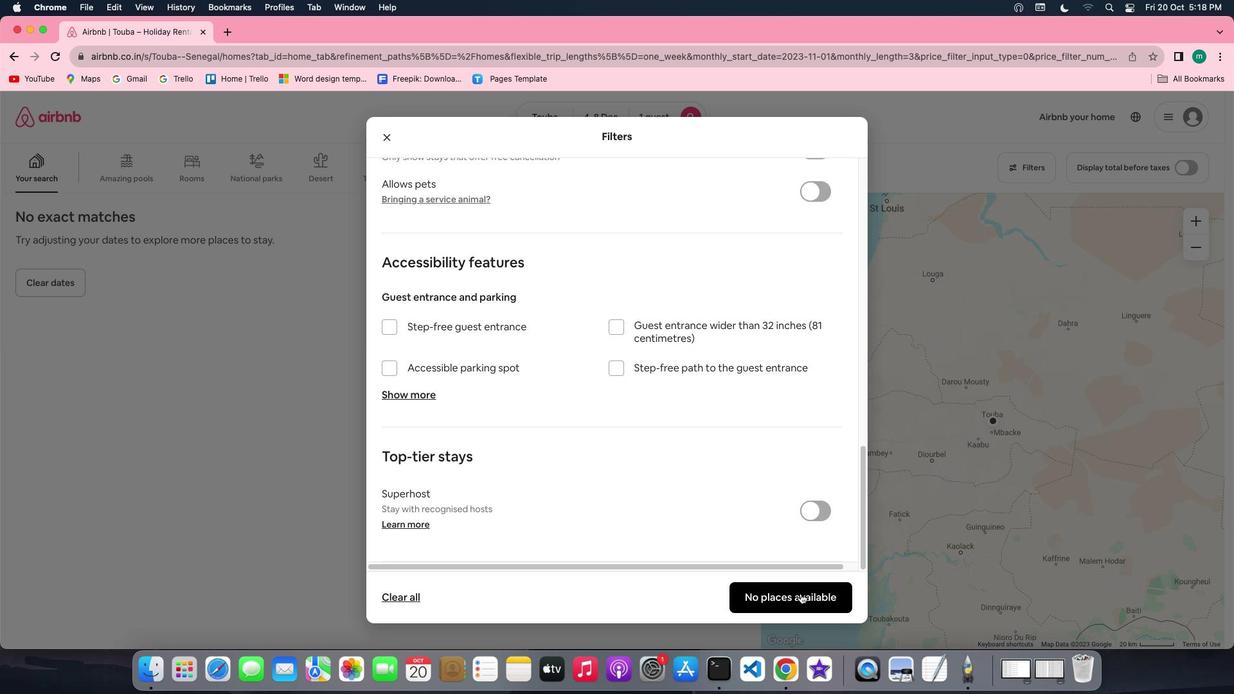 
Action: Mouse pressed left at (800, 594)
Screenshot: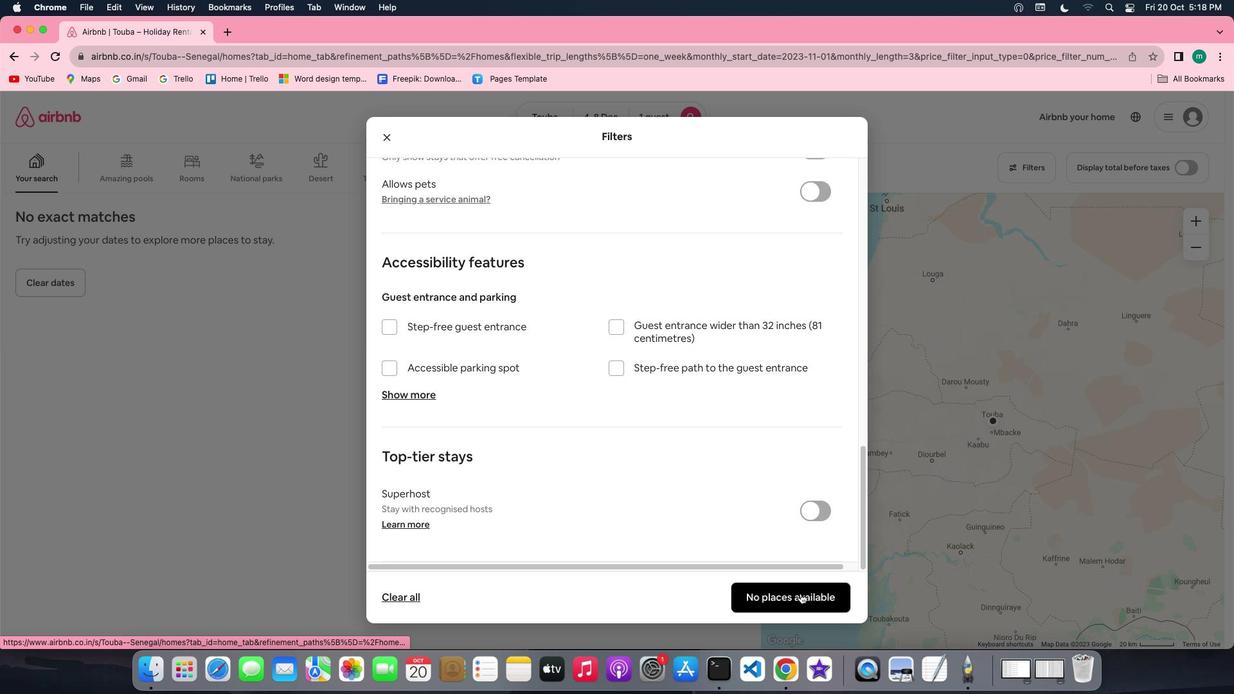 
Action: Mouse moved to (460, 488)
Screenshot: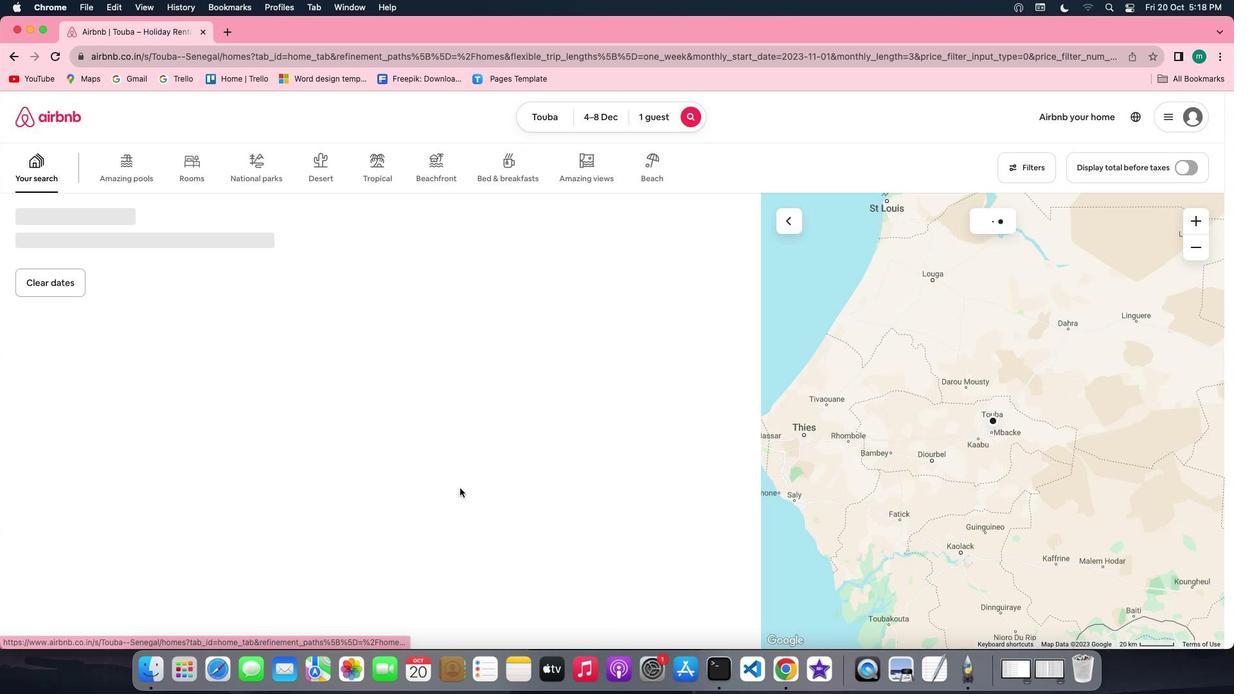 
